 Task: Find connections with filter location Mehtar Lām with filter topic #Hiringandpromotionwith filter profile language English with filter current company J.P. Morgan with filter school Muthayammal Engineering College with filter industry Residential Building Construction with filter service category Demand Generation with filter keywords title Chief Executive Officer
Action: Mouse moved to (648, 125)
Screenshot: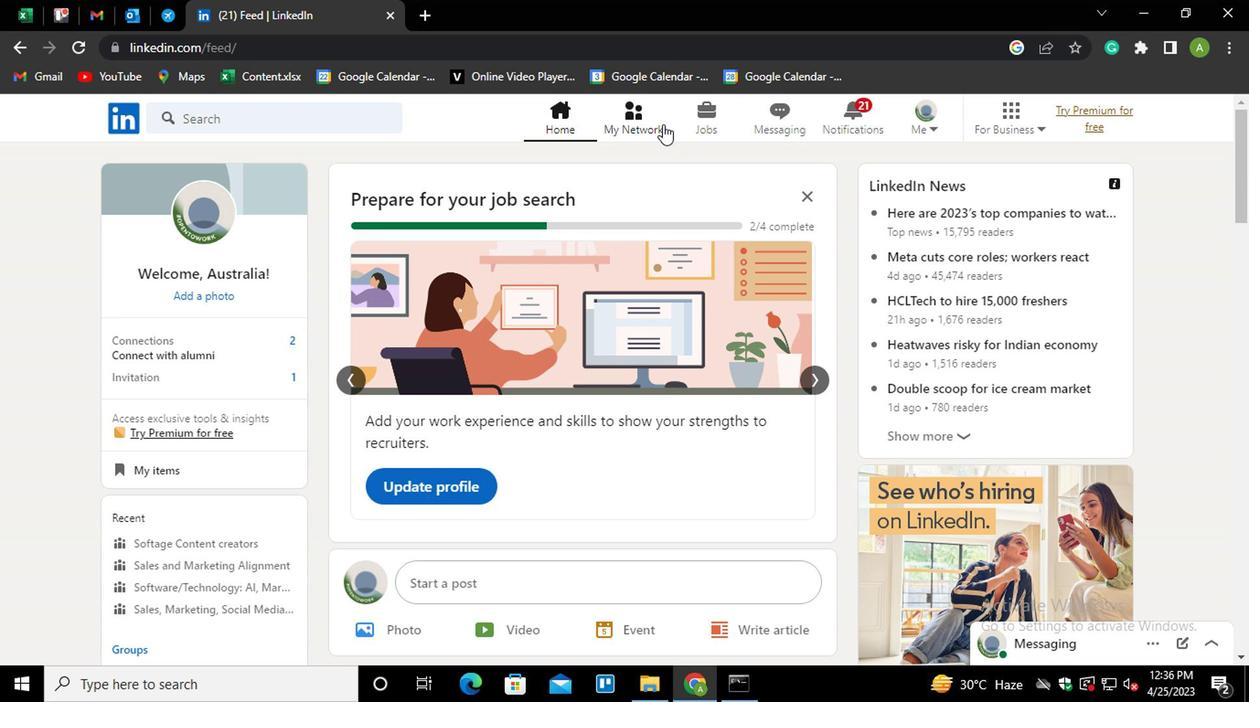 
Action: Mouse pressed left at (648, 125)
Screenshot: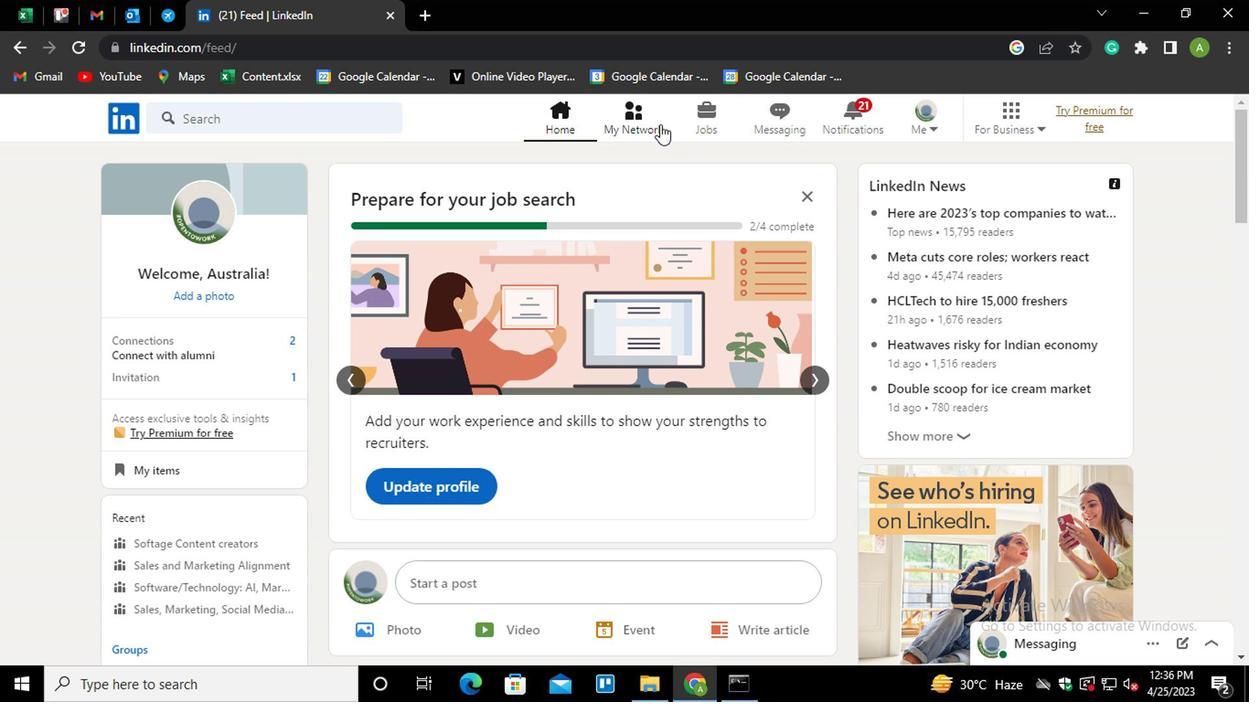 
Action: Mouse moved to (227, 221)
Screenshot: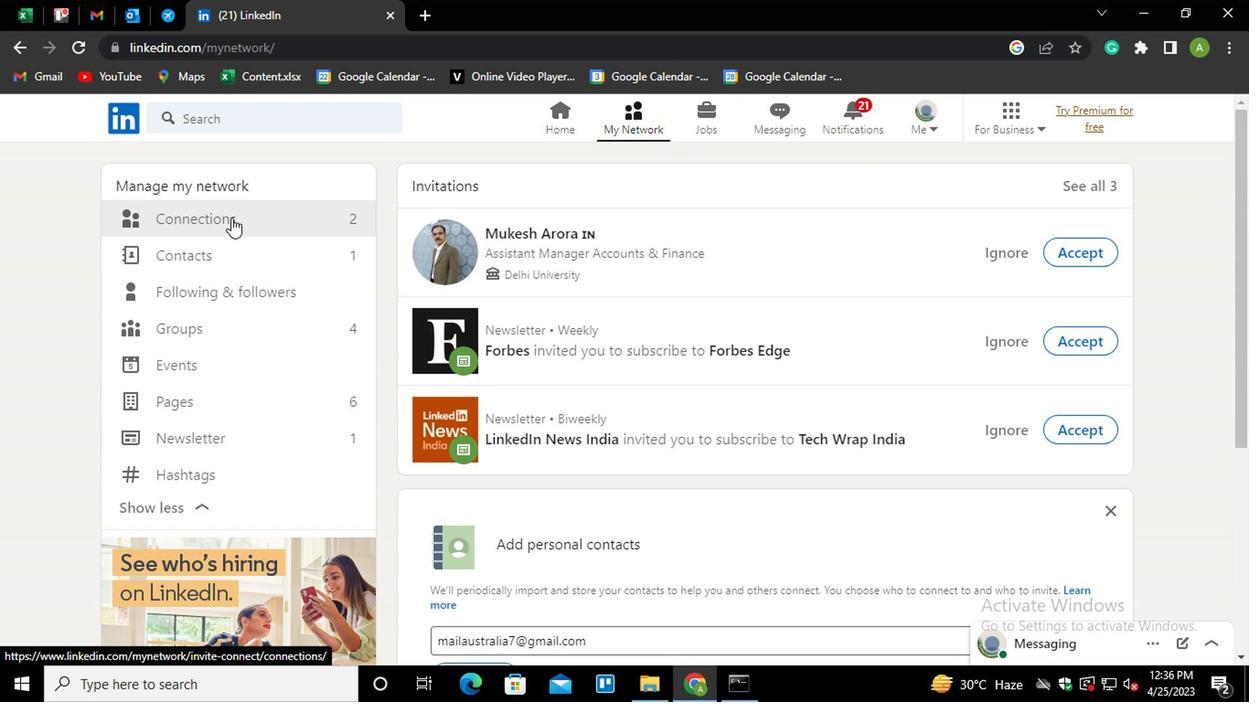 
Action: Mouse pressed left at (227, 221)
Screenshot: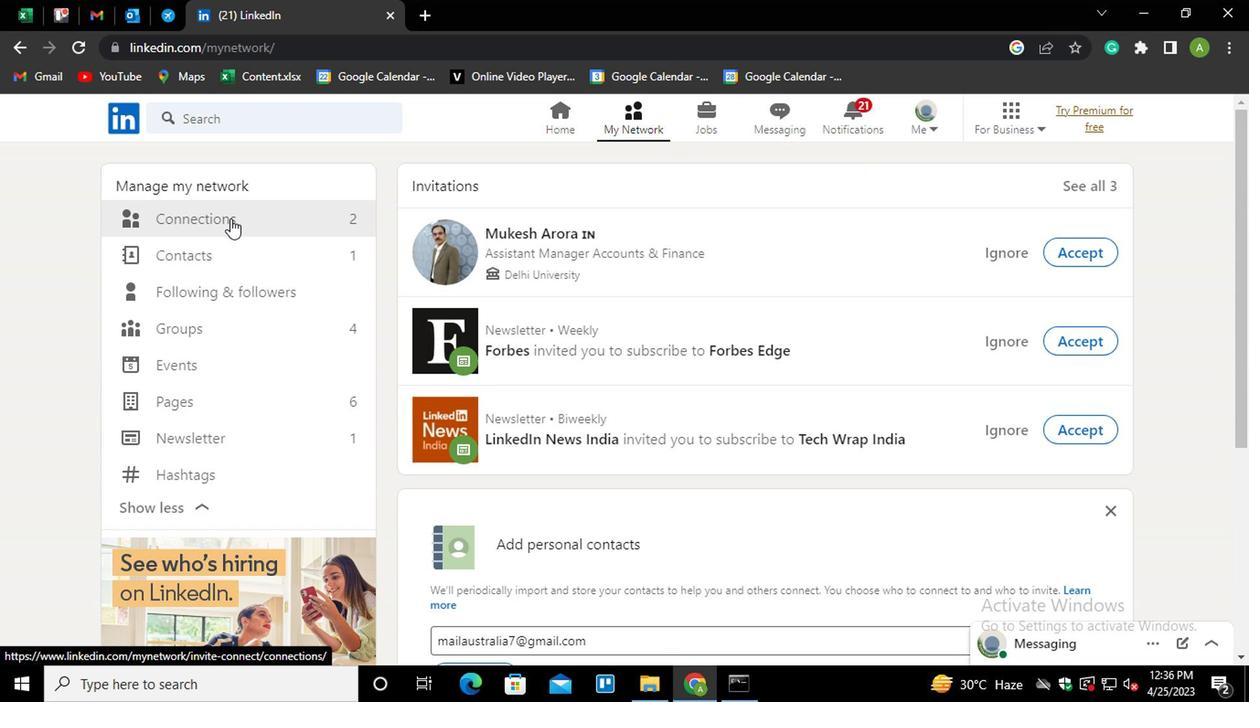 
Action: Mouse moved to (743, 218)
Screenshot: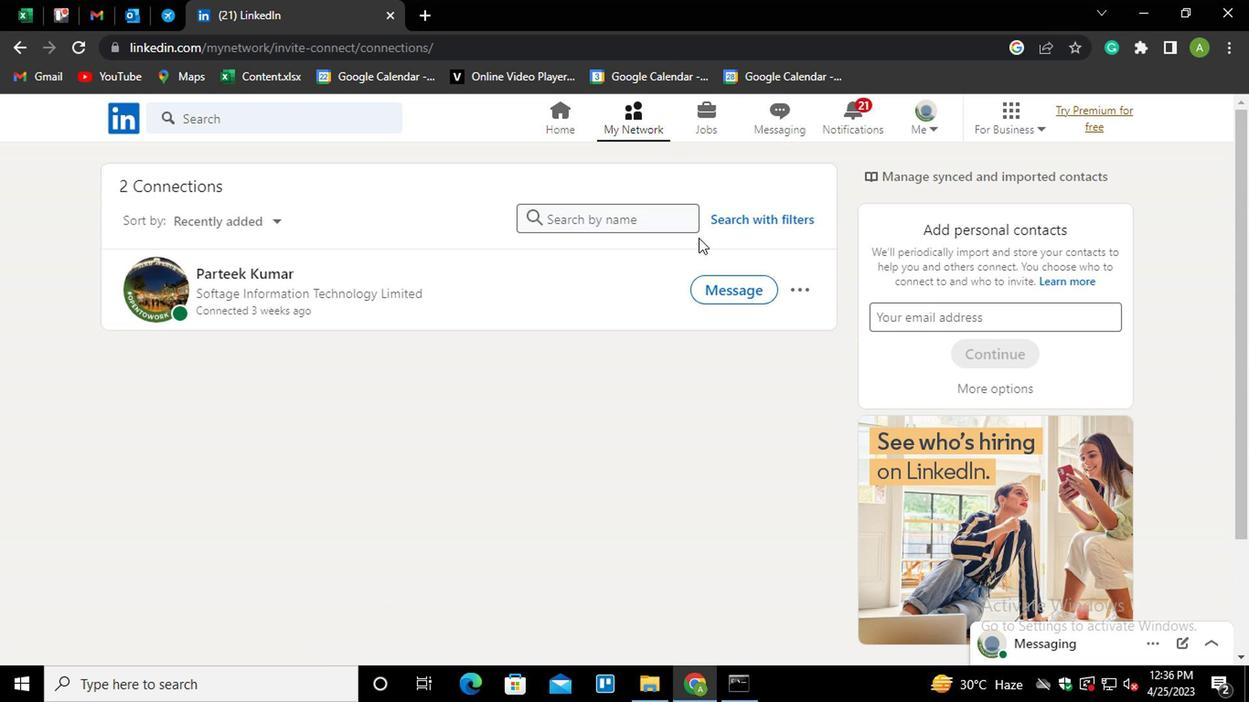 
Action: Mouse pressed left at (743, 218)
Screenshot: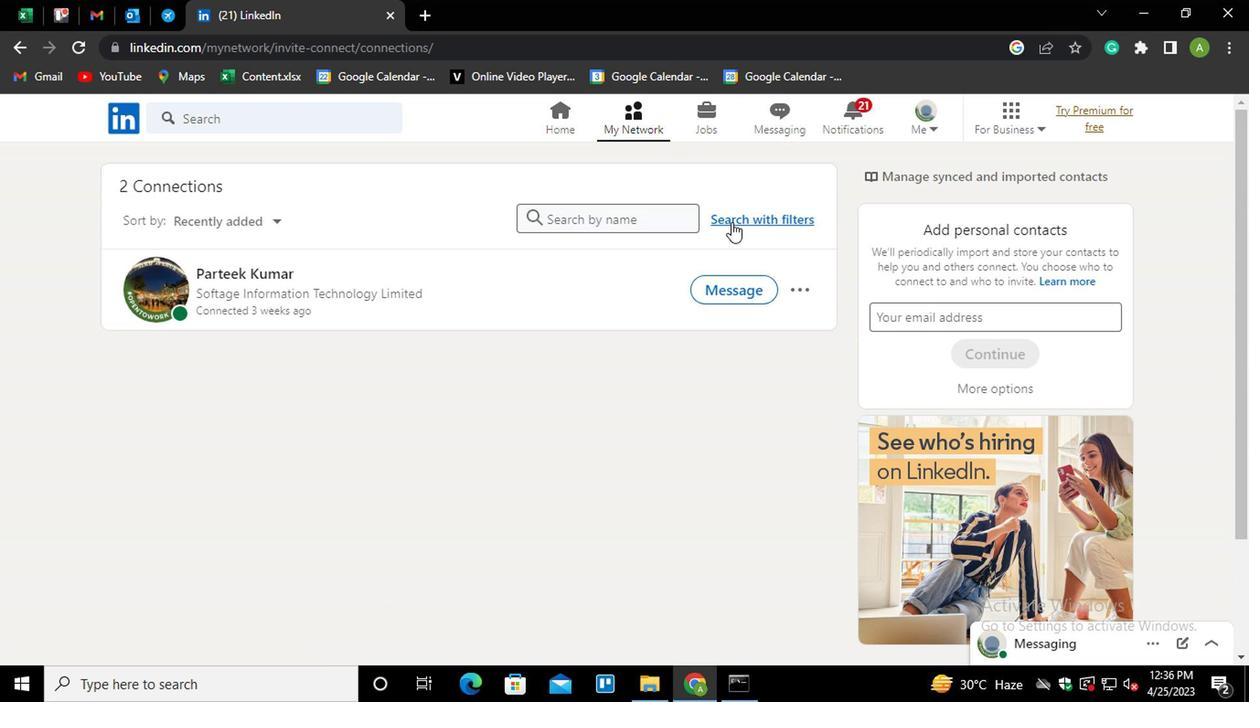 
Action: Mouse moved to (598, 167)
Screenshot: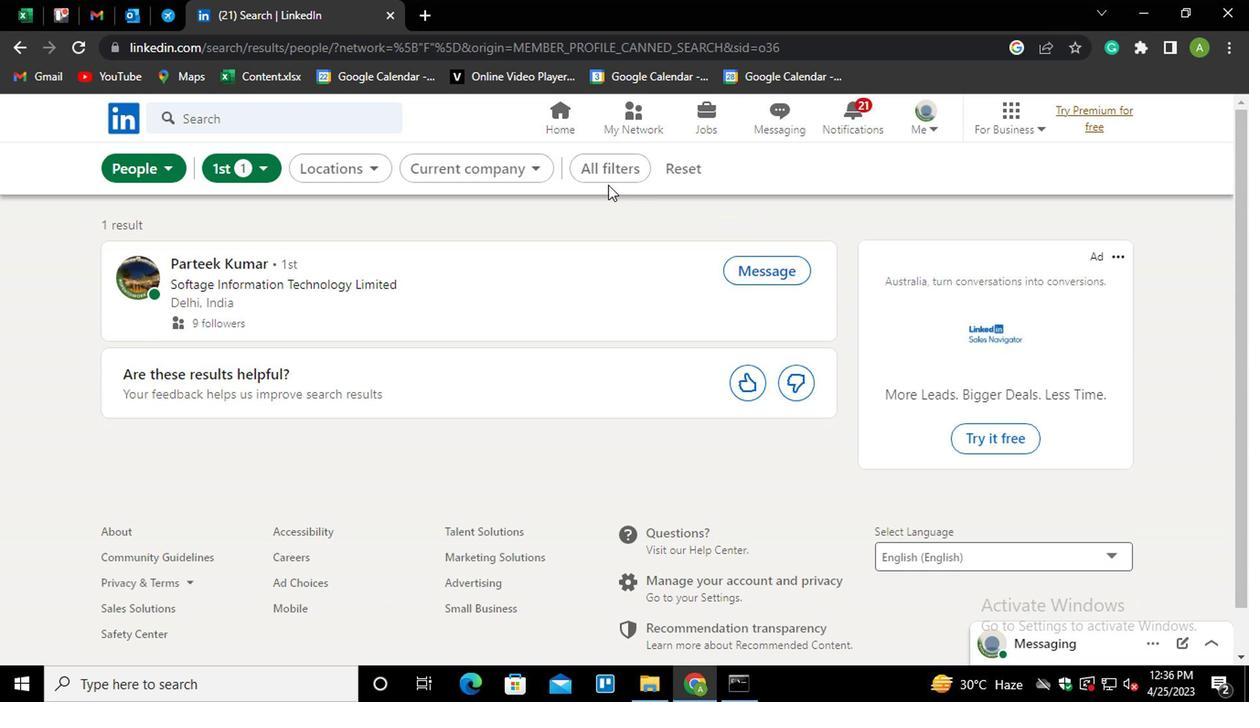 
Action: Mouse pressed left at (598, 167)
Screenshot: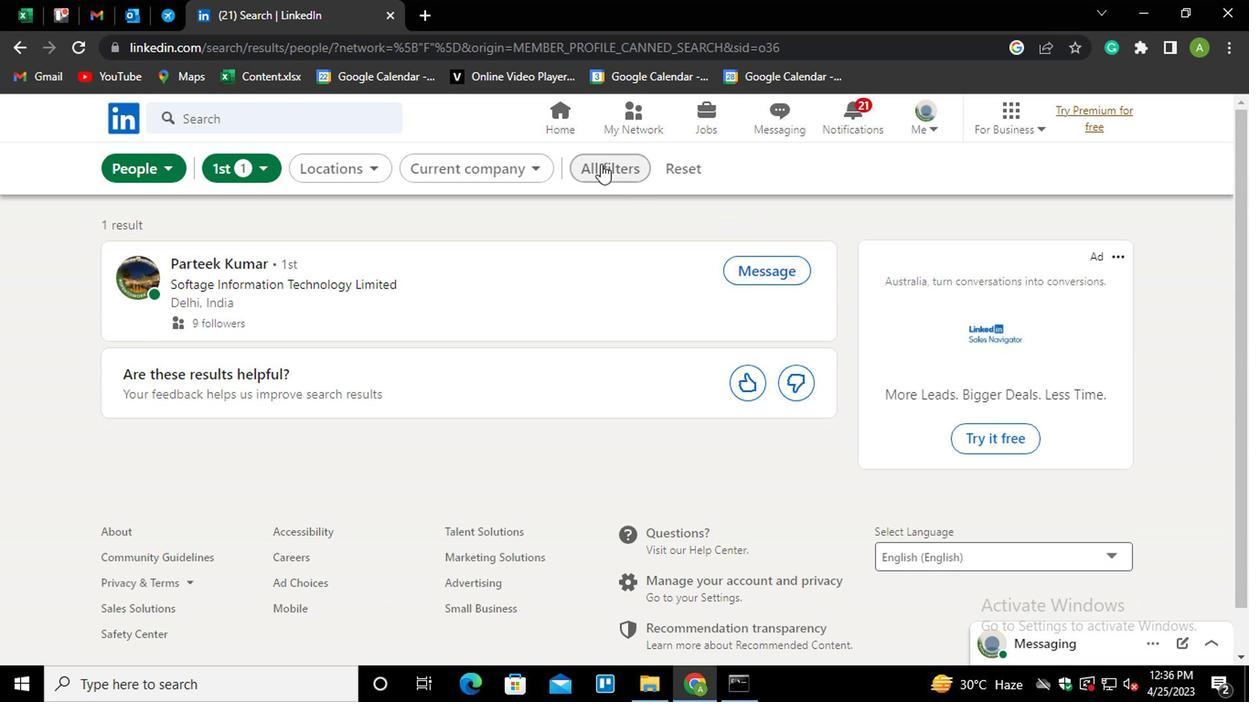 
Action: Mouse moved to (875, 360)
Screenshot: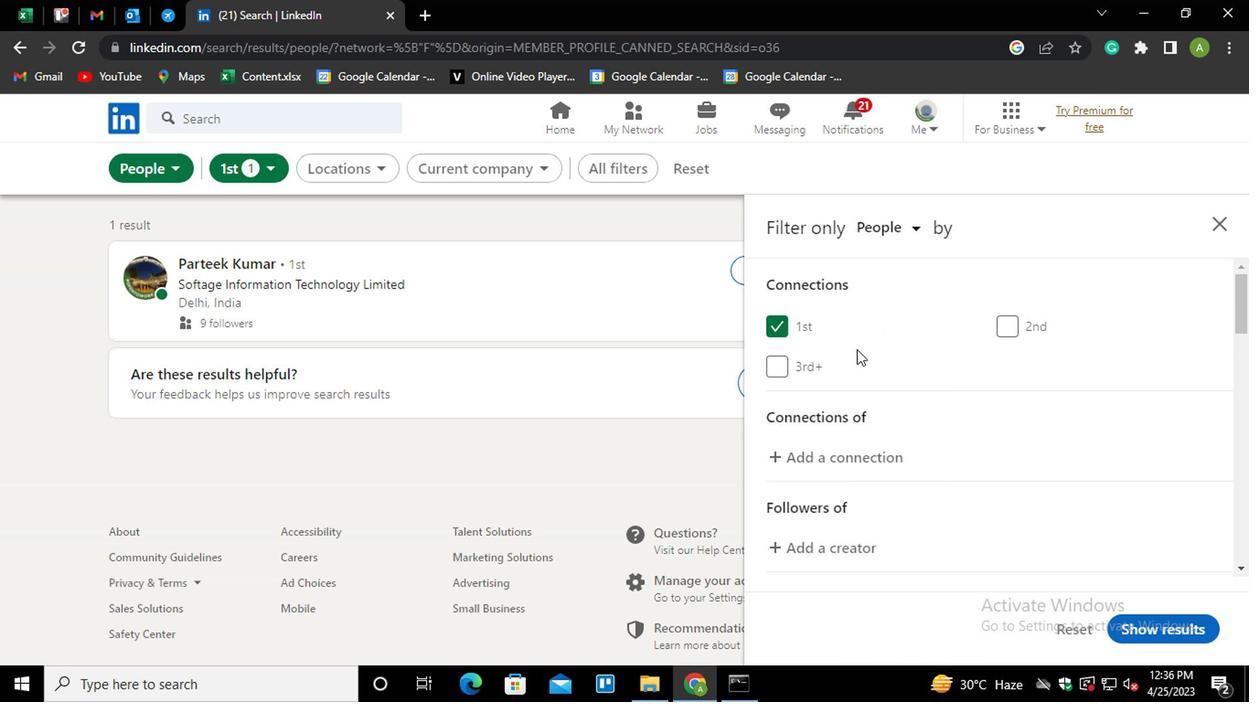 
Action: Mouse scrolled (875, 359) with delta (0, 0)
Screenshot: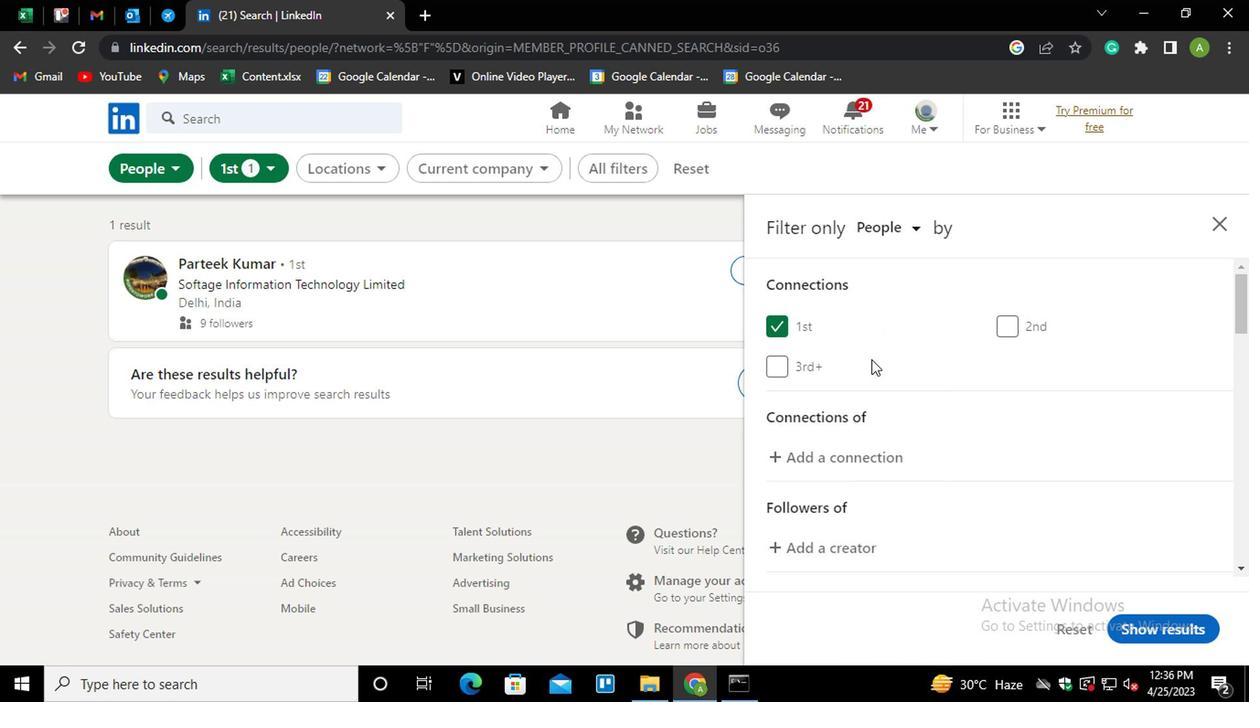 
Action: Mouse scrolled (875, 359) with delta (0, 0)
Screenshot: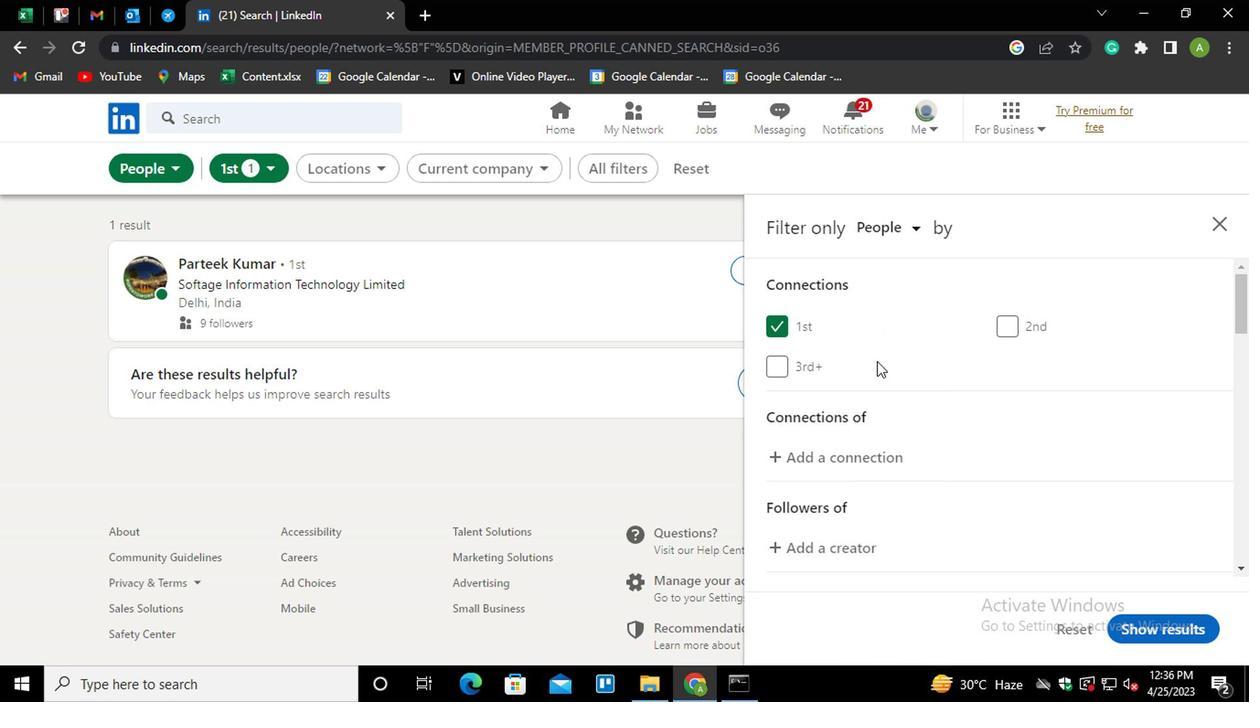 
Action: Mouse scrolled (875, 359) with delta (0, 0)
Screenshot: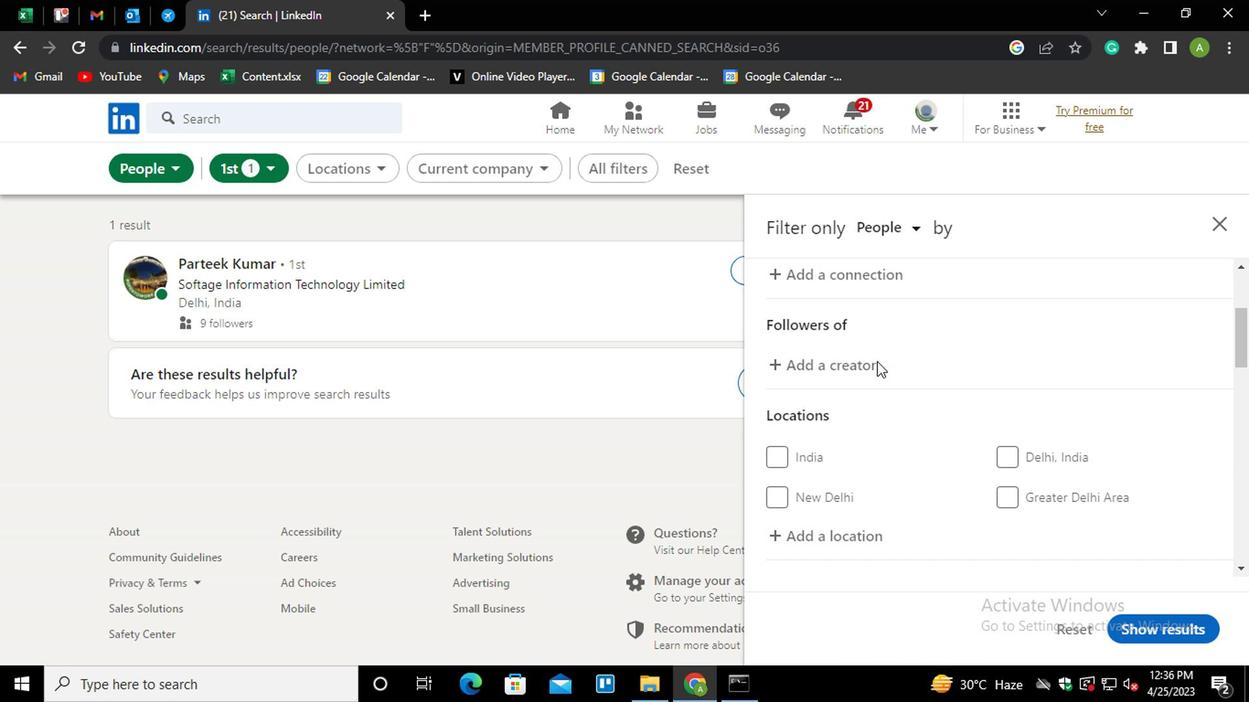 
Action: Mouse moved to (875, 360)
Screenshot: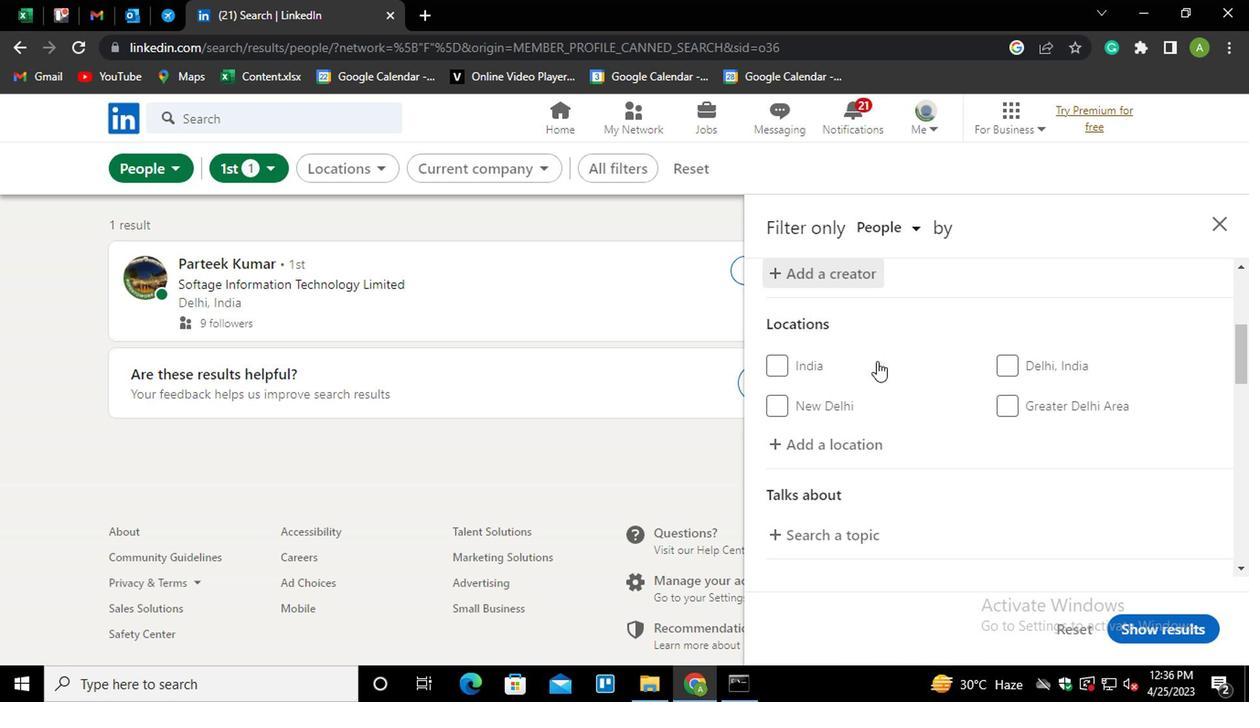 
Action: Mouse scrolled (875, 359) with delta (0, 0)
Screenshot: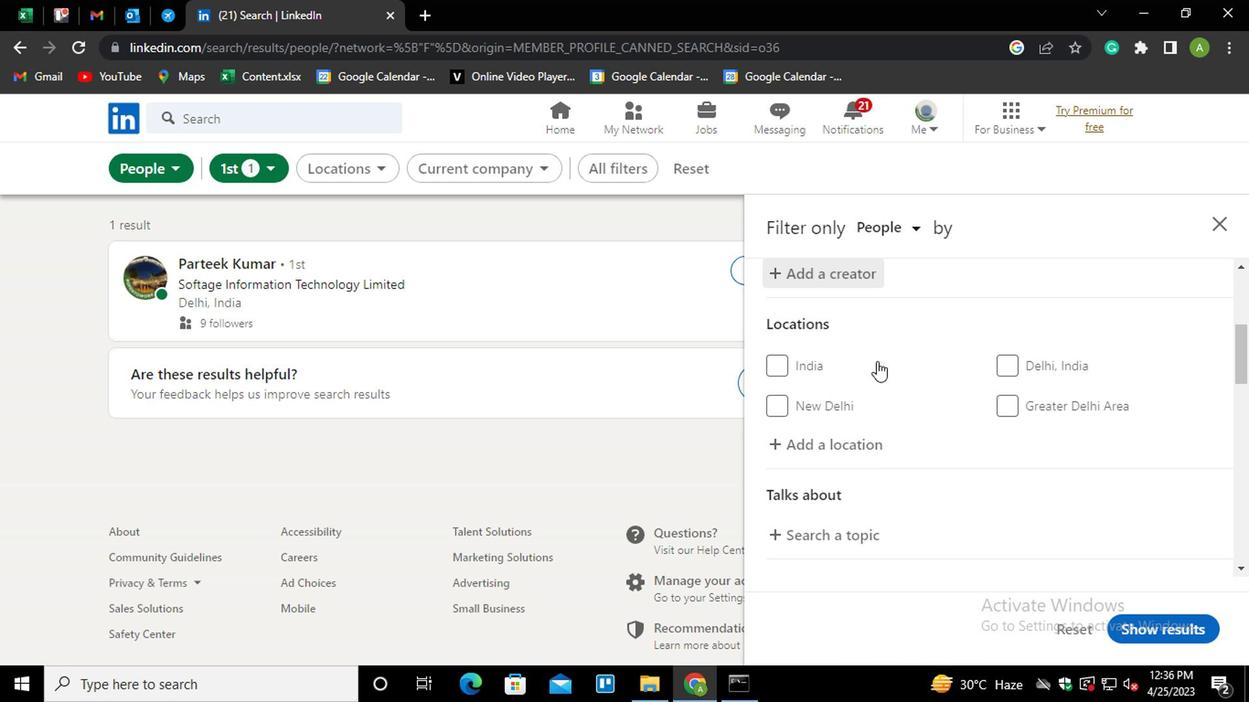 
Action: Mouse scrolled (875, 359) with delta (0, 0)
Screenshot: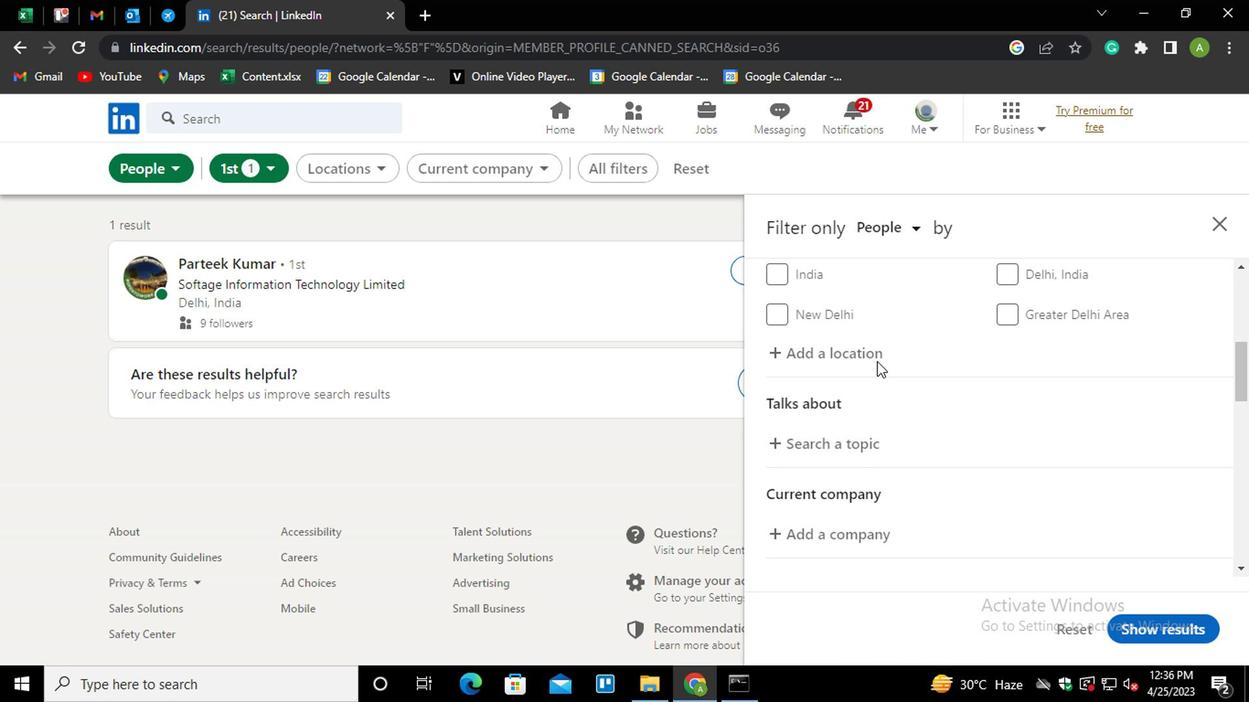 
Action: Mouse moved to (875, 360)
Screenshot: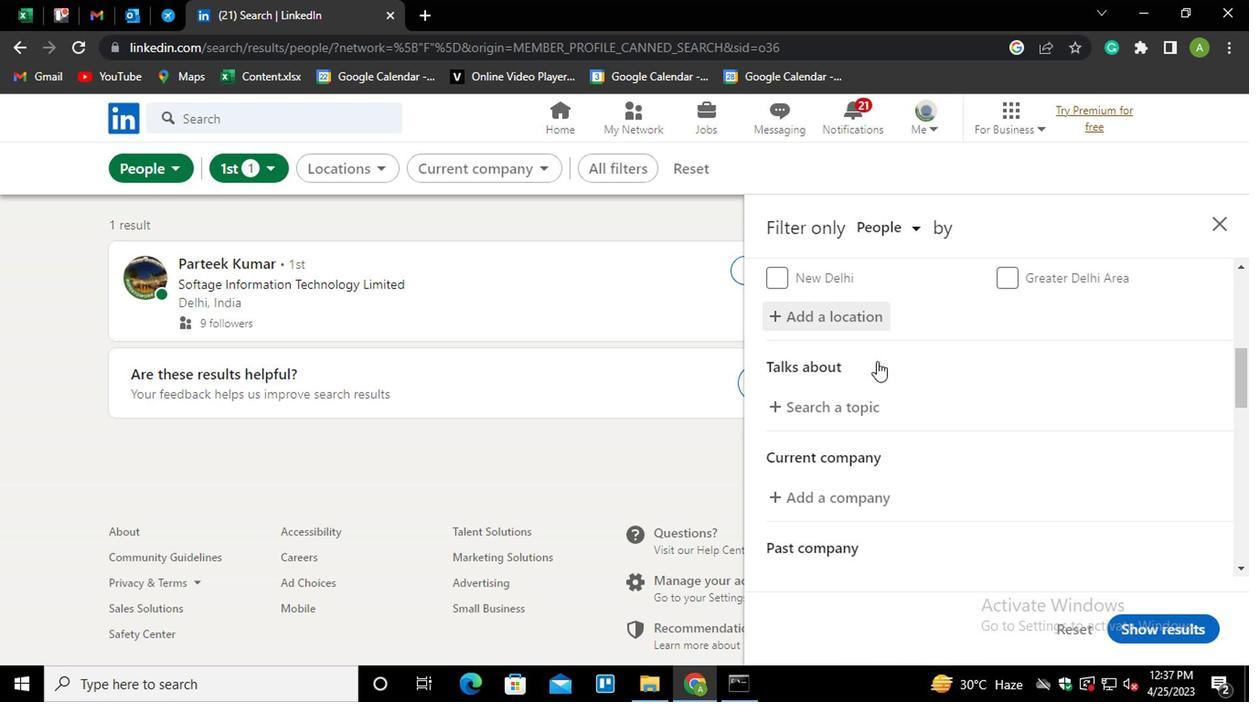 
Action: Mouse scrolled (875, 361) with delta (0, 1)
Screenshot: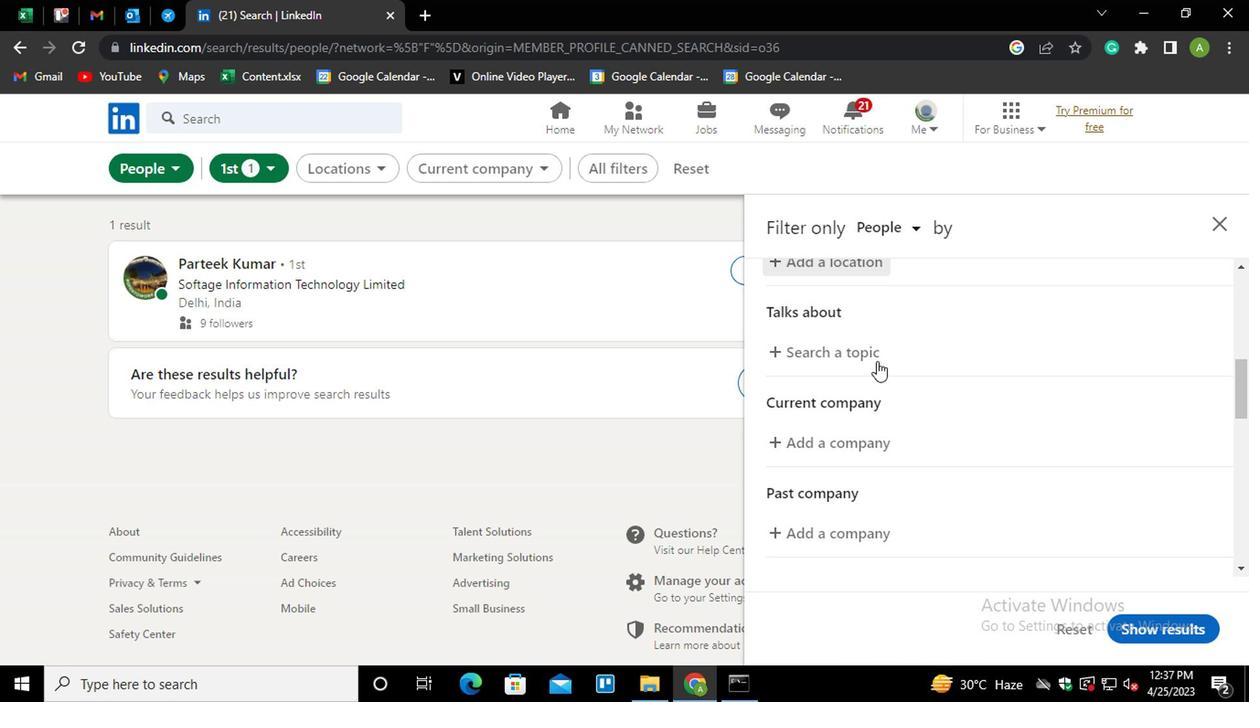 
Action: Mouse scrolled (875, 361) with delta (0, 1)
Screenshot: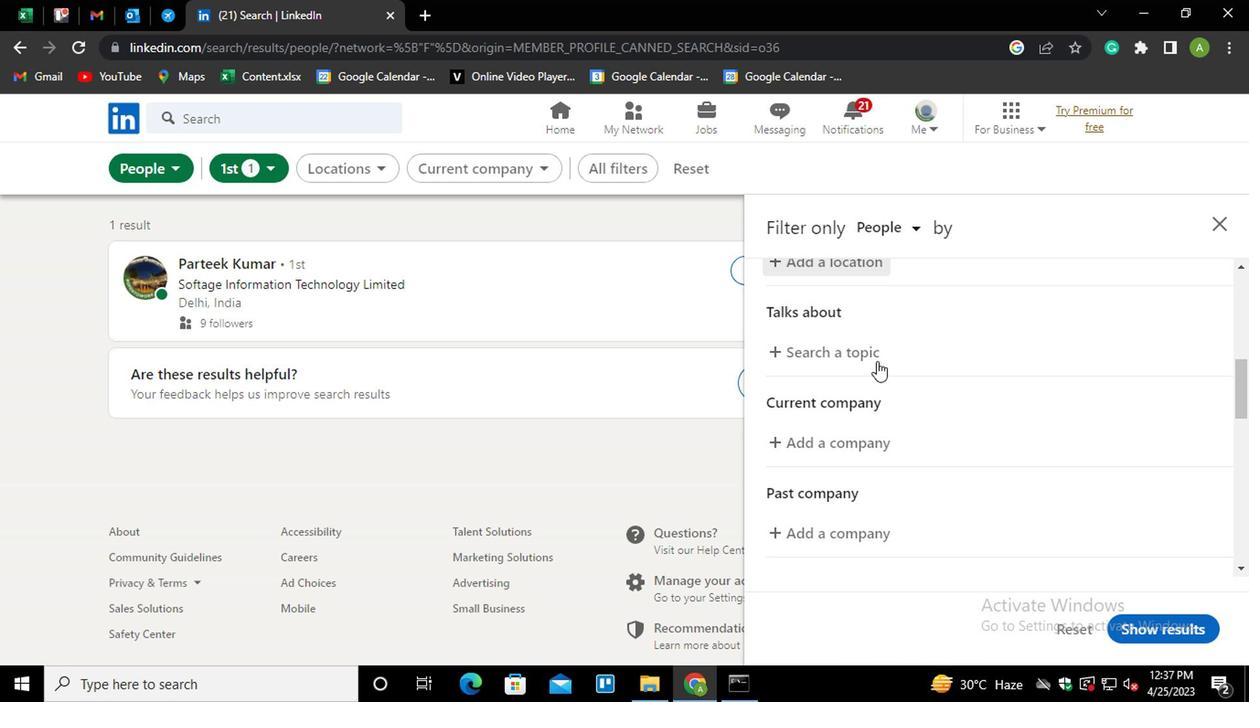 
Action: Mouse scrolled (875, 361) with delta (0, 1)
Screenshot: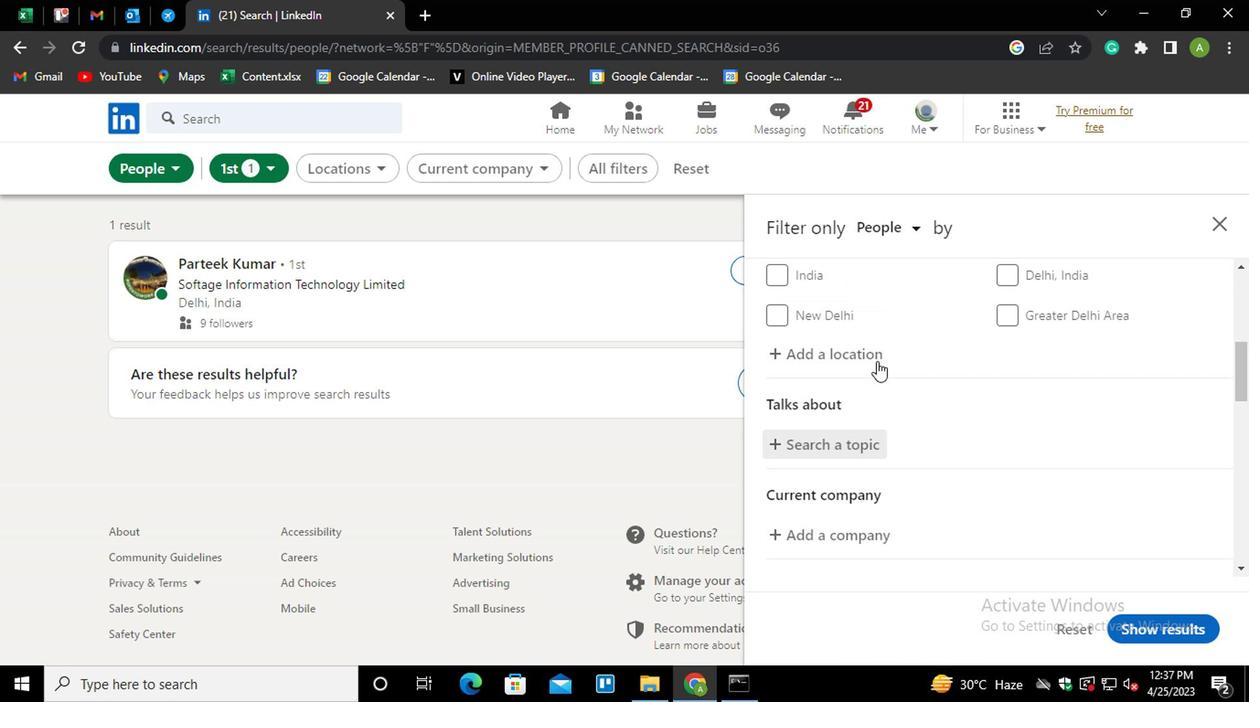 
Action: Mouse moved to (838, 531)
Screenshot: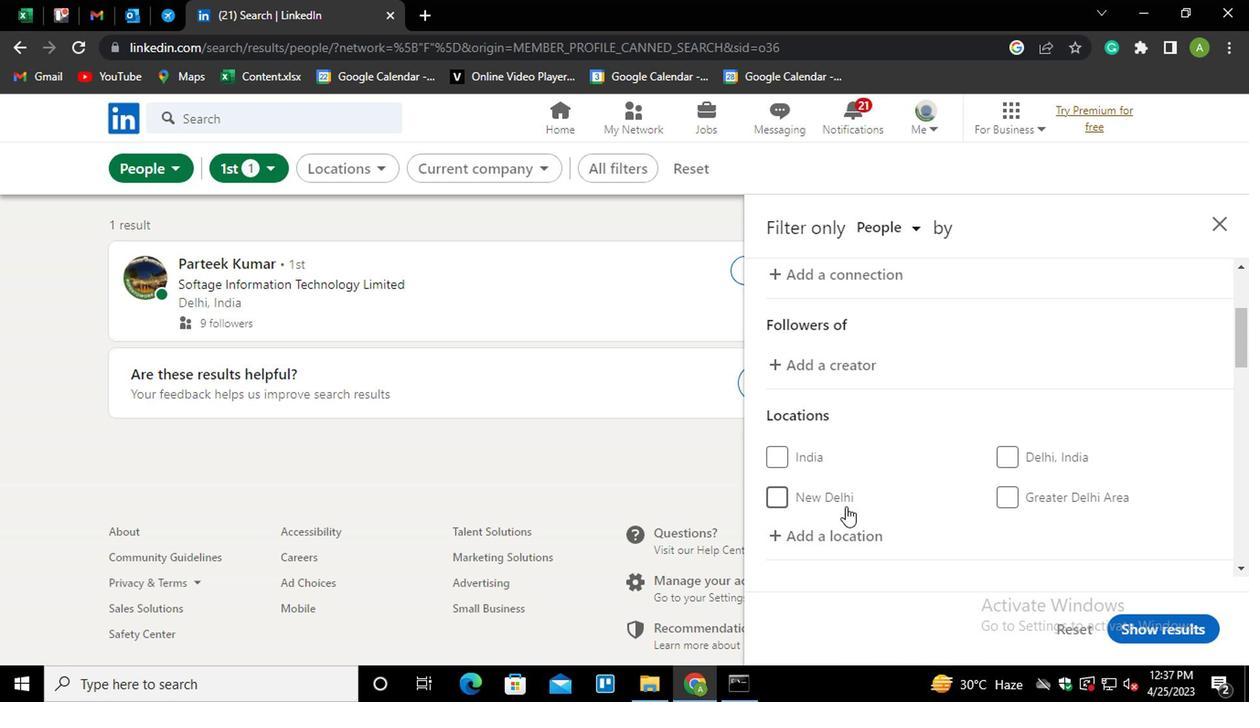 
Action: Mouse pressed left at (838, 531)
Screenshot: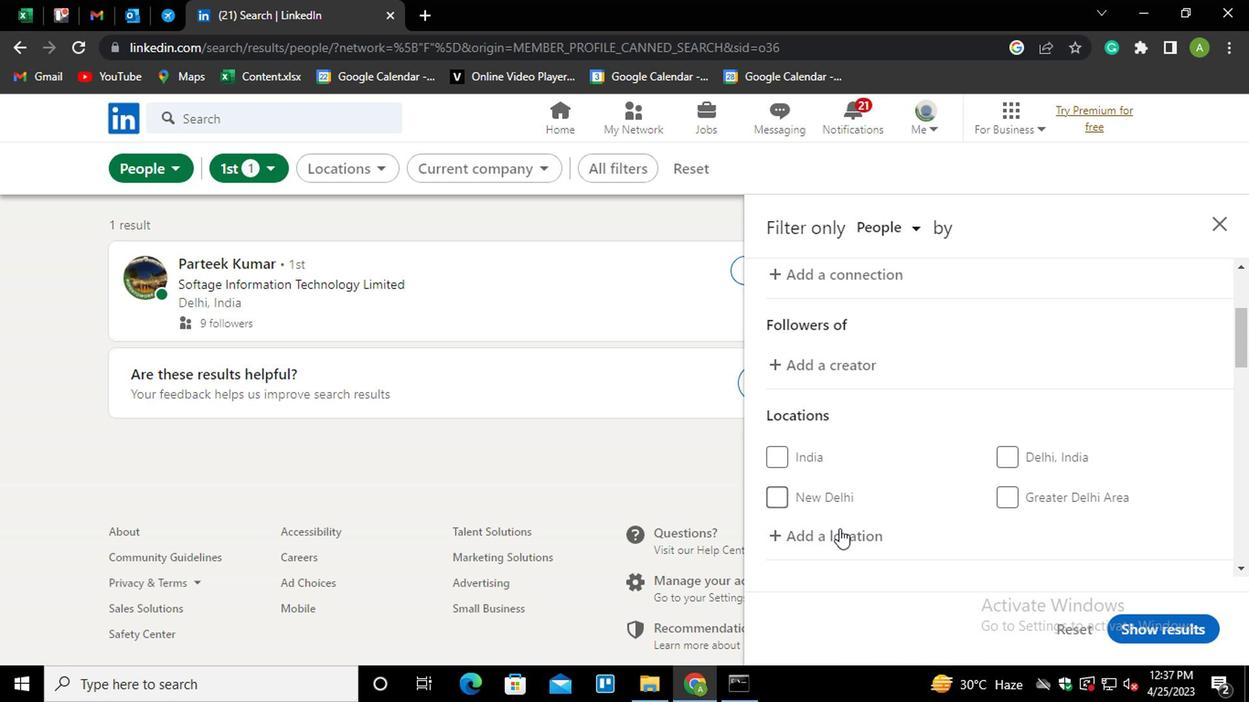 
Action: Mouse moved to (835, 503)
Screenshot: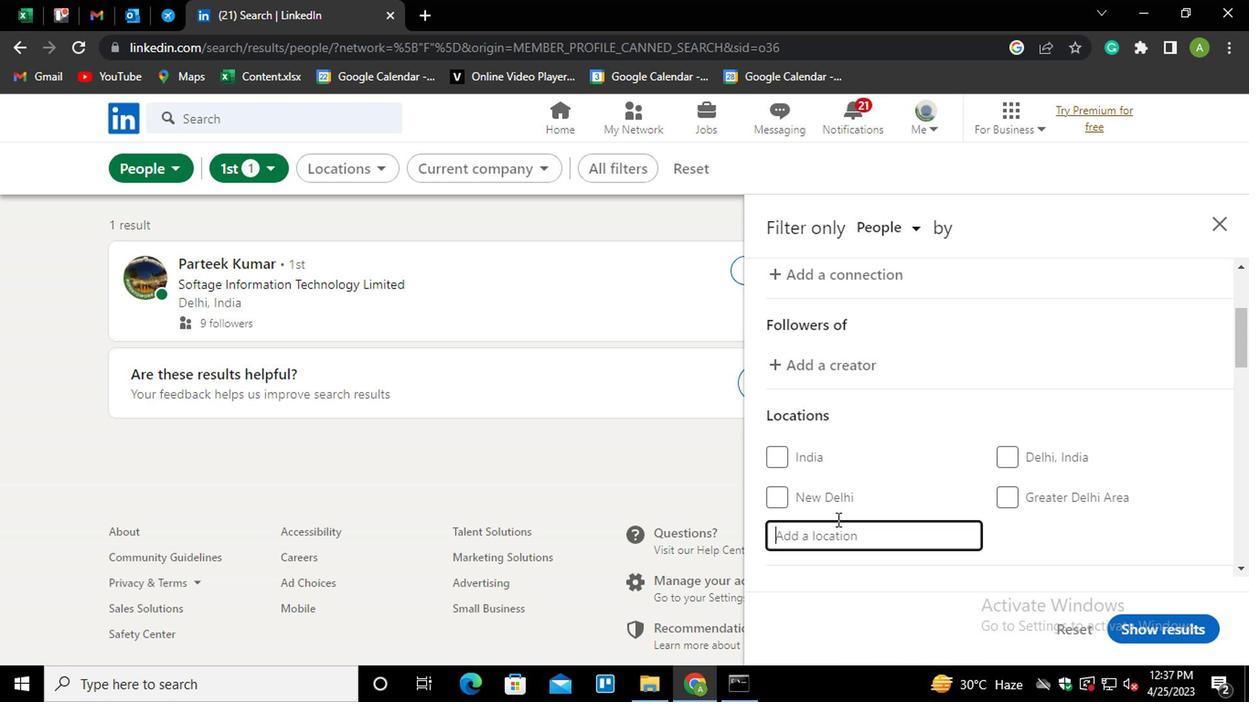 
Action: Mouse scrolled (835, 503) with delta (0, 0)
Screenshot: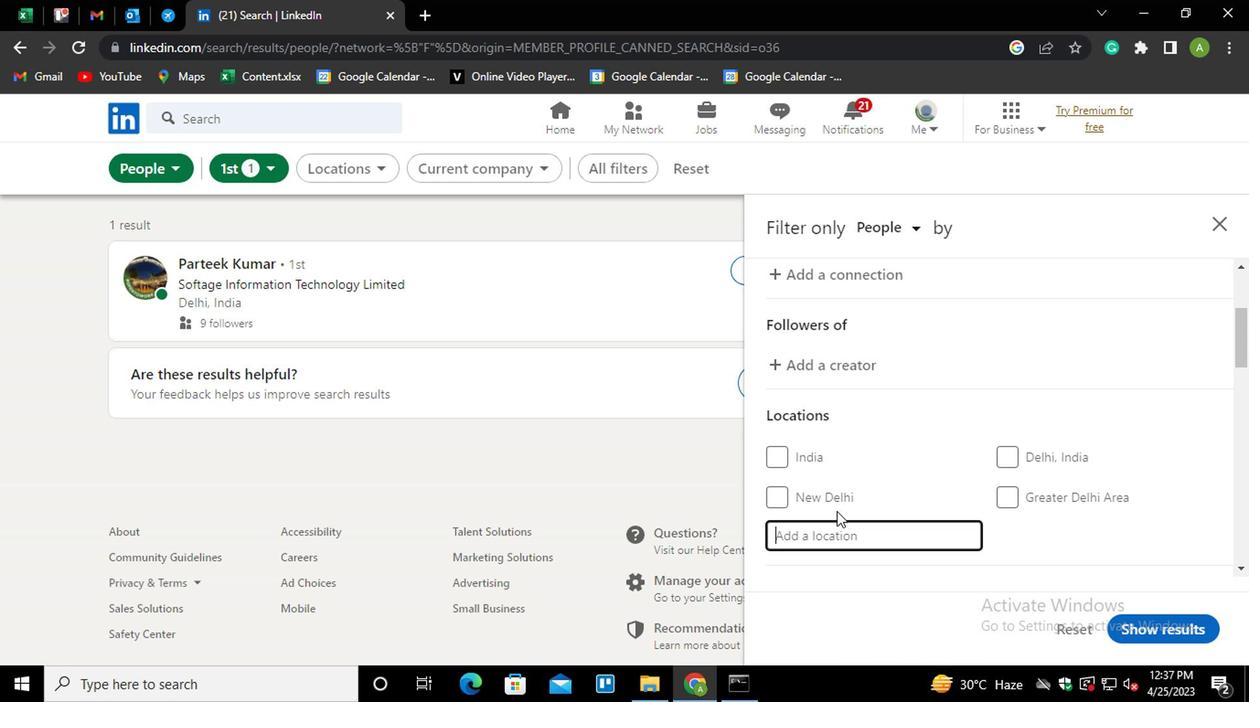 
Action: Mouse scrolled (835, 503) with delta (0, 0)
Screenshot: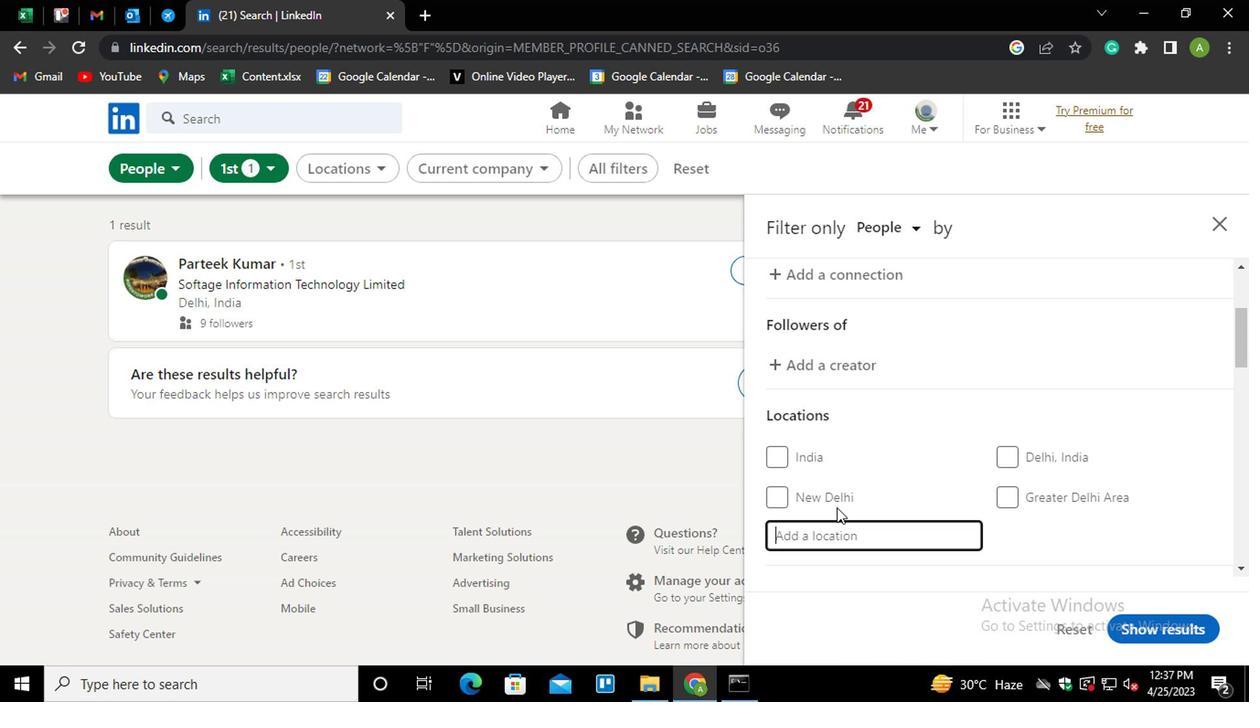 
Action: Mouse moved to (818, 352)
Screenshot: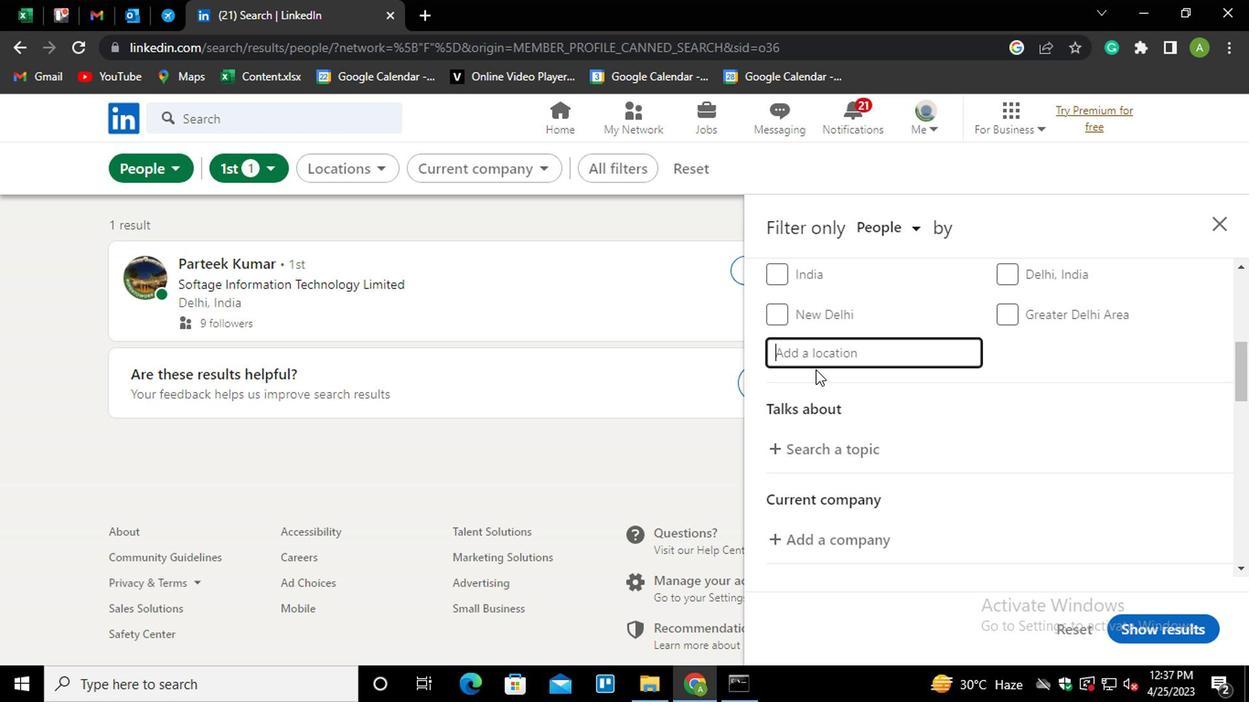 
Action: Mouse pressed left at (818, 352)
Screenshot: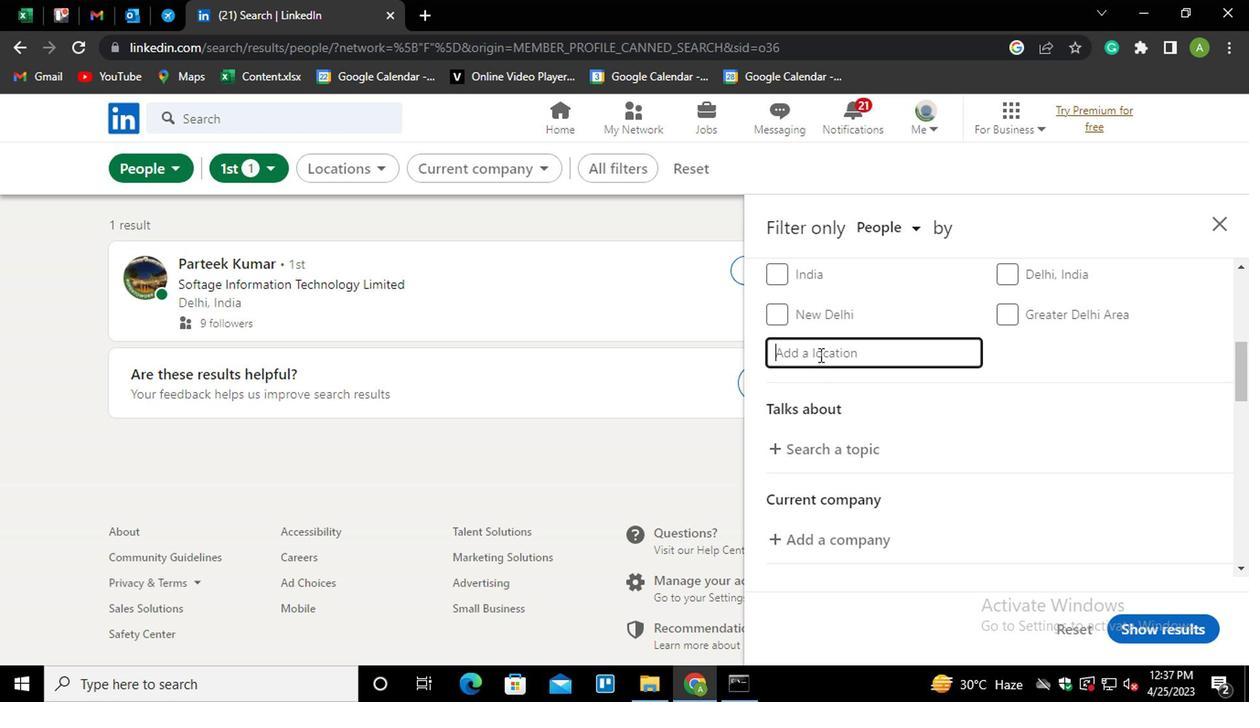 
Action: Key pressed <Key.shift_r>Mehtra
Screenshot: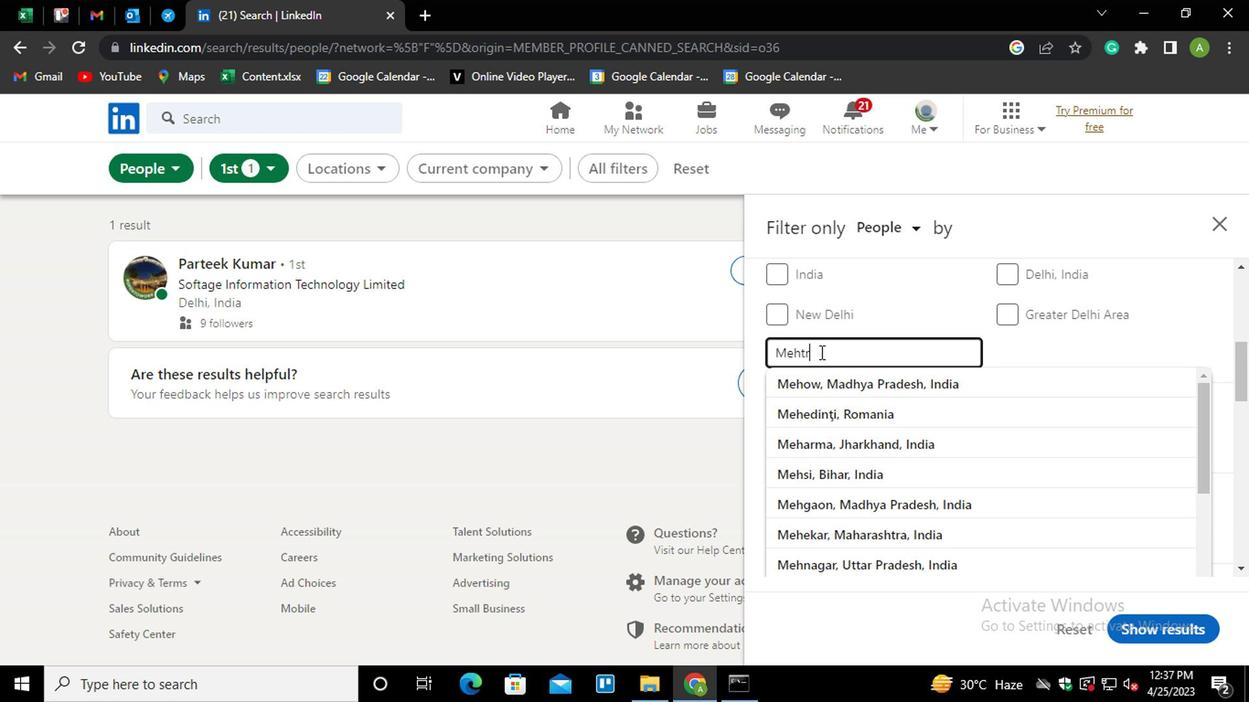 
Action: Mouse moved to (1063, 376)
Screenshot: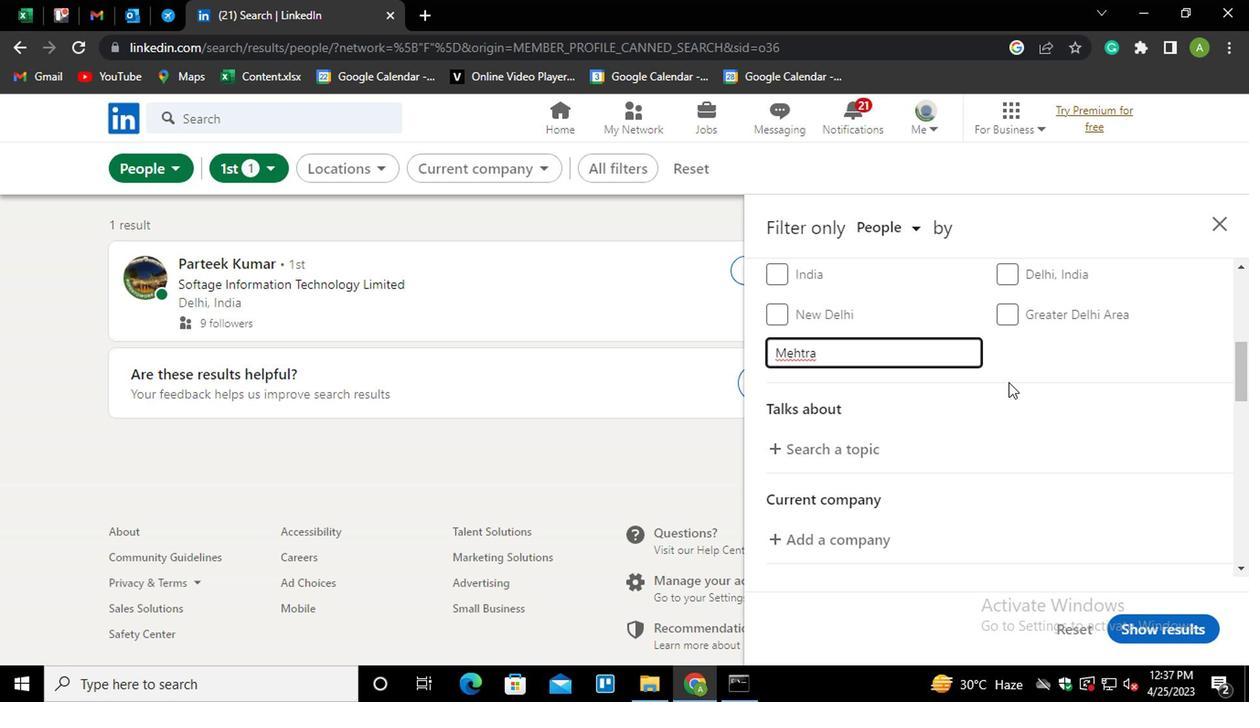 
Action: Mouse pressed left at (1063, 376)
Screenshot: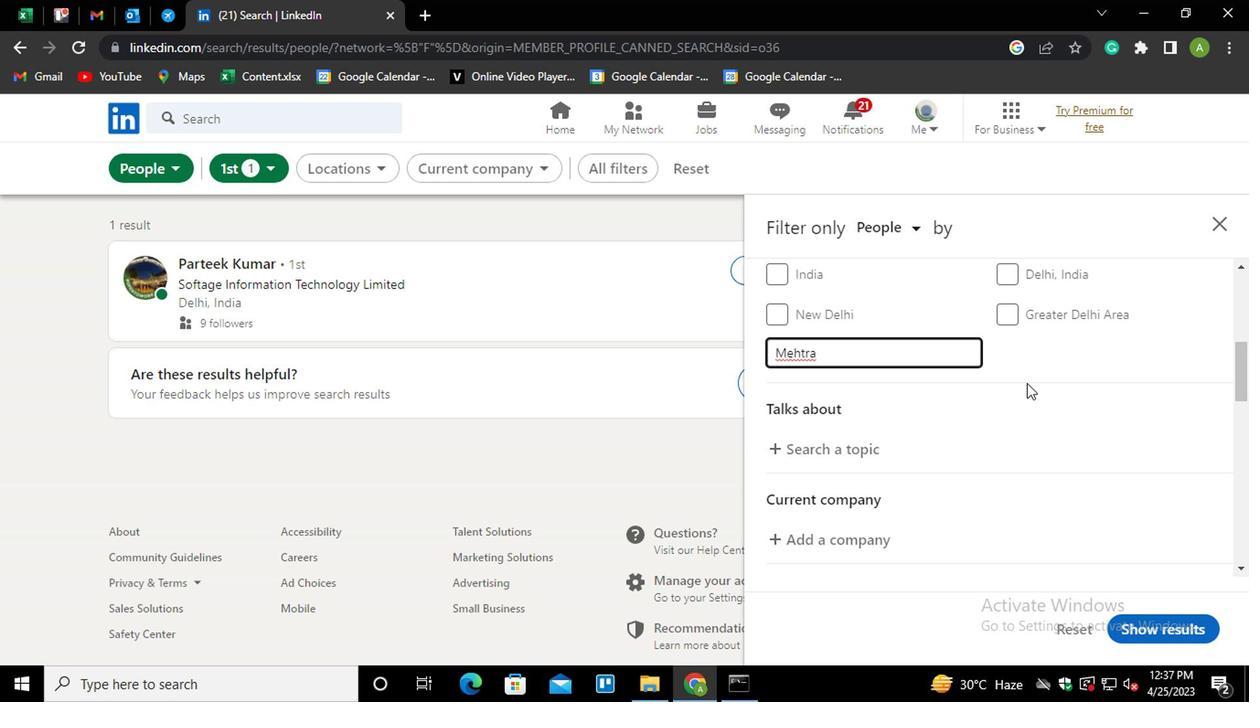 
Action: Mouse moved to (807, 357)
Screenshot: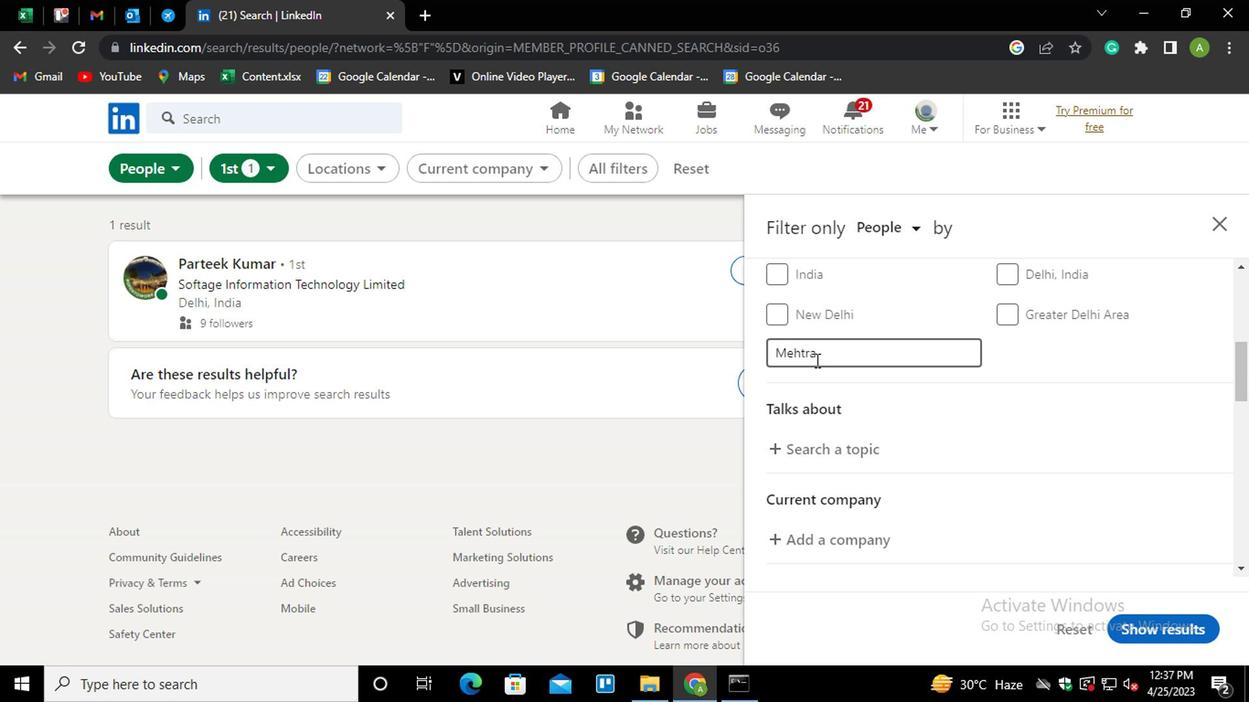 
Action: Mouse pressed left at (807, 357)
Screenshot: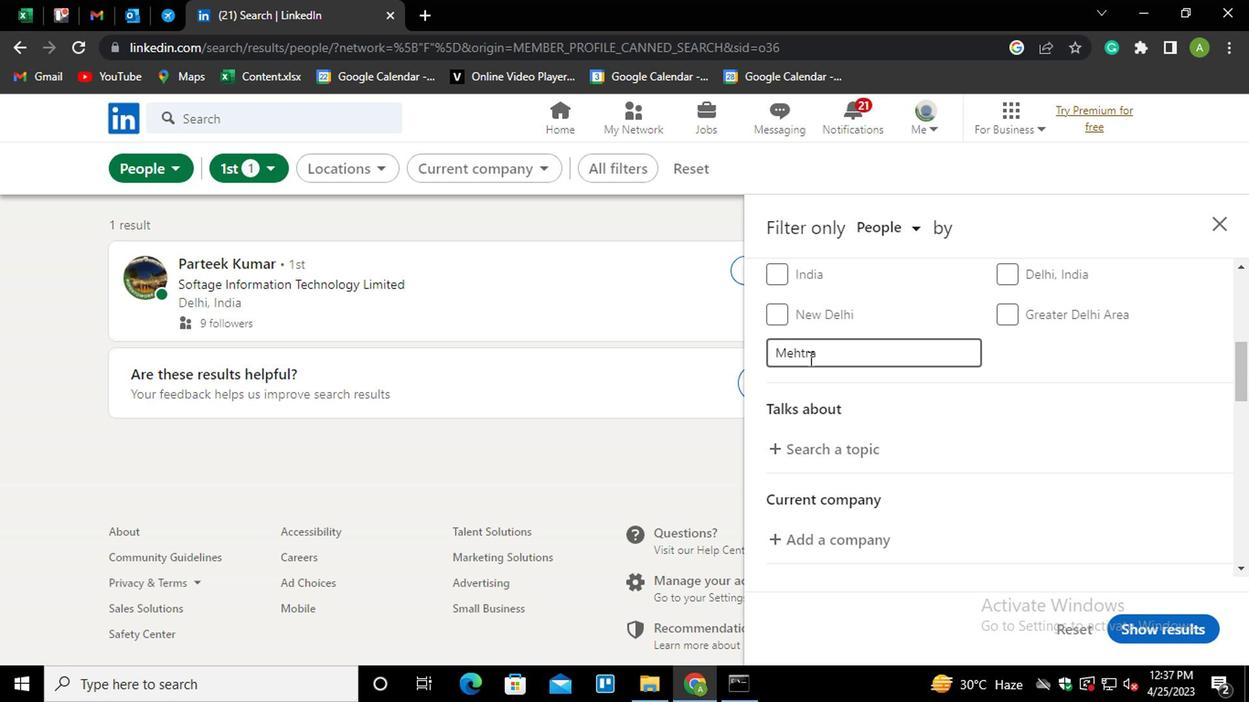 
Action: Mouse moved to (843, 354)
Screenshot: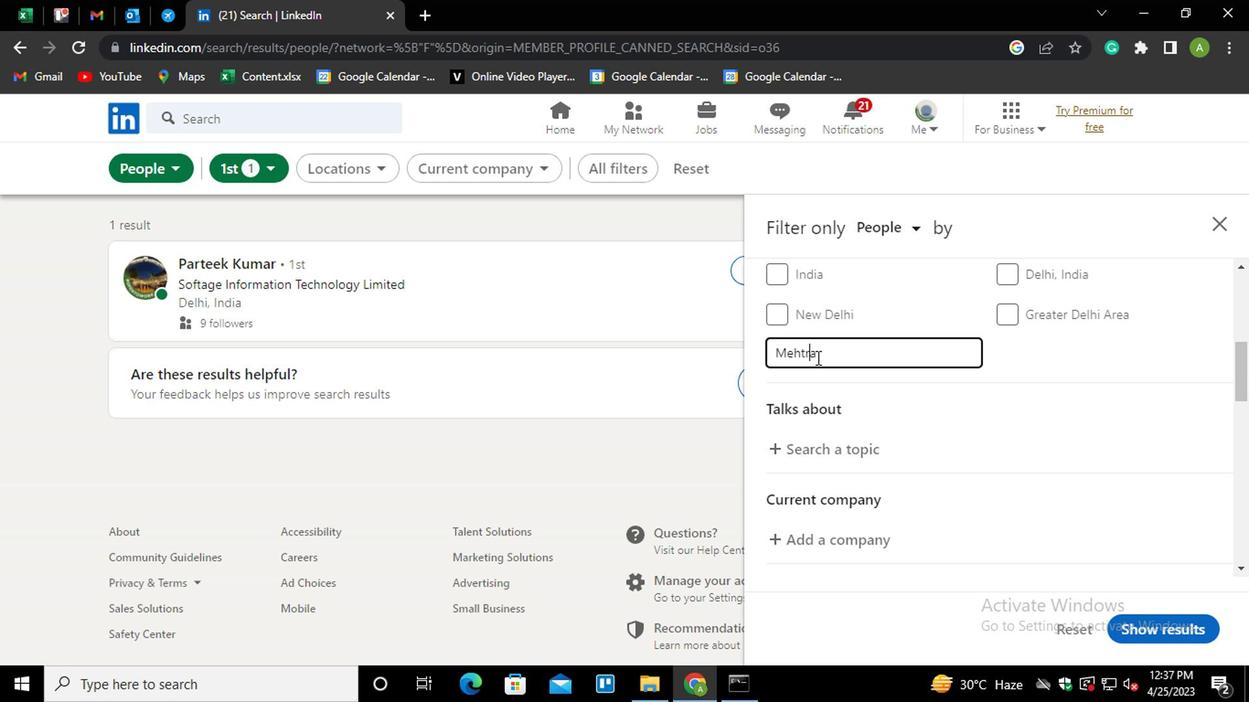 
Action: Key pressed <Key.backspace><Key.right>r
Screenshot: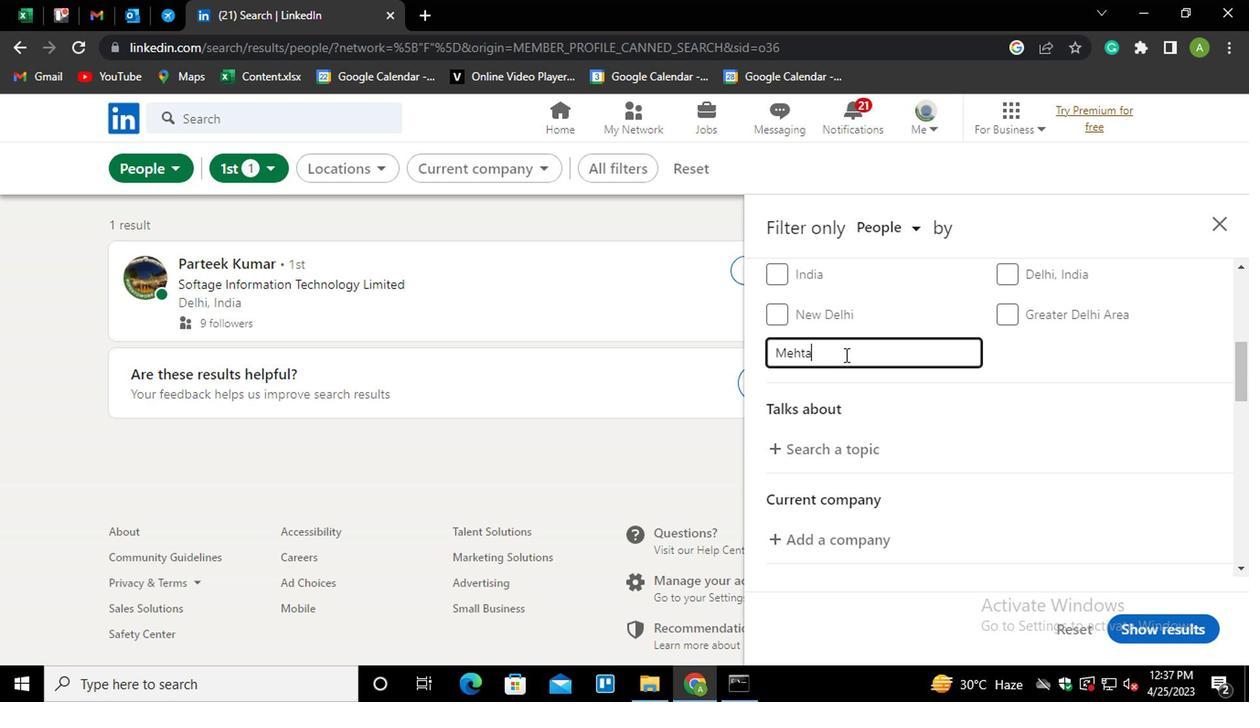 
Action: Mouse moved to (1159, 413)
Screenshot: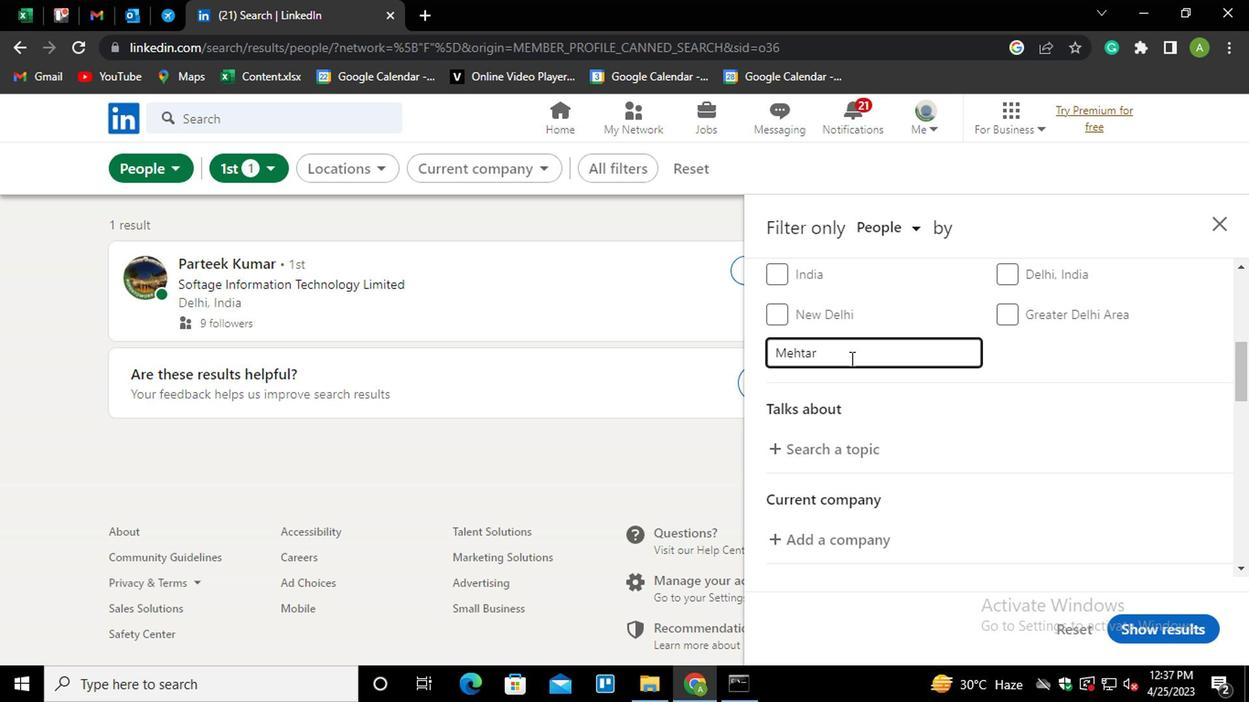 
Action: Mouse pressed left at (1159, 413)
Screenshot: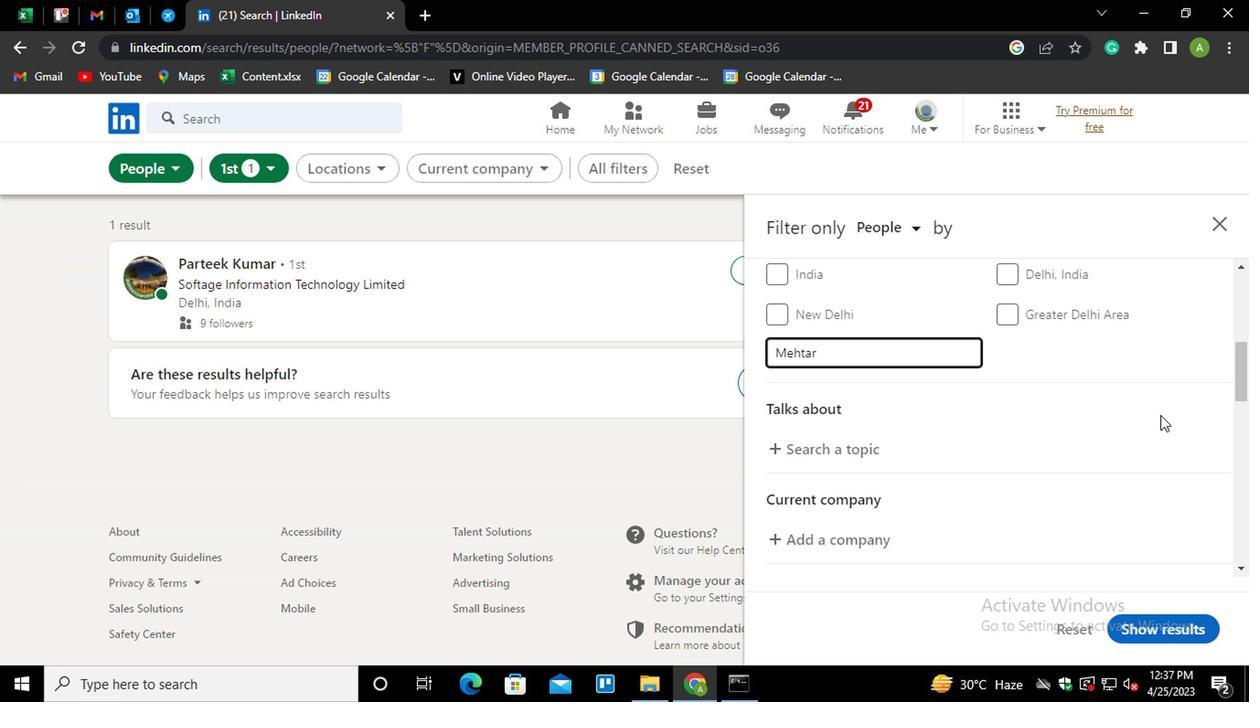 
Action: Mouse moved to (885, 354)
Screenshot: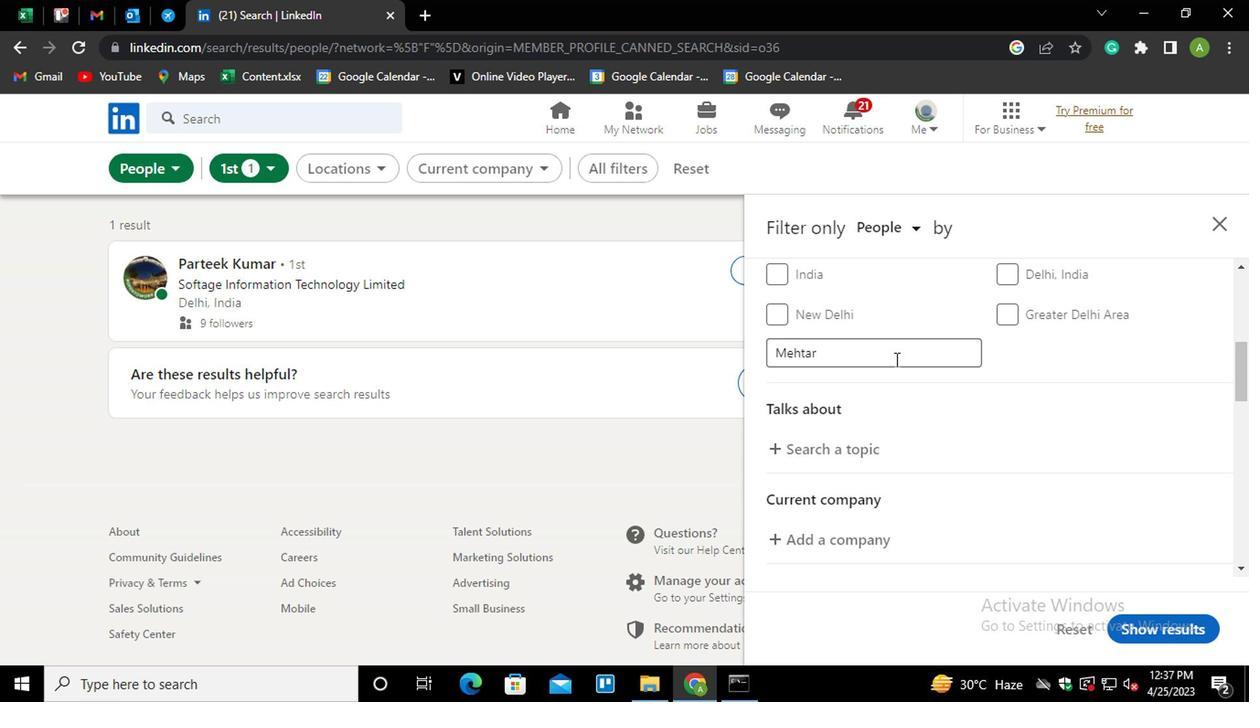 
Action: Mouse pressed left at (885, 354)
Screenshot: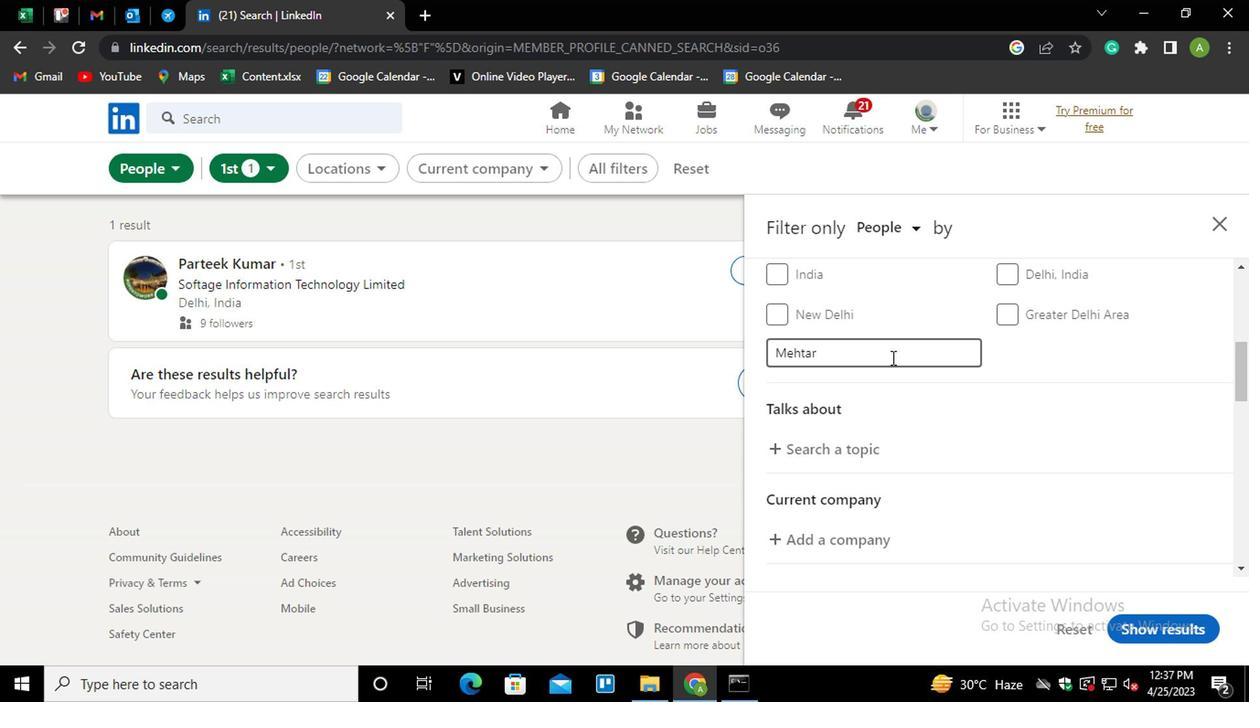 
Action: Key pressed <Key.space><Key.shift_r>Lam
Screenshot: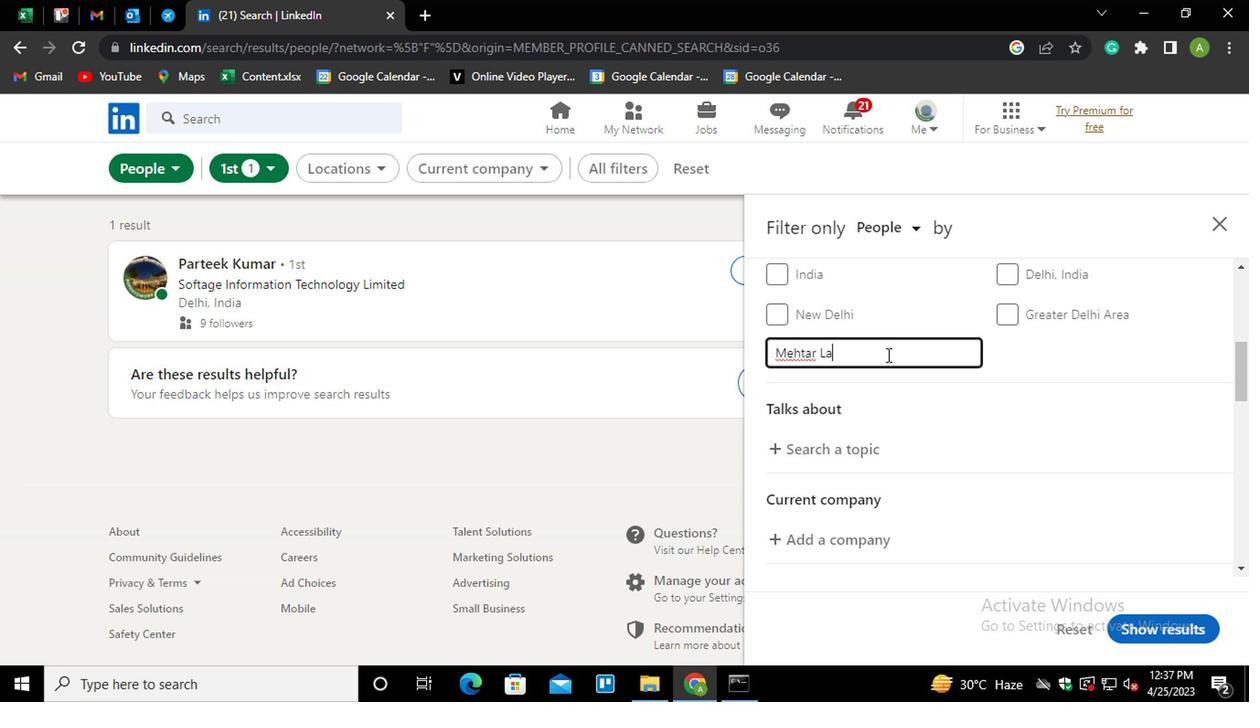 
Action: Mouse moved to (1064, 376)
Screenshot: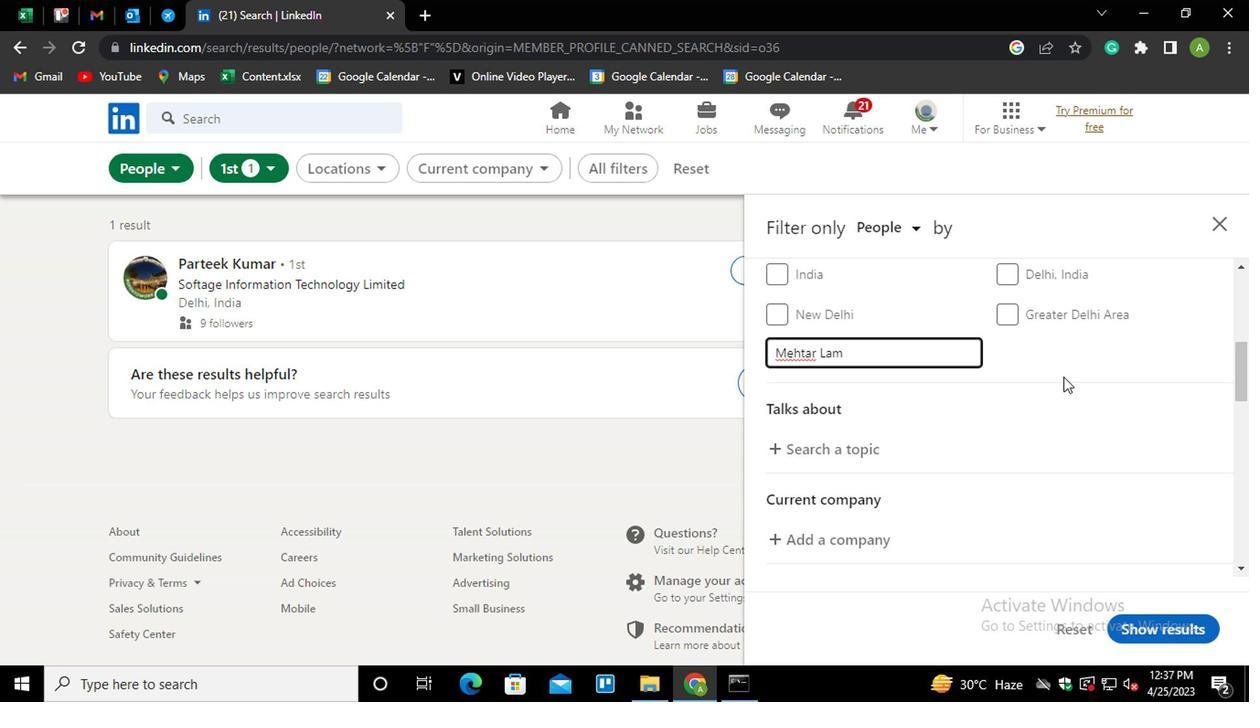
Action: Mouse pressed left at (1064, 376)
Screenshot: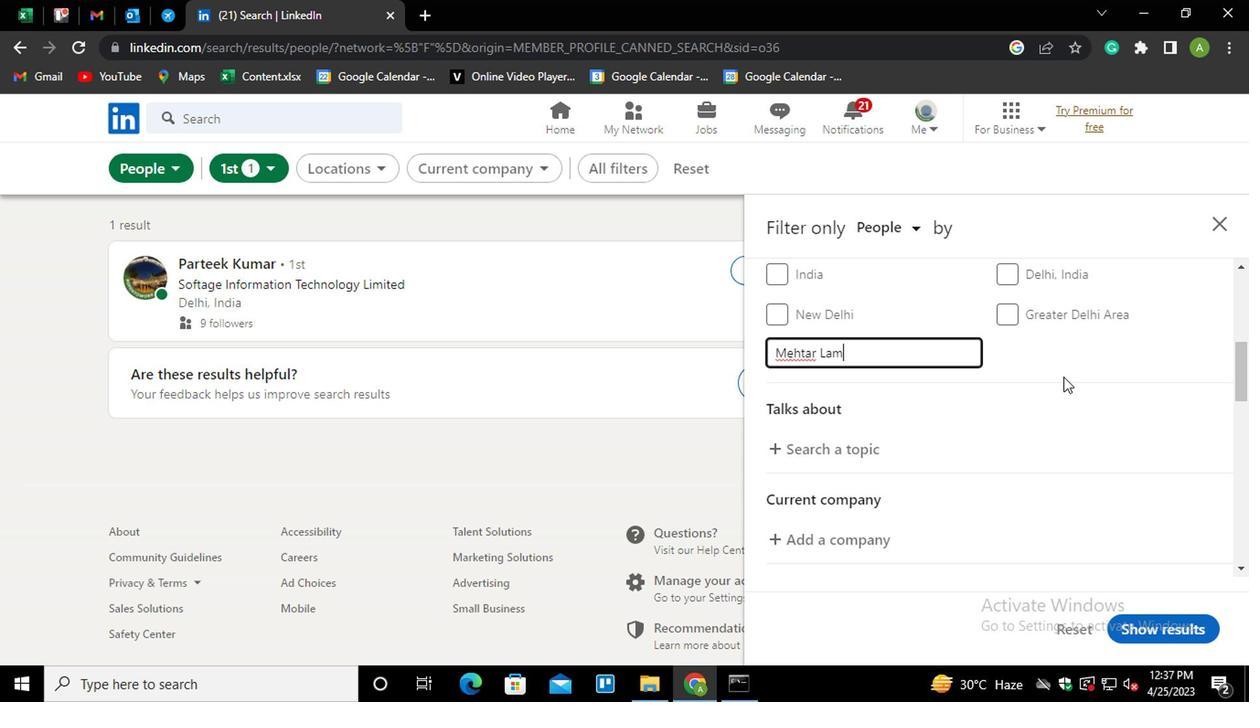 
Action: Mouse moved to (1079, 382)
Screenshot: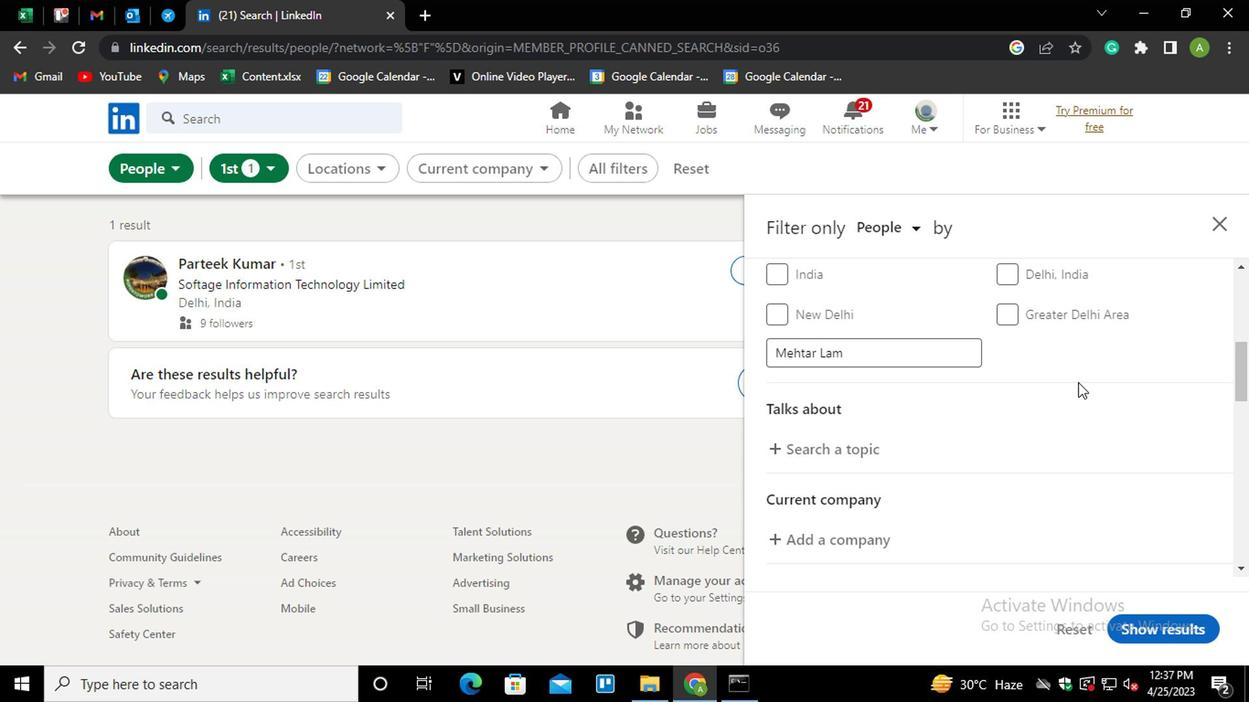 
Action: Mouse scrolled (1079, 381) with delta (0, 0)
Screenshot: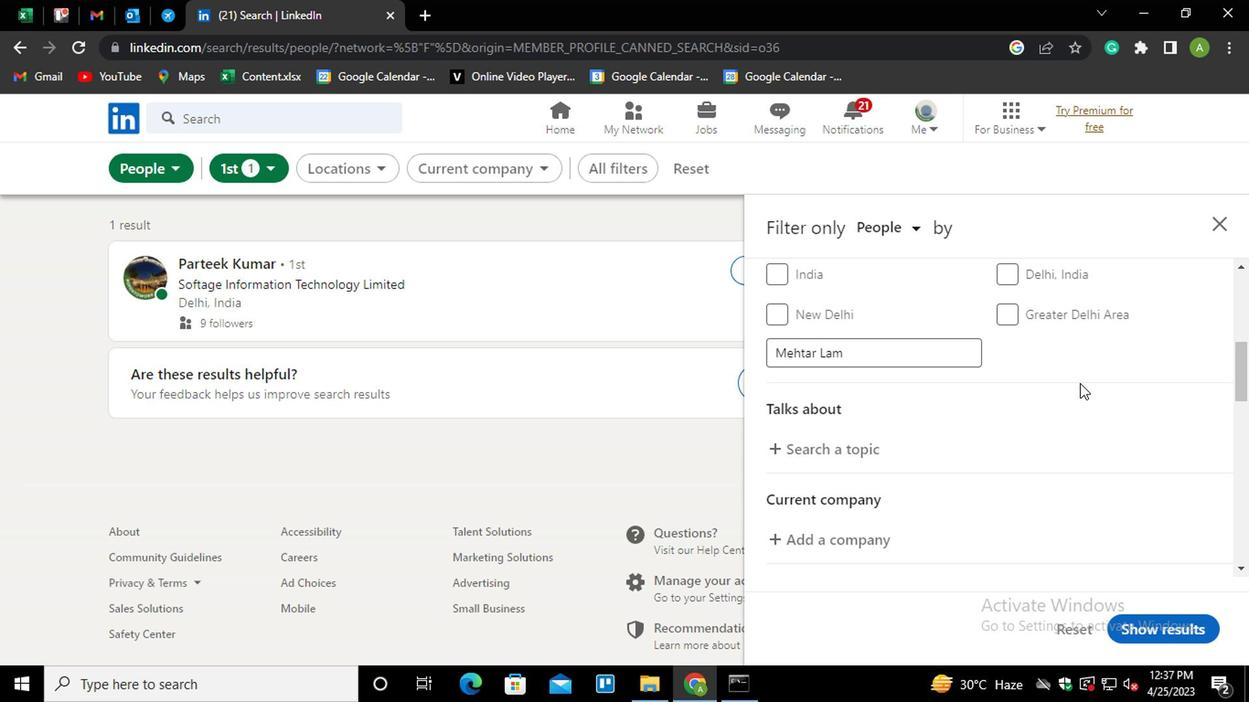 
Action: Mouse moved to (838, 357)
Screenshot: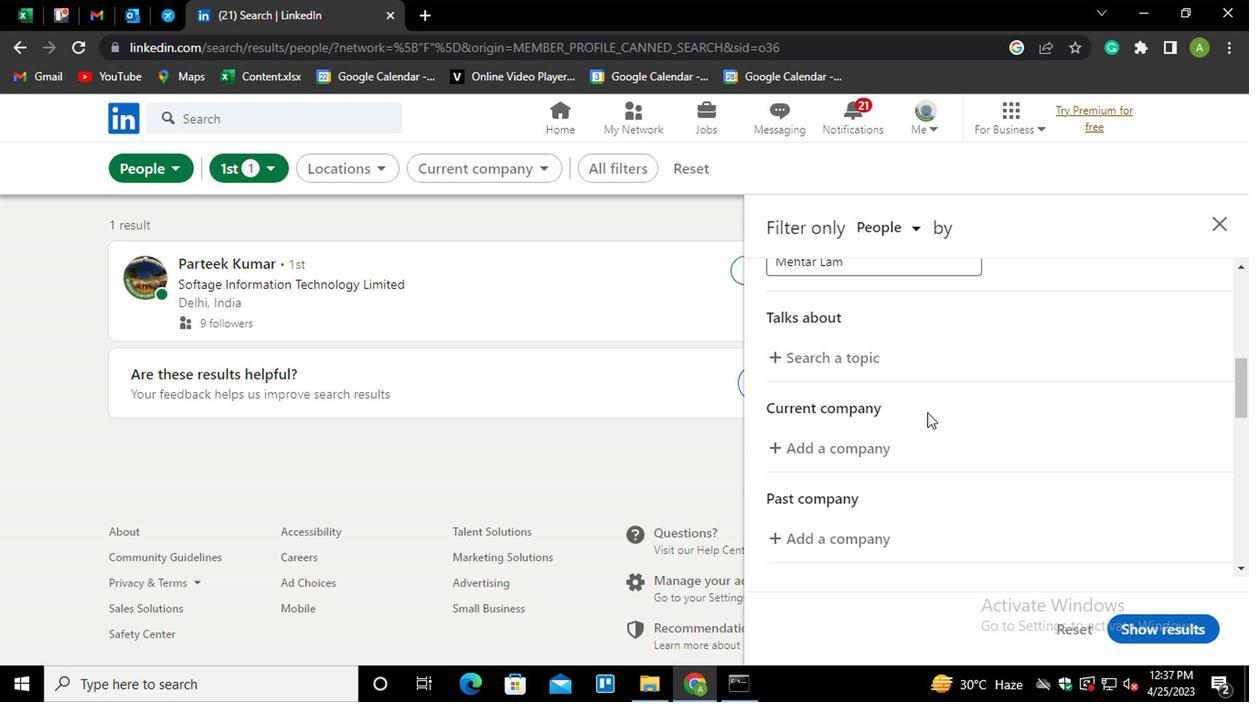 
Action: Mouse pressed left at (838, 357)
Screenshot: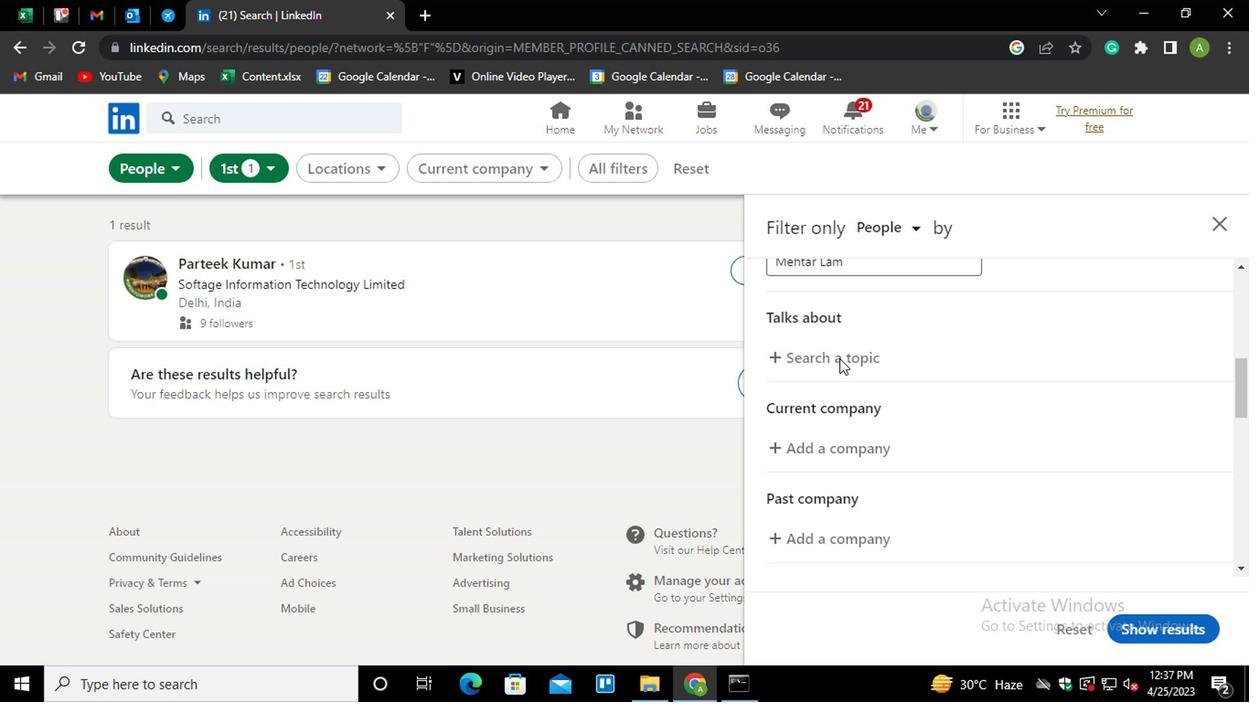 
Action: Key pressed <Key.shift>#<Key.shift_r>HIRINGANDPROMOTIONWITH
Screenshot: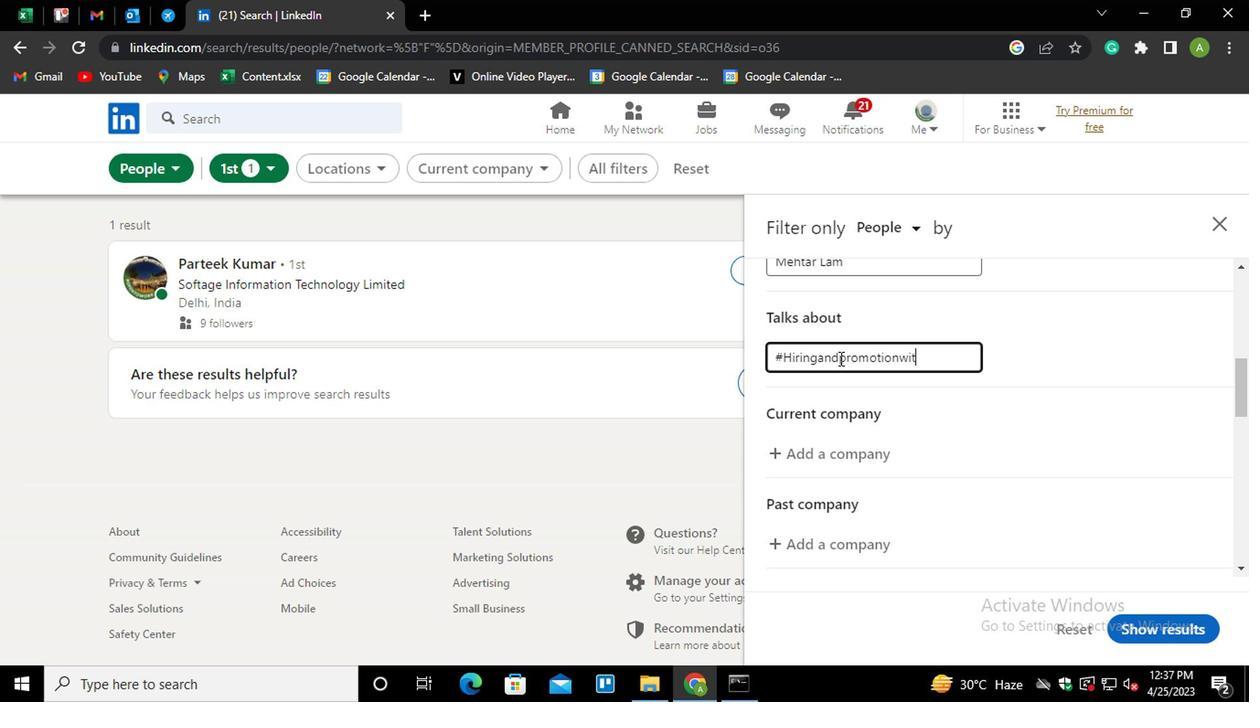 
Action: Mouse moved to (1090, 413)
Screenshot: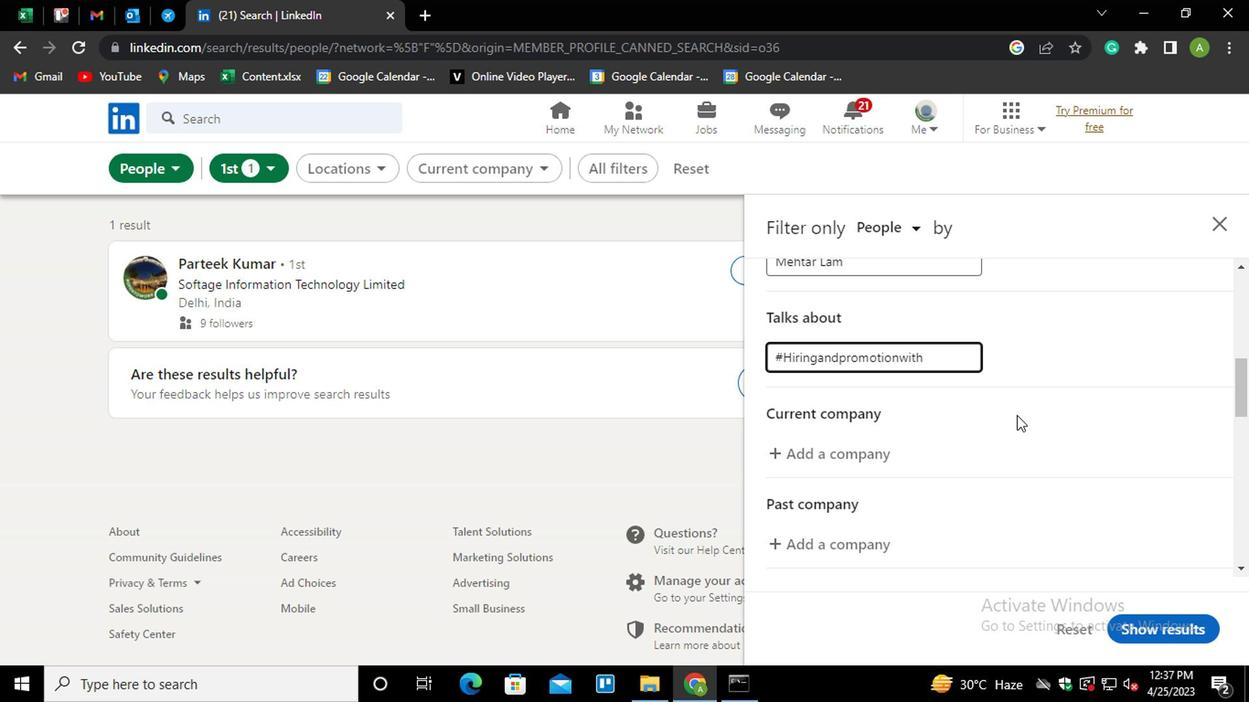 
Action: Mouse pressed left at (1090, 413)
Screenshot: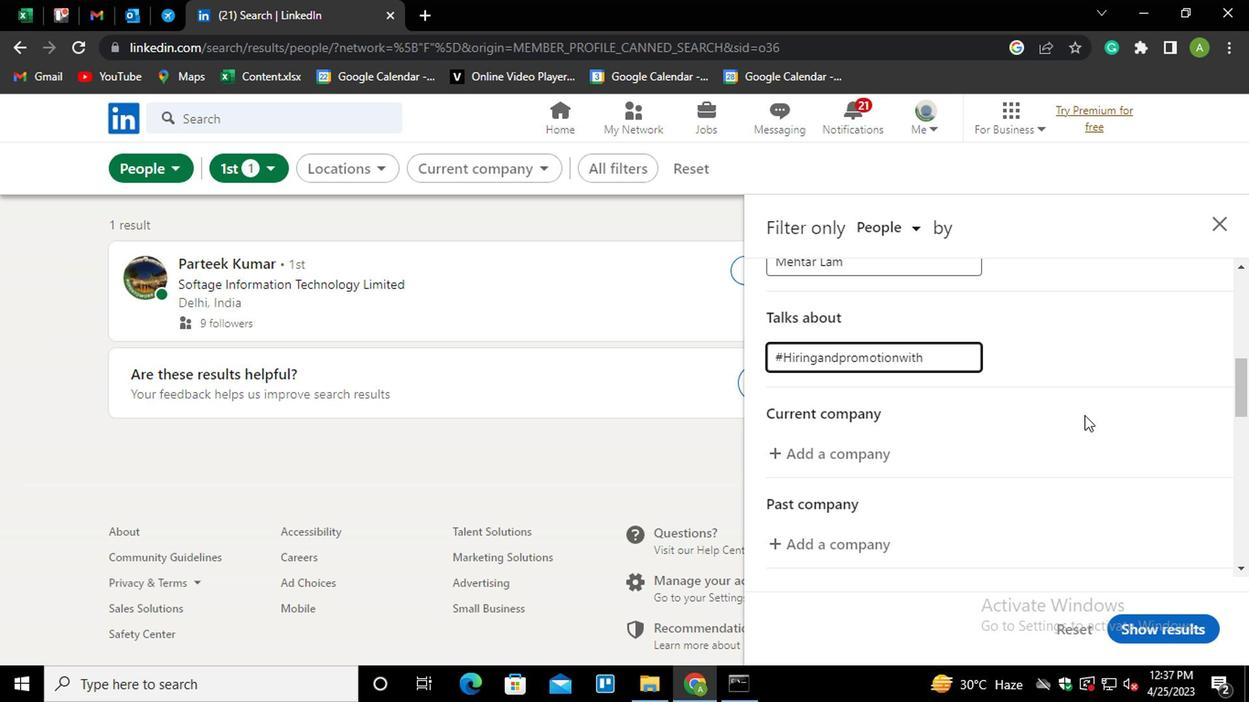 
Action: Mouse moved to (1103, 410)
Screenshot: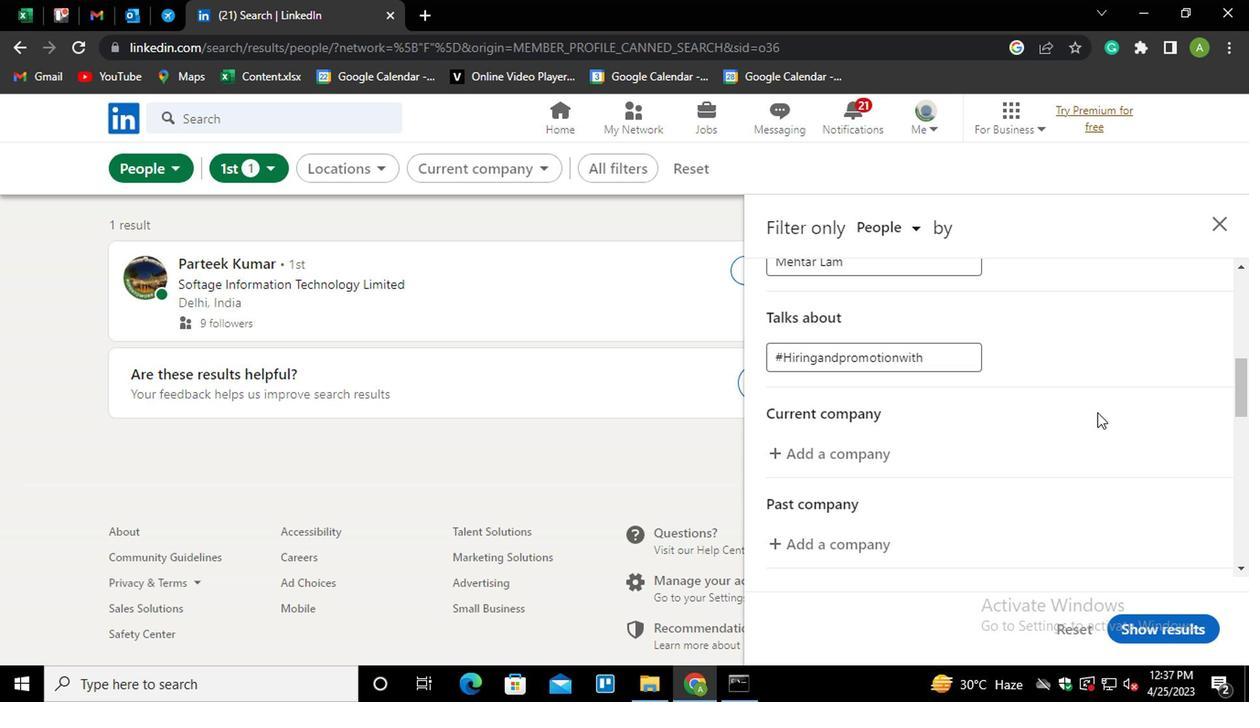 
Action: Mouse scrolled (1103, 410) with delta (0, 0)
Screenshot: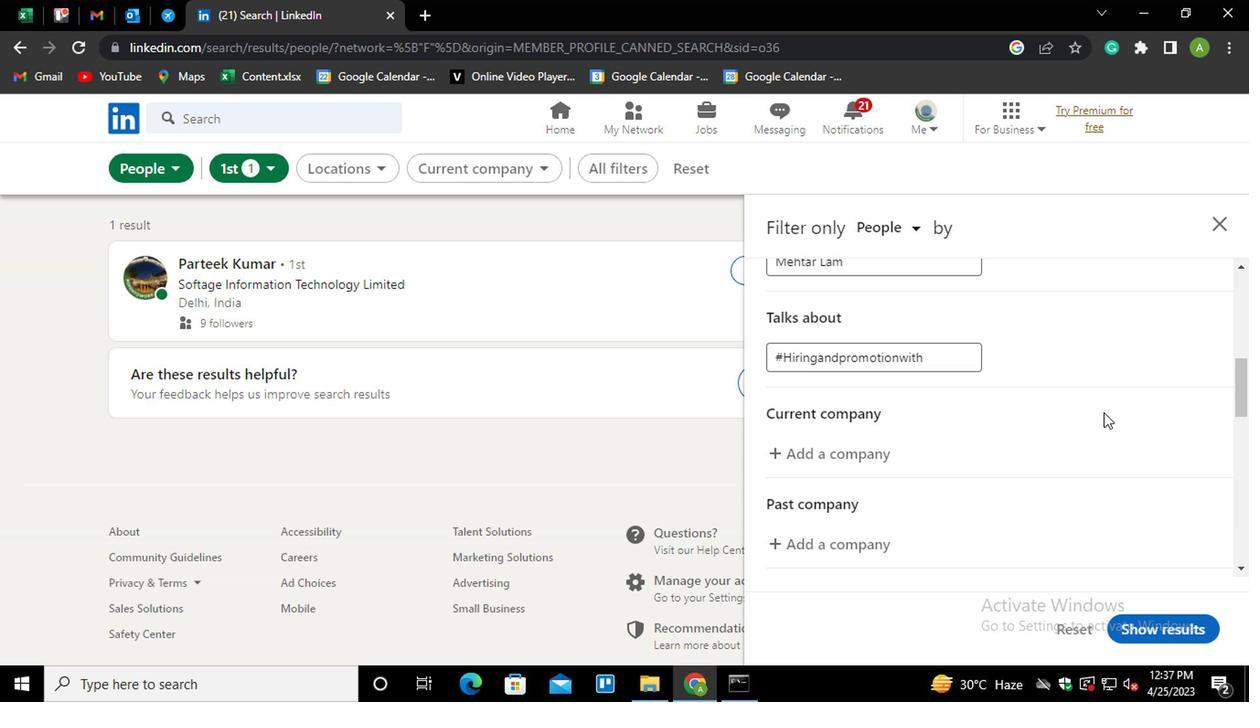 
Action: Mouse scrolled (1103, 410) with delta (0, 0)
Screenshot: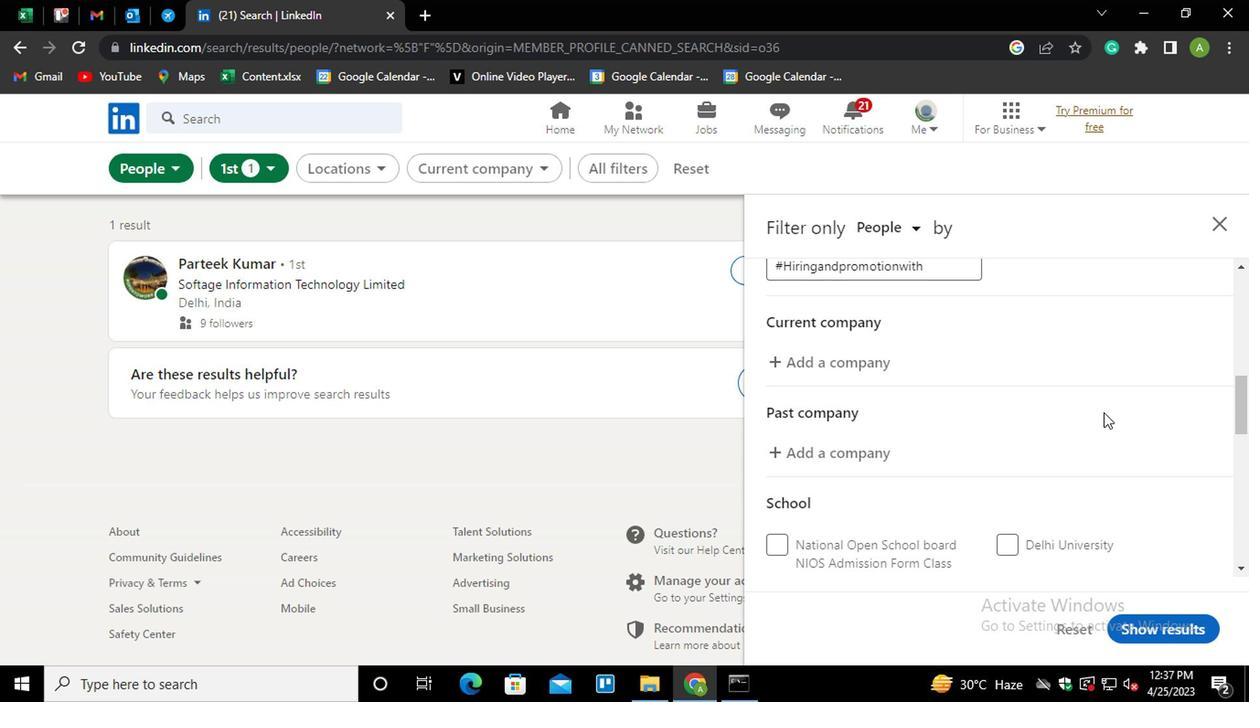 
Action: Mouse scrolled (1103, 411) with delta (0, 1)
Screenshot: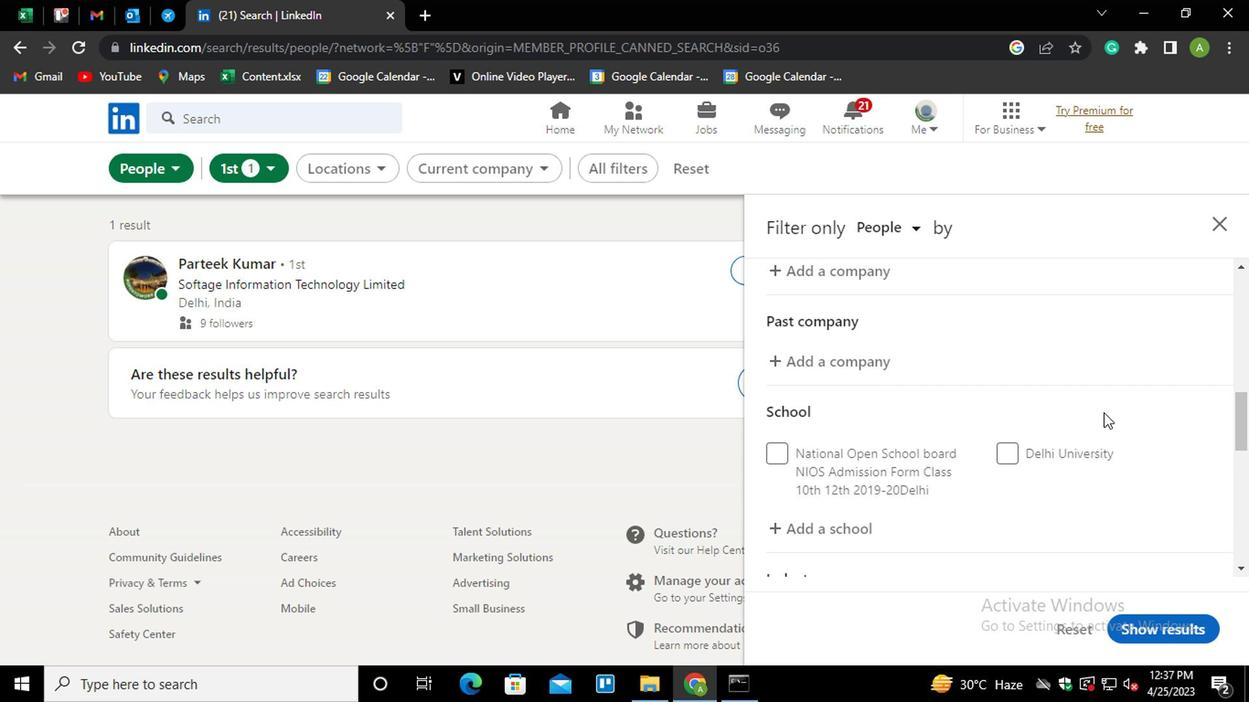 
Action: Mouse moved to (1029, 369)
Screenshot: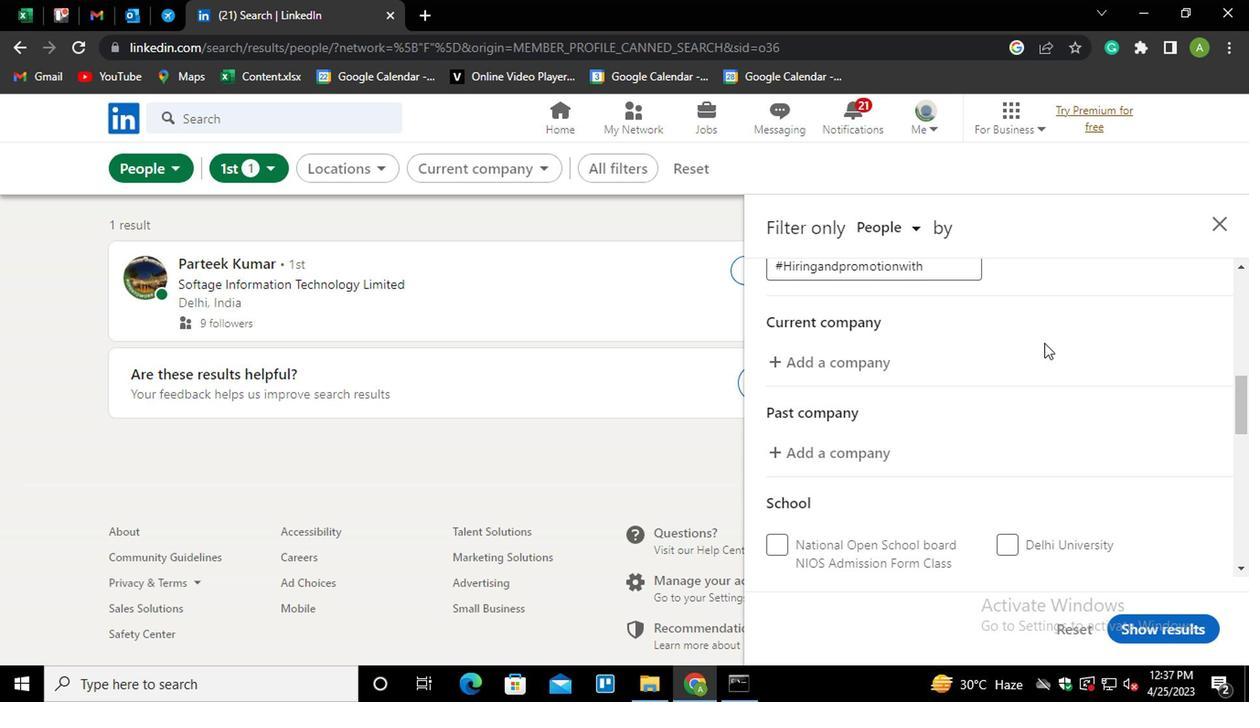 
Action: Mouse scrolled (1029, 369) with delta (0, 0)
Screenshot: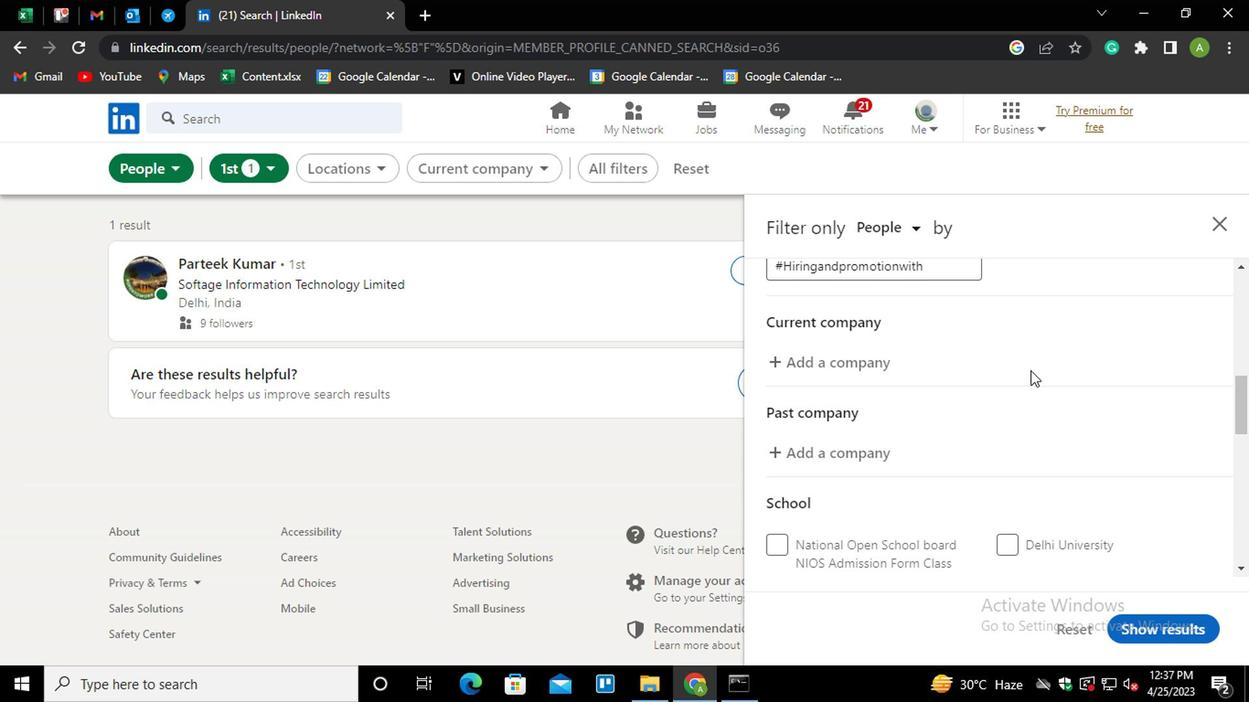 
Action: Mouse scrolled (1029, 369) with delta (0, 0)
Screenshot: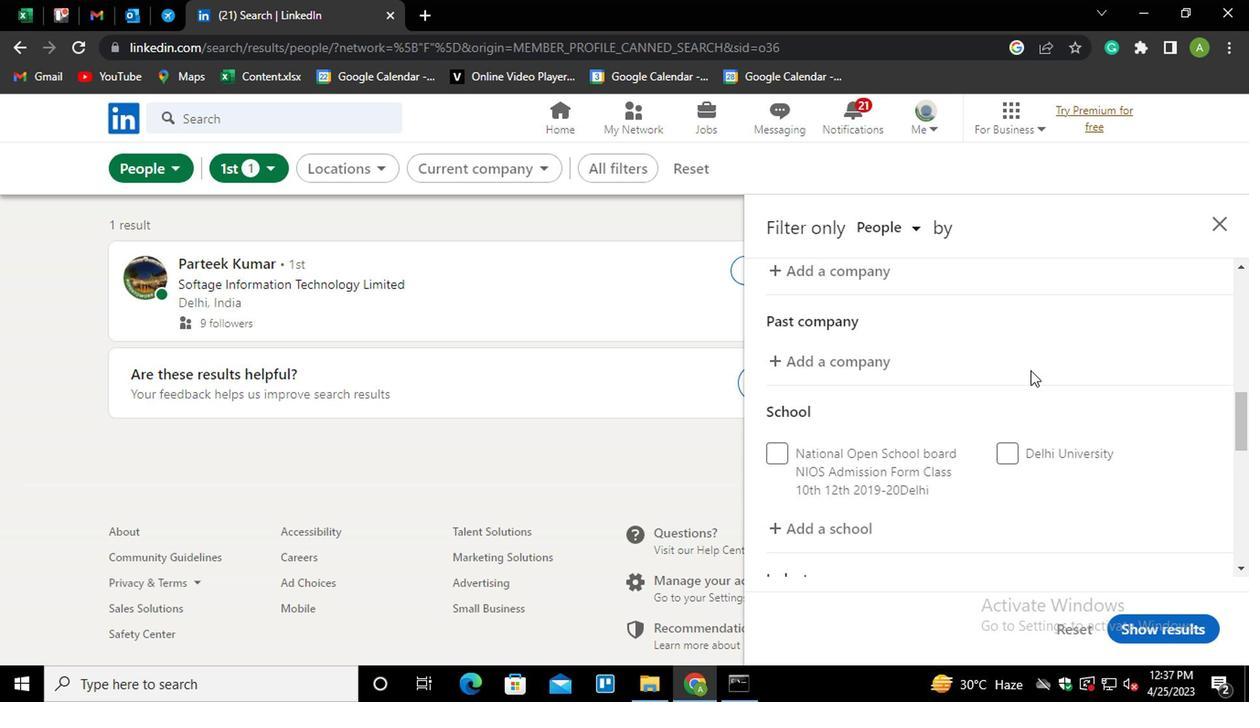 
Action: Mouse scrolled (1029, 369) with delta (0, 0)
Screenshot: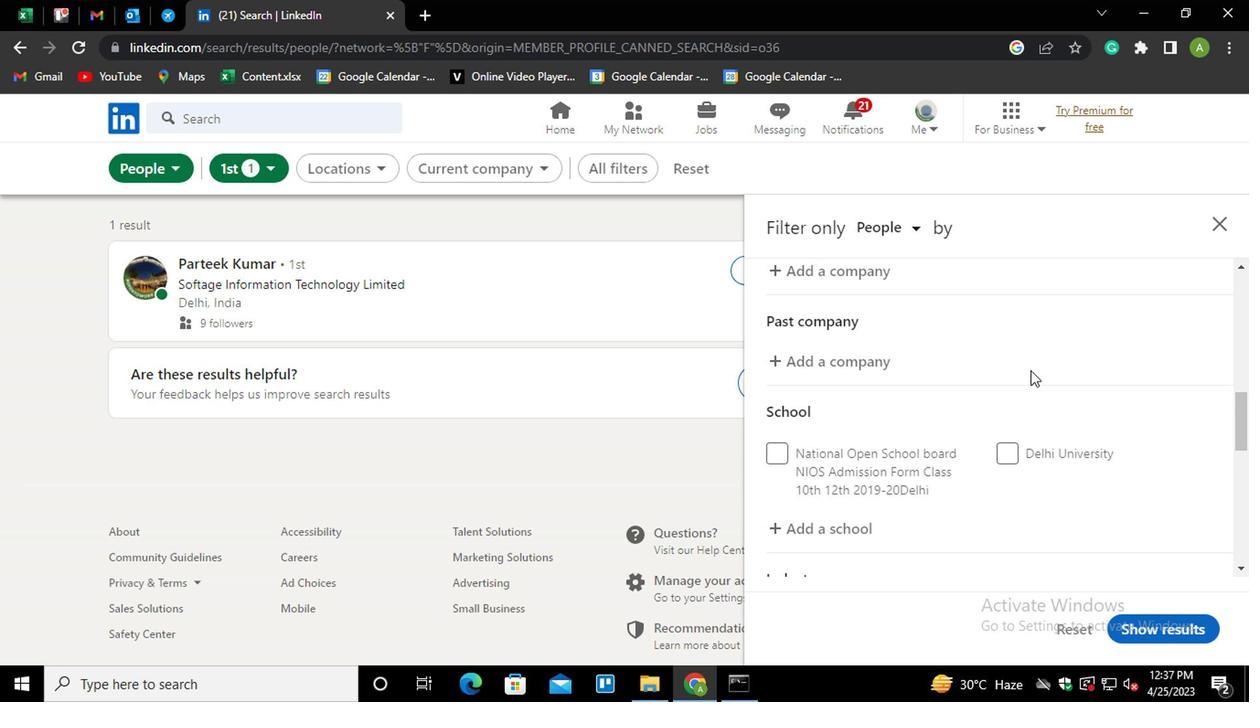
Action: Mouse scrolled (1029, 369) with delta (0, 0)
Screenshot: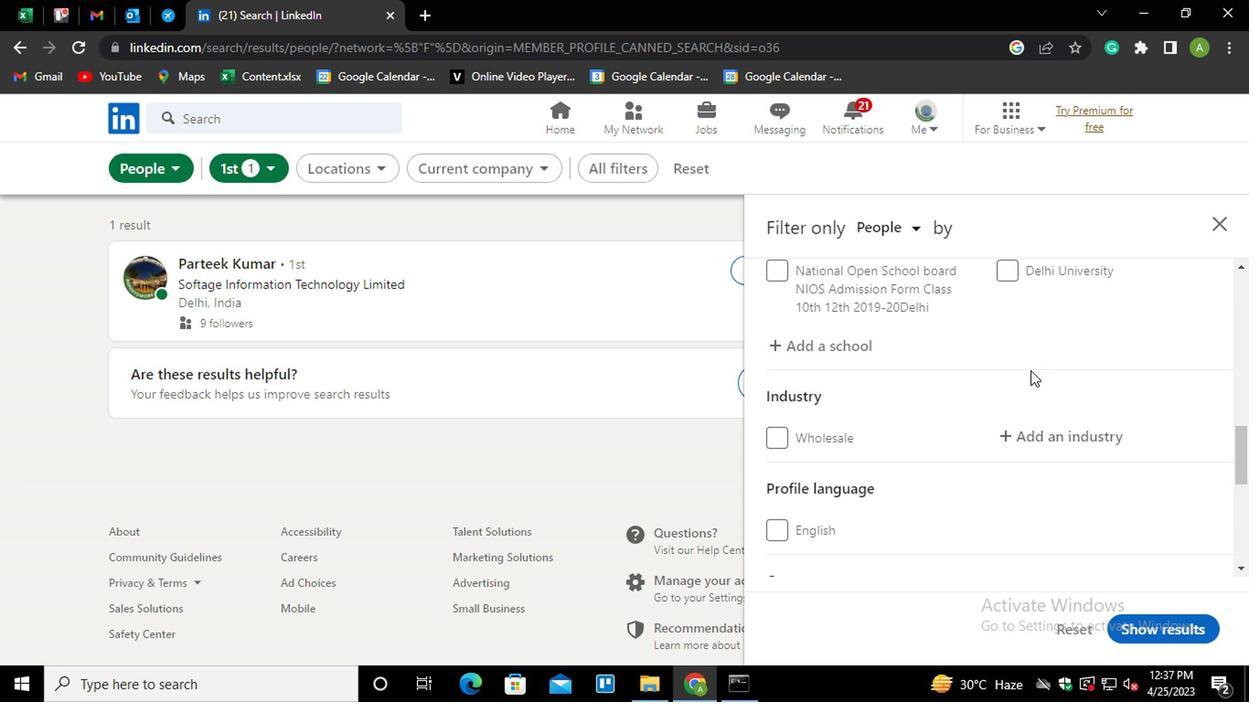 
Action: Mouse moved to (823, 426)
Screenshot: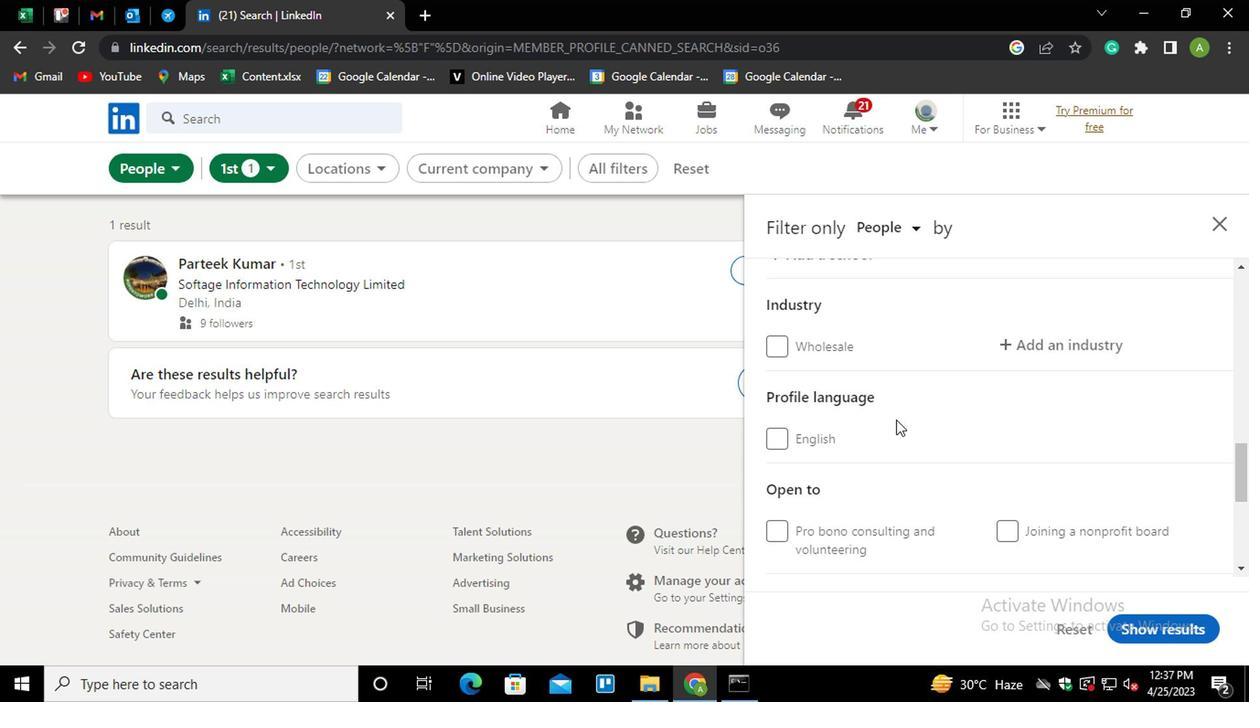 
Action: Mouse pressed left at (823, 426)
Screenshot: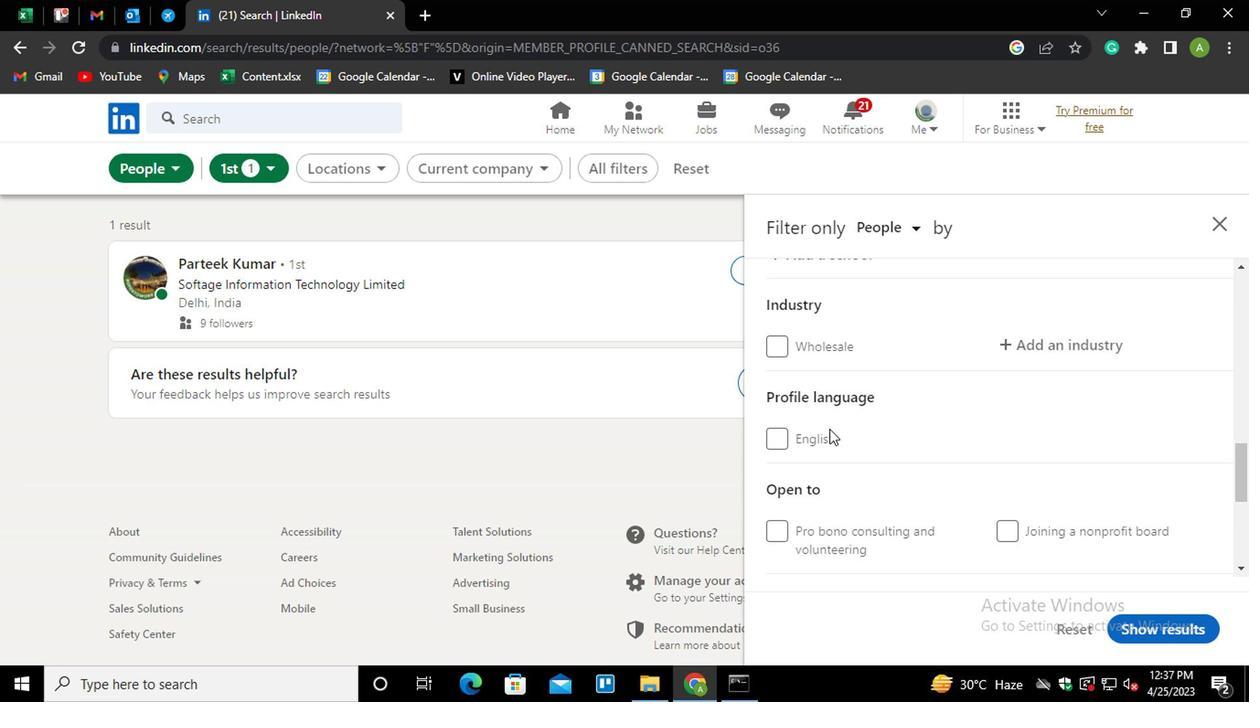 
Action: Mouse moved to (897, 415)
Screenshot: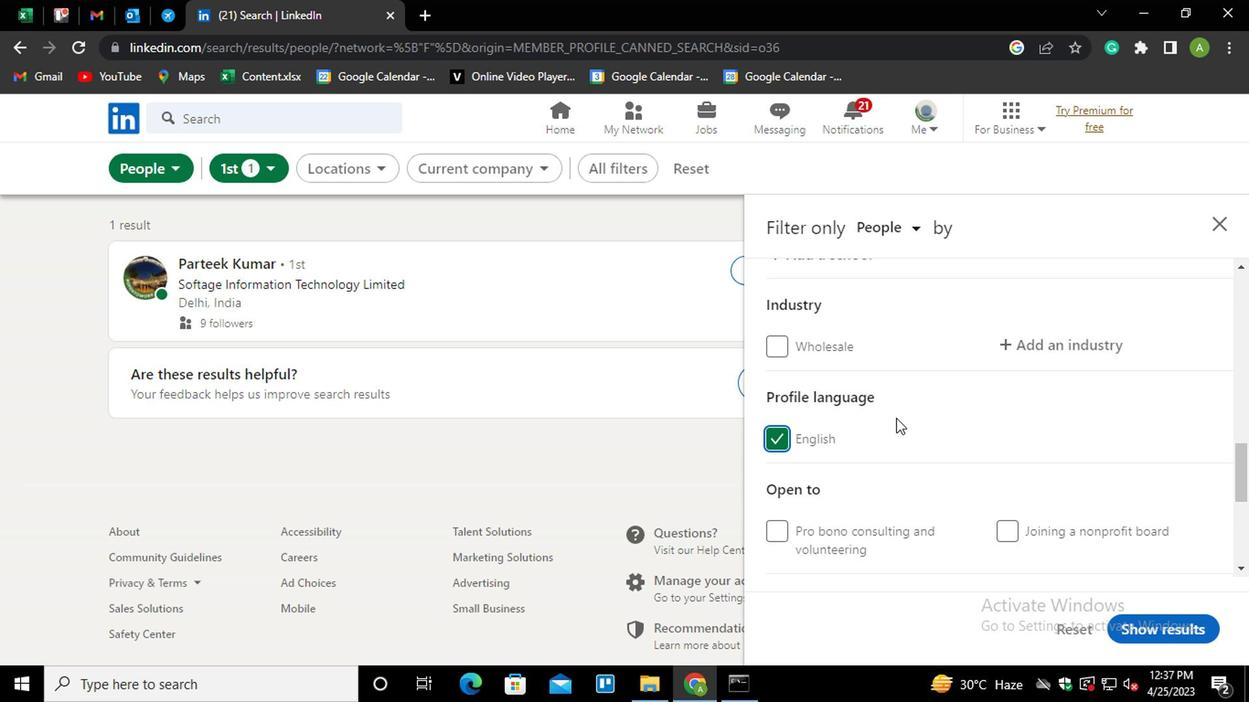 
Action: Mouse scrolled (897, 416) with delta (0, 1)
Screenshot: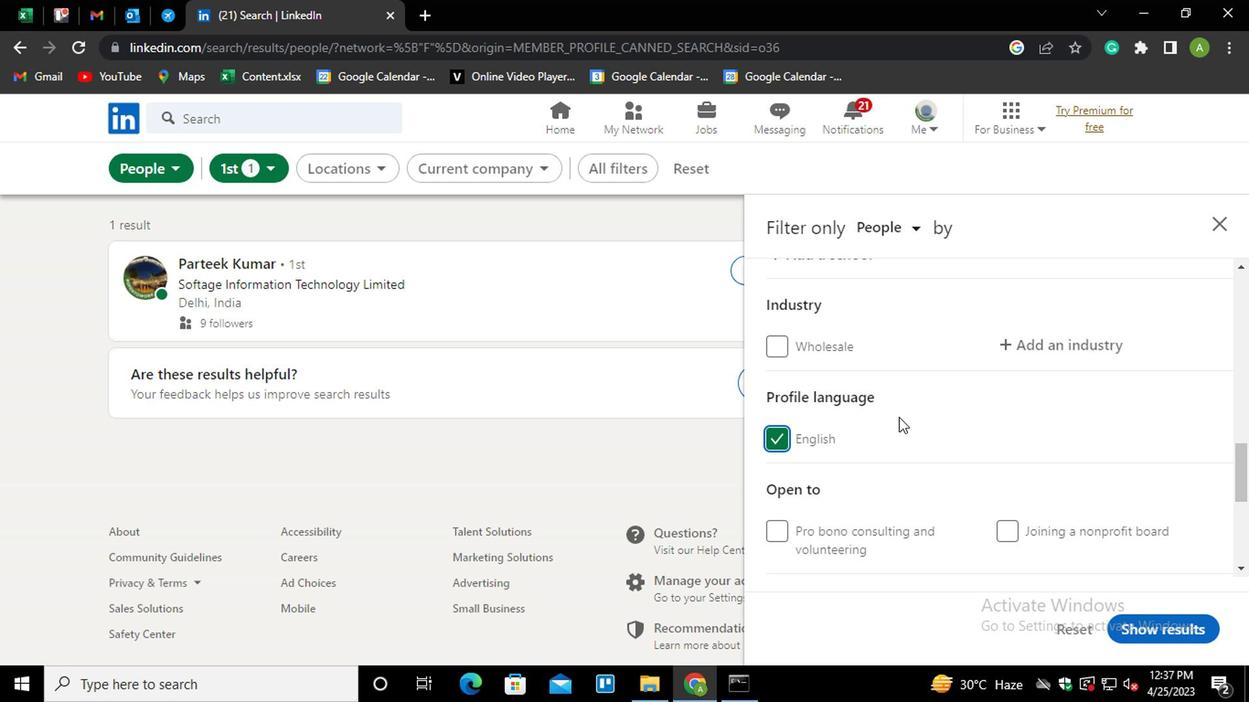 
Action: Mouse scrolled (897, 416) with delta (0, 1)
Screenshot: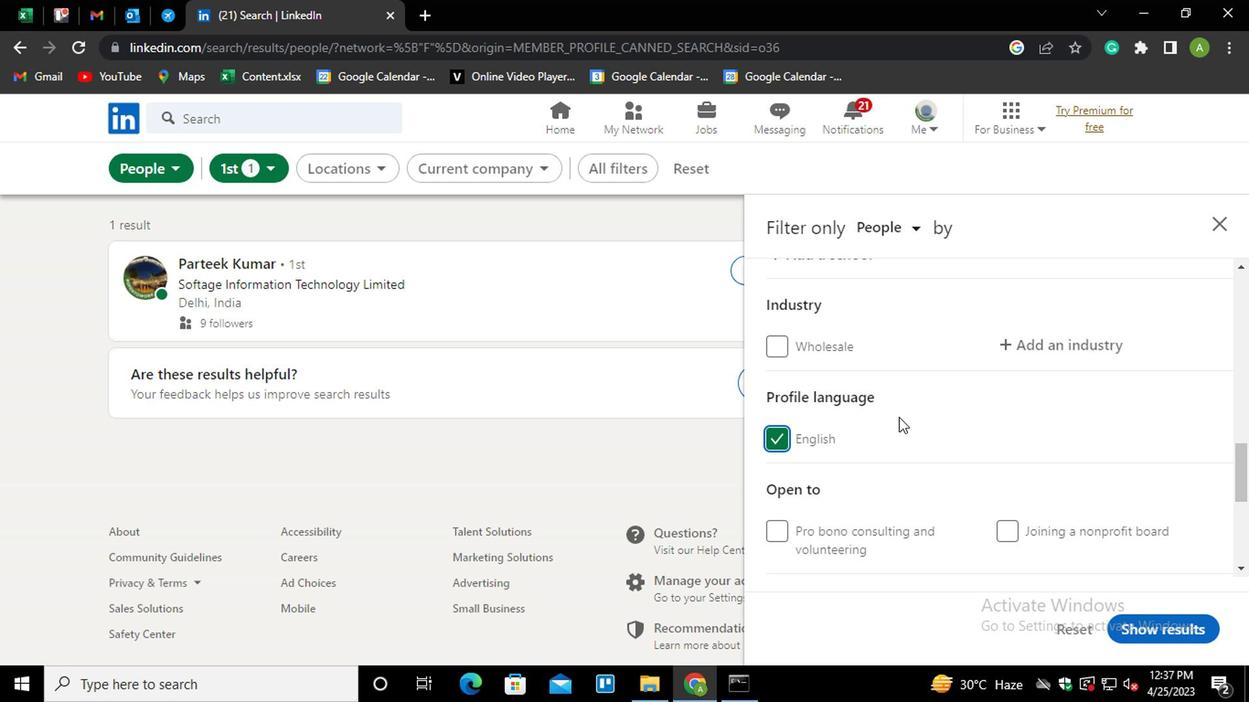 
Action: Mouse scrolled (897, 416) with delta (0, 1)
Screenshot: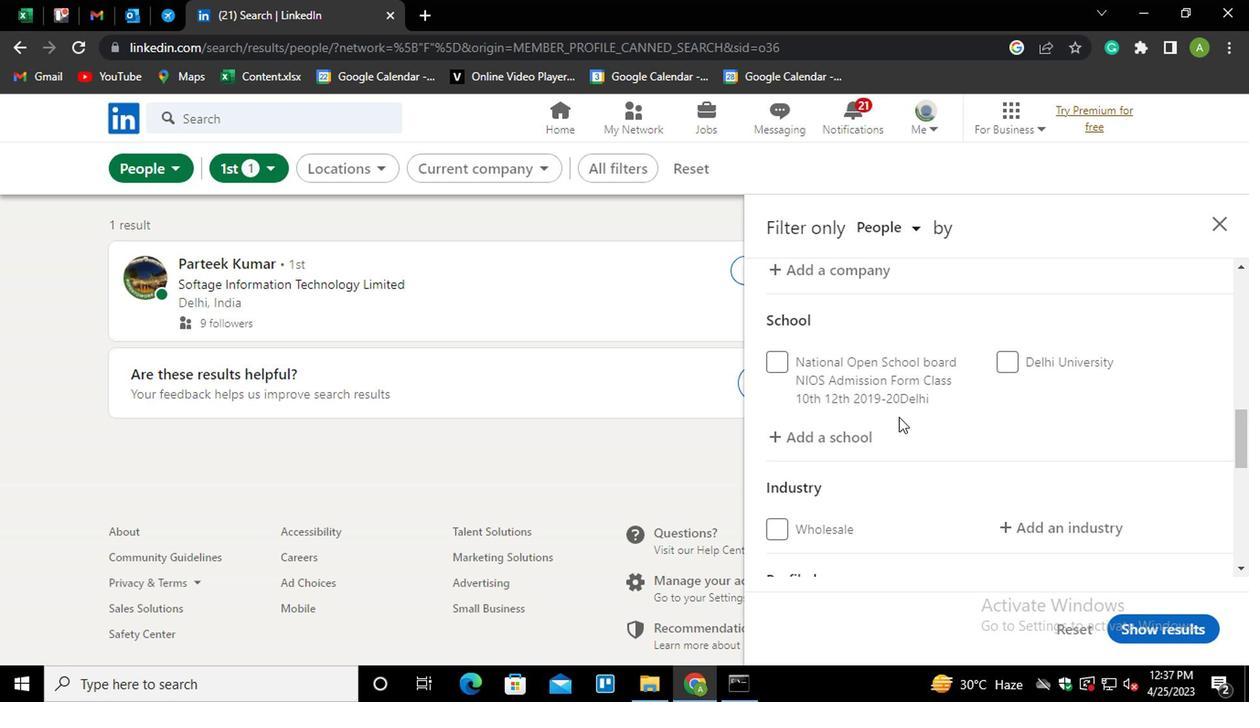 
Action: Mouse scrolled (897, 416) with delta (0, 1)
Screenshot: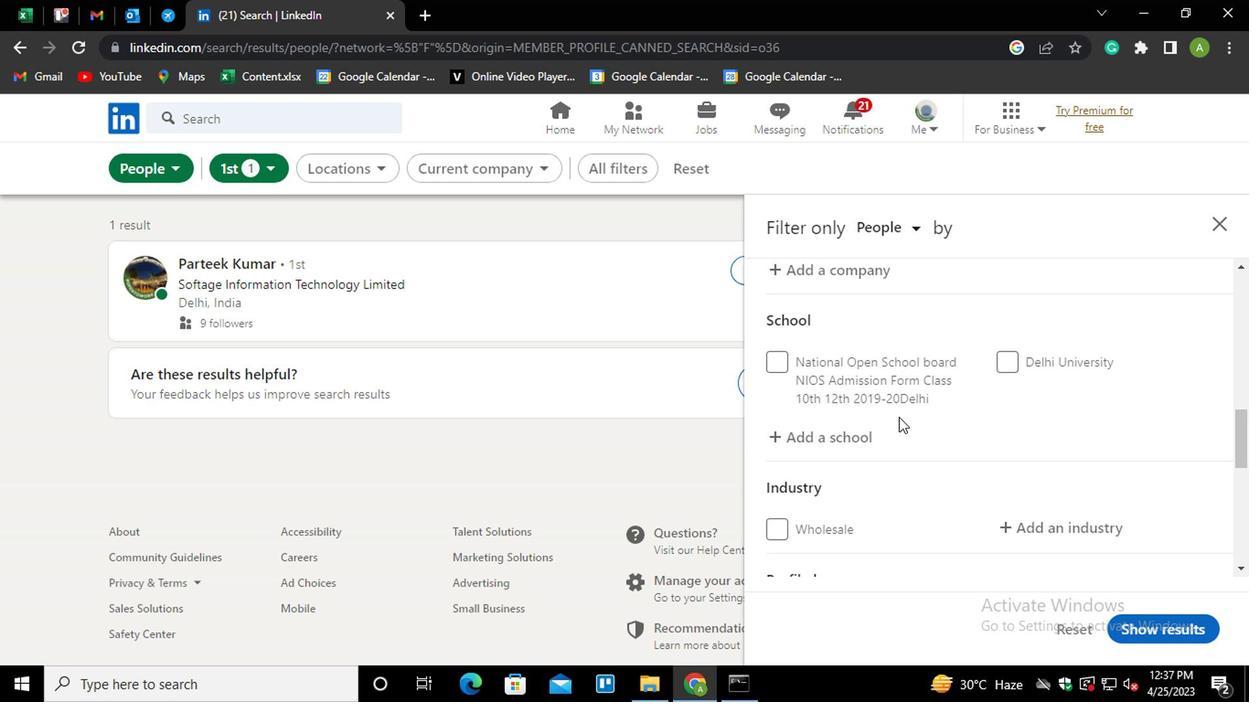 
Action: Mouse moved to (870, 369)
Screenshot: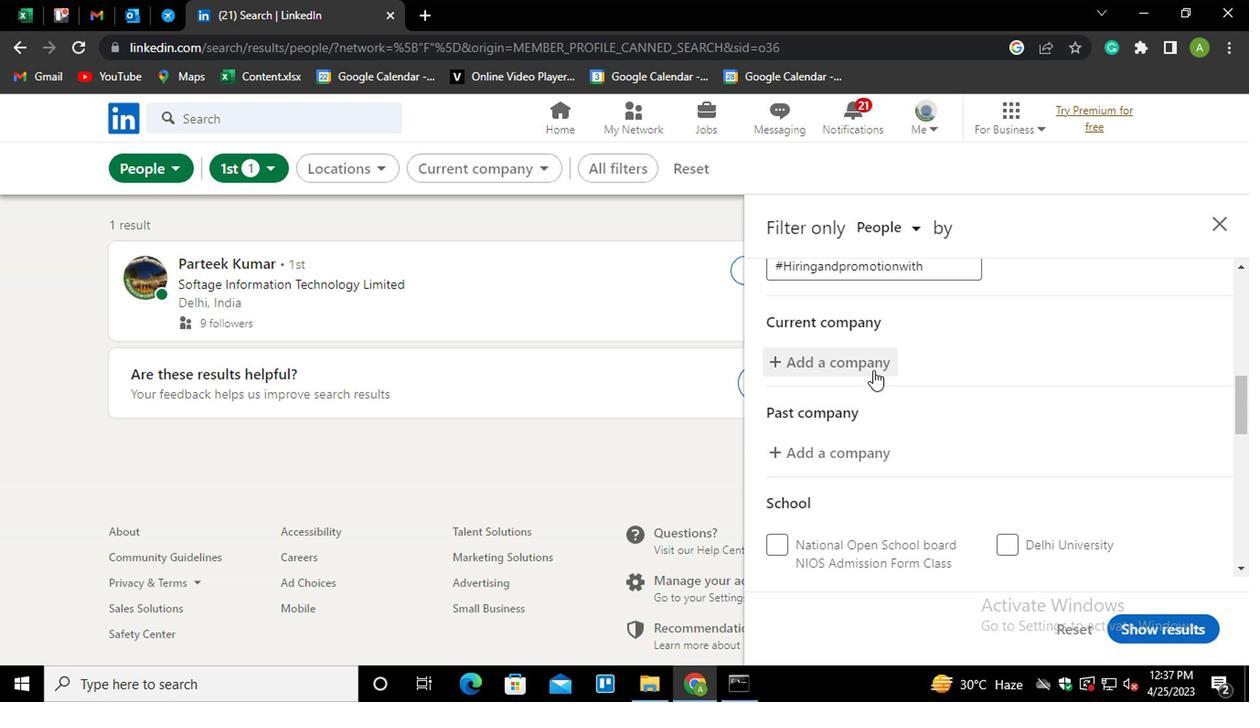 
Action: Mouse pressed left at (870, 369)
Screenshot: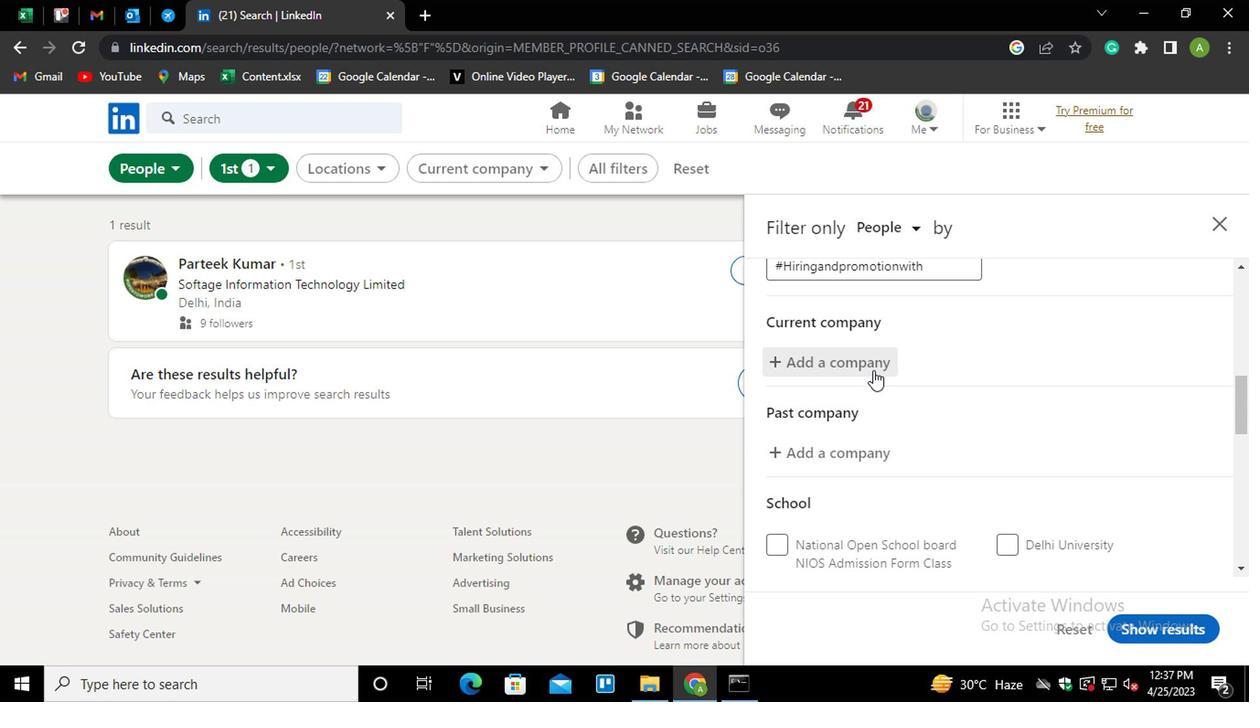 
Action: Key pressed <Key.shift_r><Key.shift_r><Key.shift_r><Key.shift_r><Key.shift_r><Key.shift_r><Key.shift_r><Key.shift_r><Key.shift_r>J.P.<Key.down><Key.enter>
Screenshot: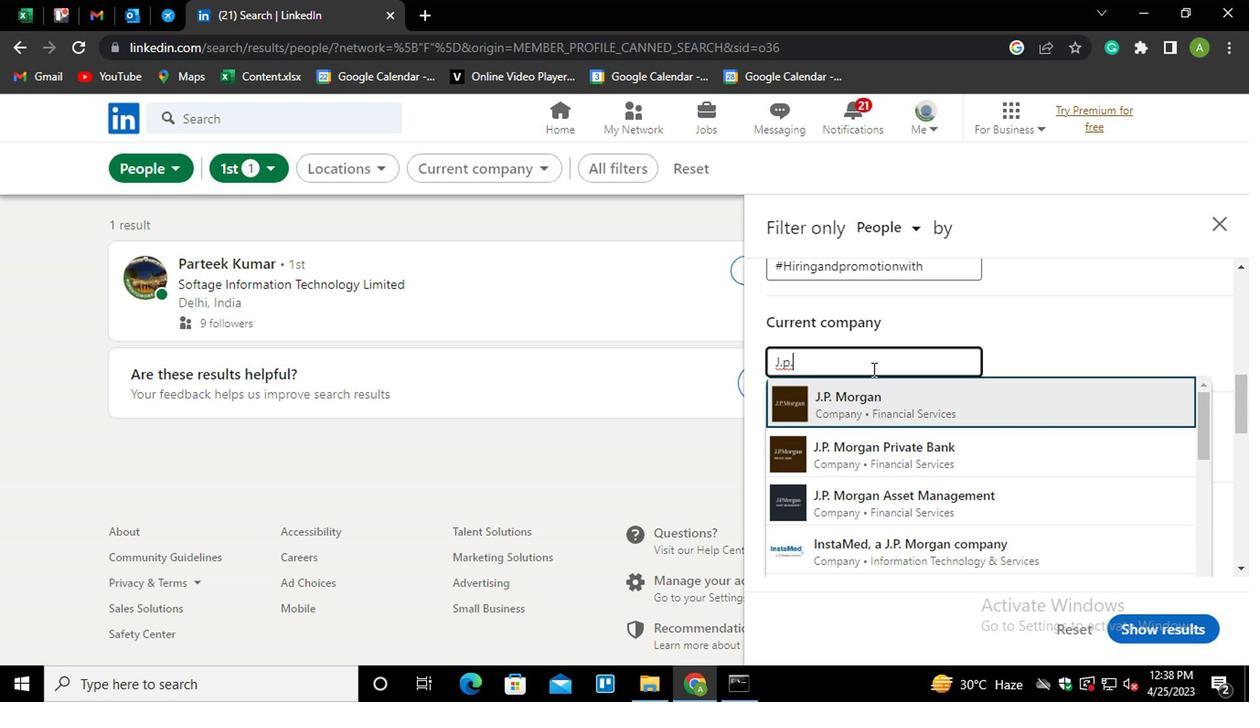 
Action: Mouse moved to (908, 370)
Screenshot: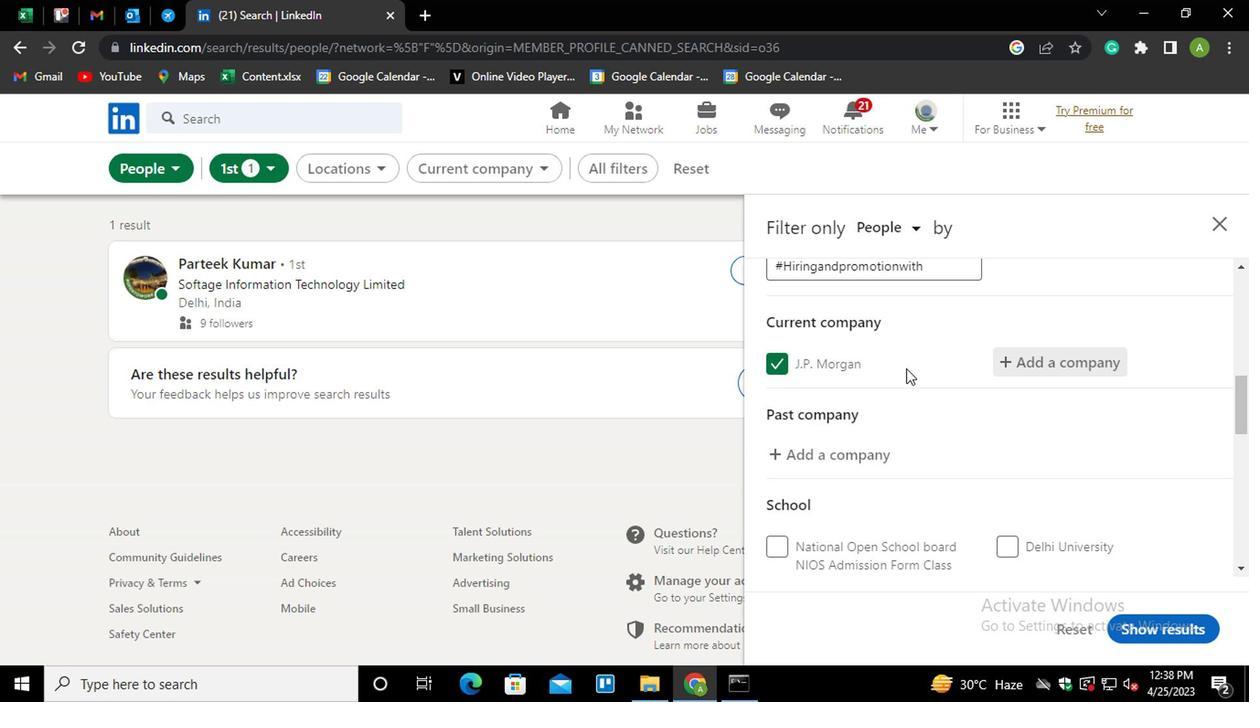 
Action: Mouse scrolled (908, 369) with delta (0, -1)
Screenshot: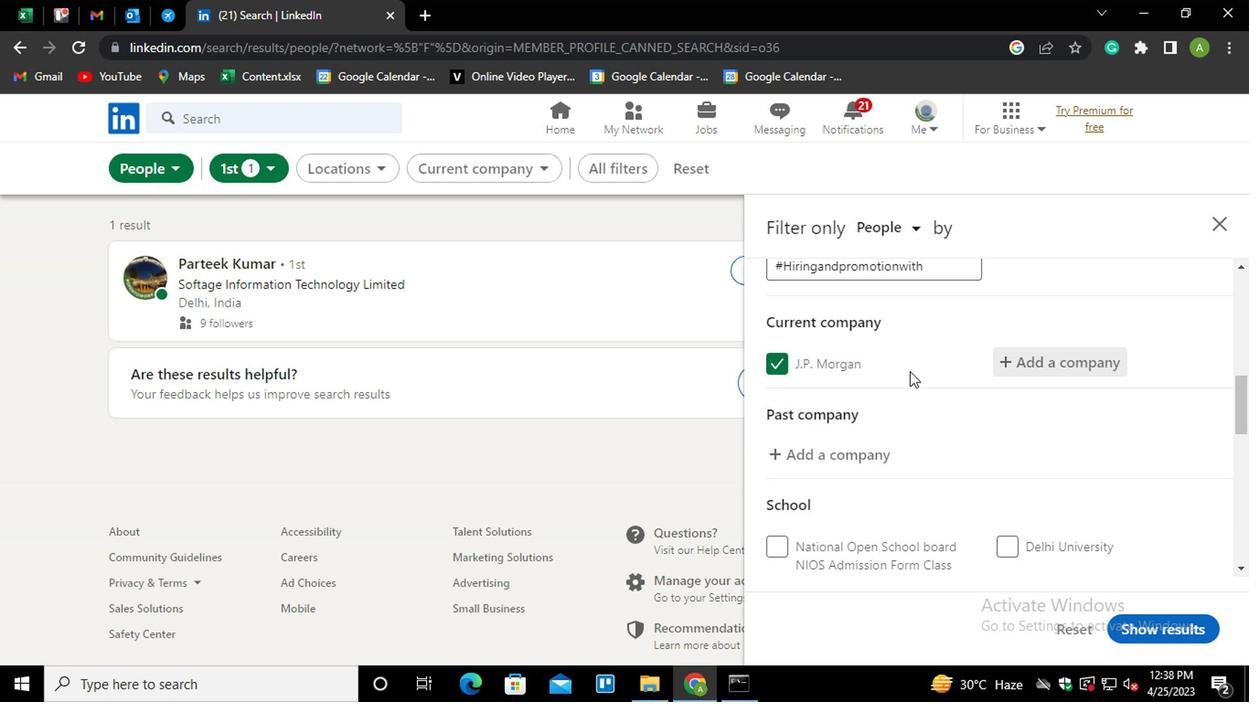 
Action: Mouse moved to (908, 370)
Screenshot: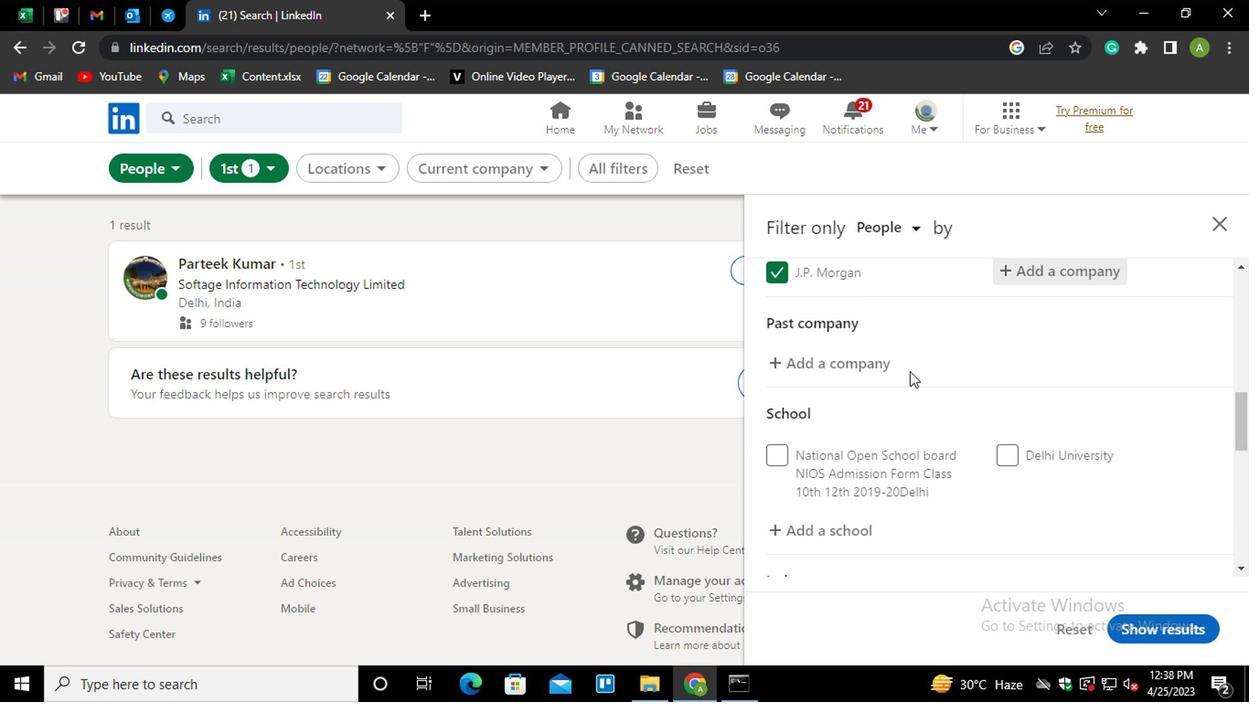 
Action: Mouse scrolled (908, 369) with delta (0, -1)
Screenshot: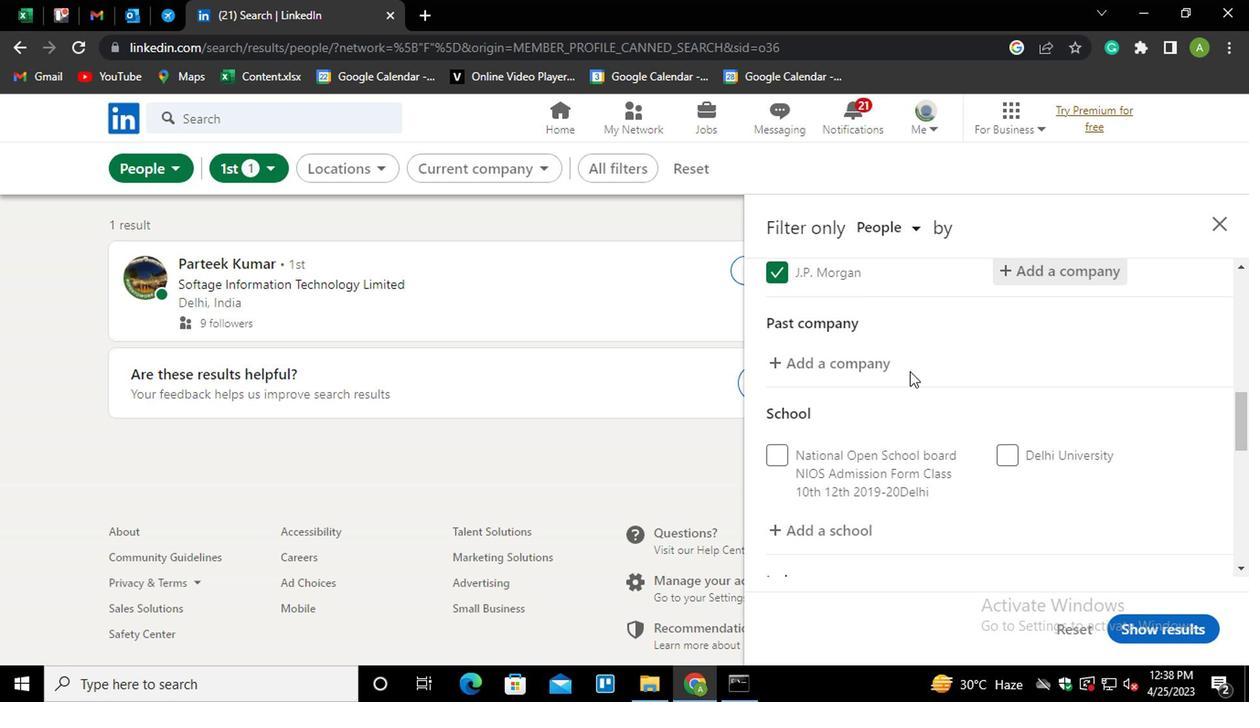 
Action: Mouse moved to (823, 438)
Screenshot: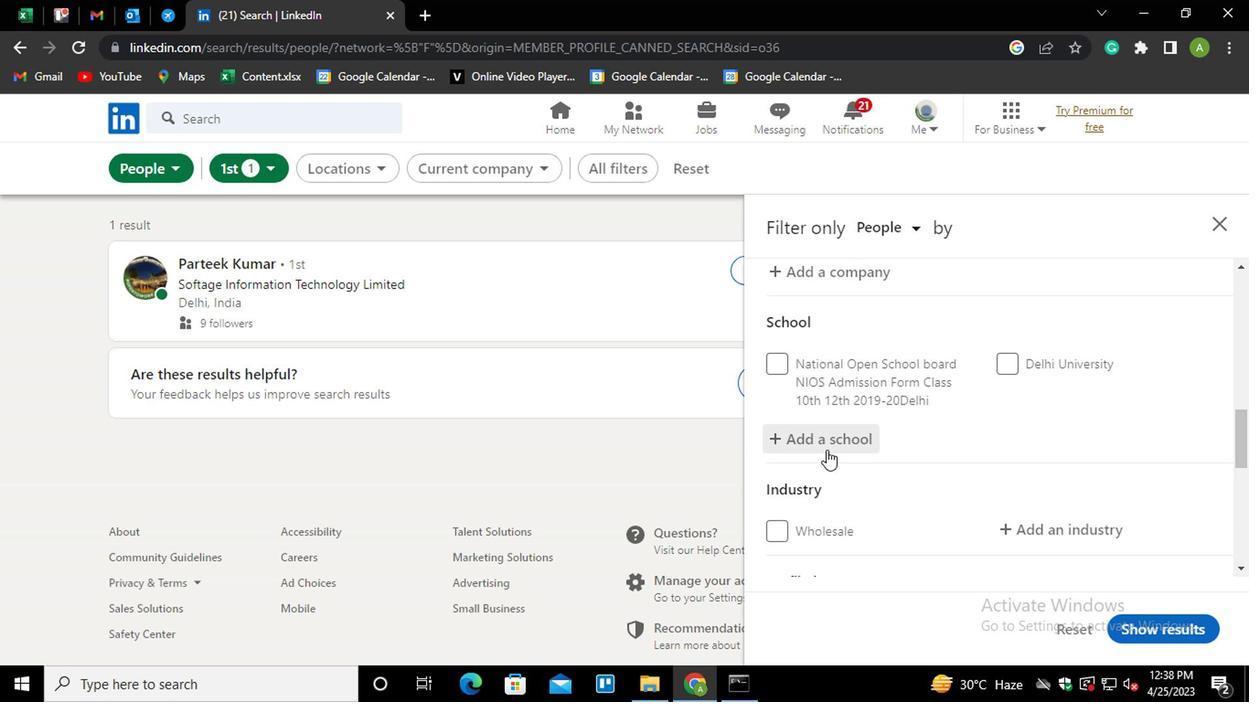 
Action: Mouse pressed left at (823, 438)
Screenshot: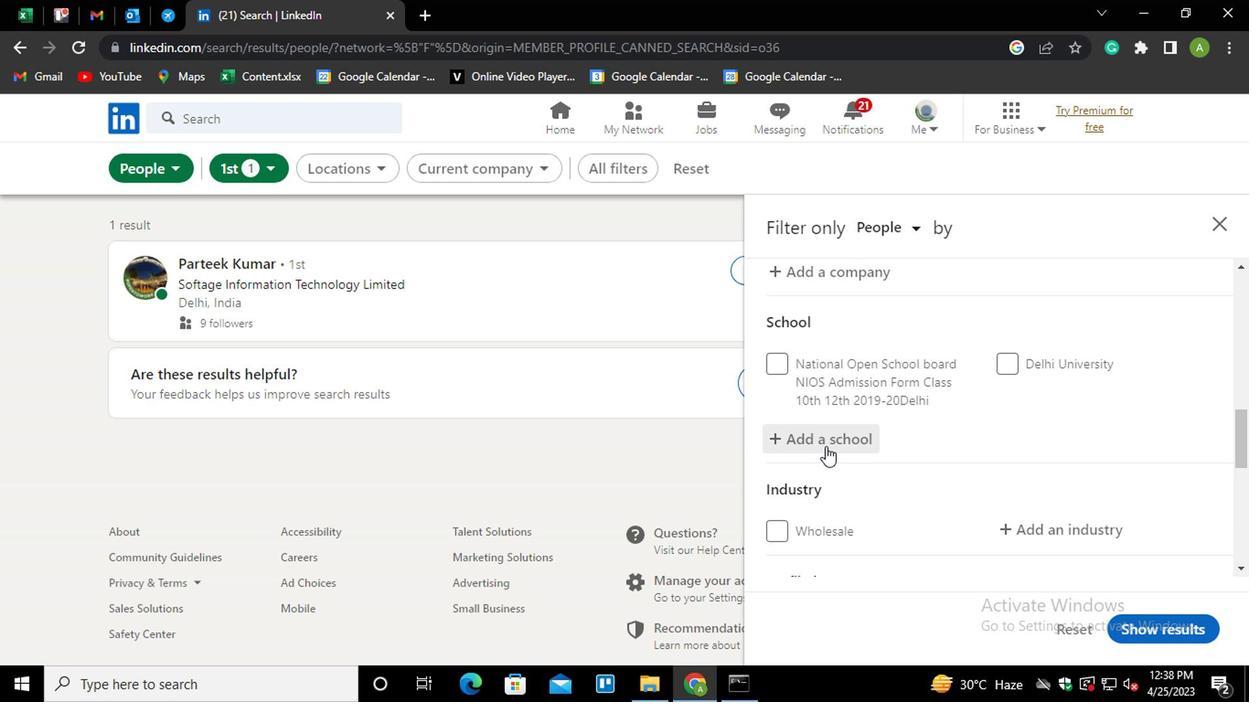 
Action: Mouse moved to (843, 423)
Screenshot: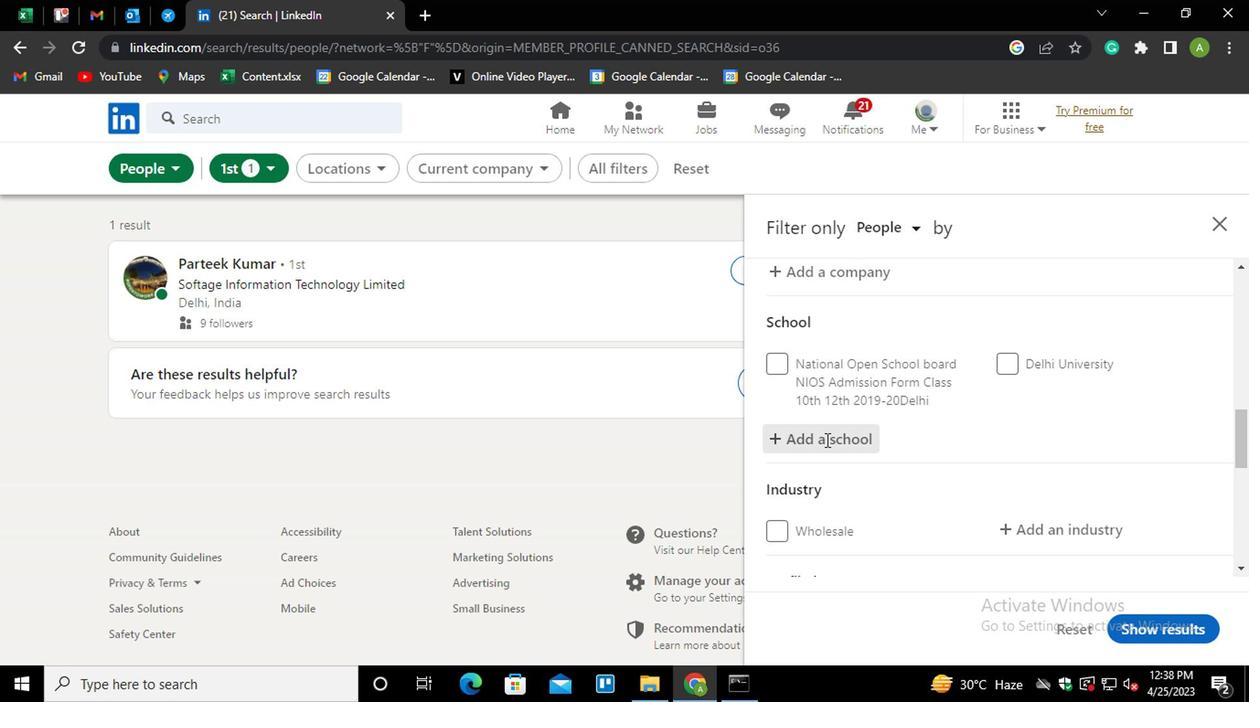
Action: Mouse scrolled (843, 422) with delta (0, -1)
Screenshot: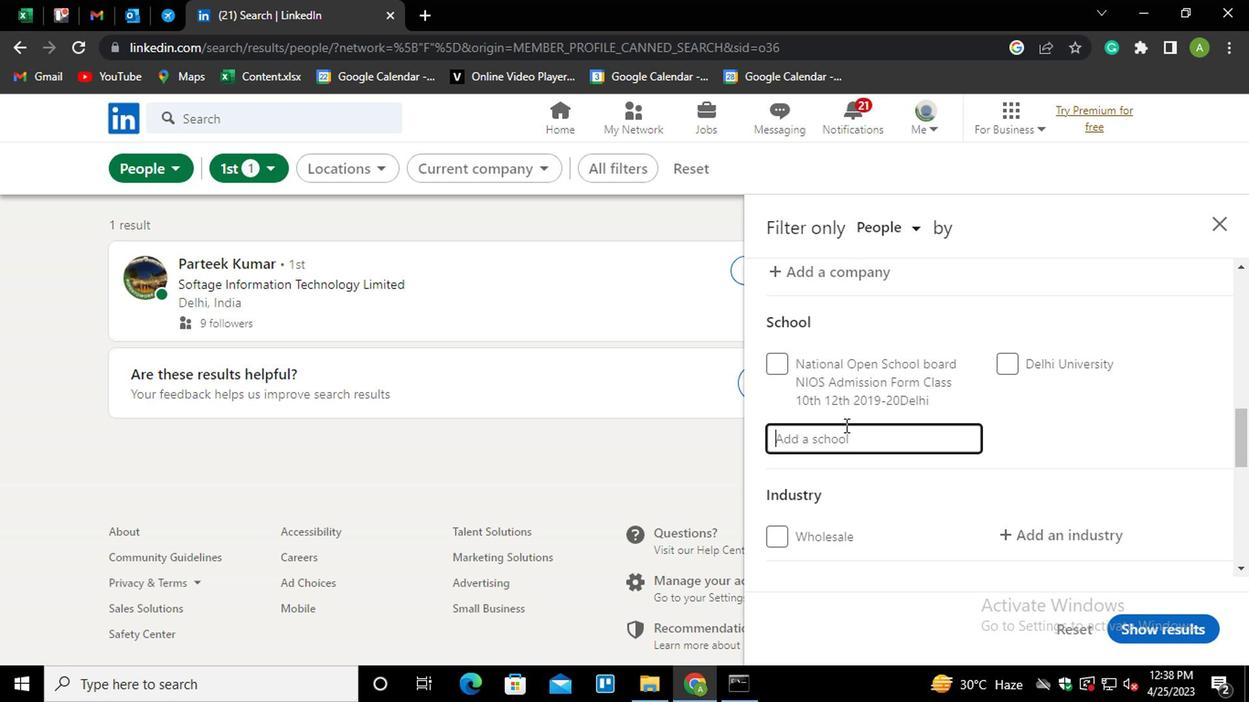 
Action: Mouse moved to (868, 352)
Screenshot: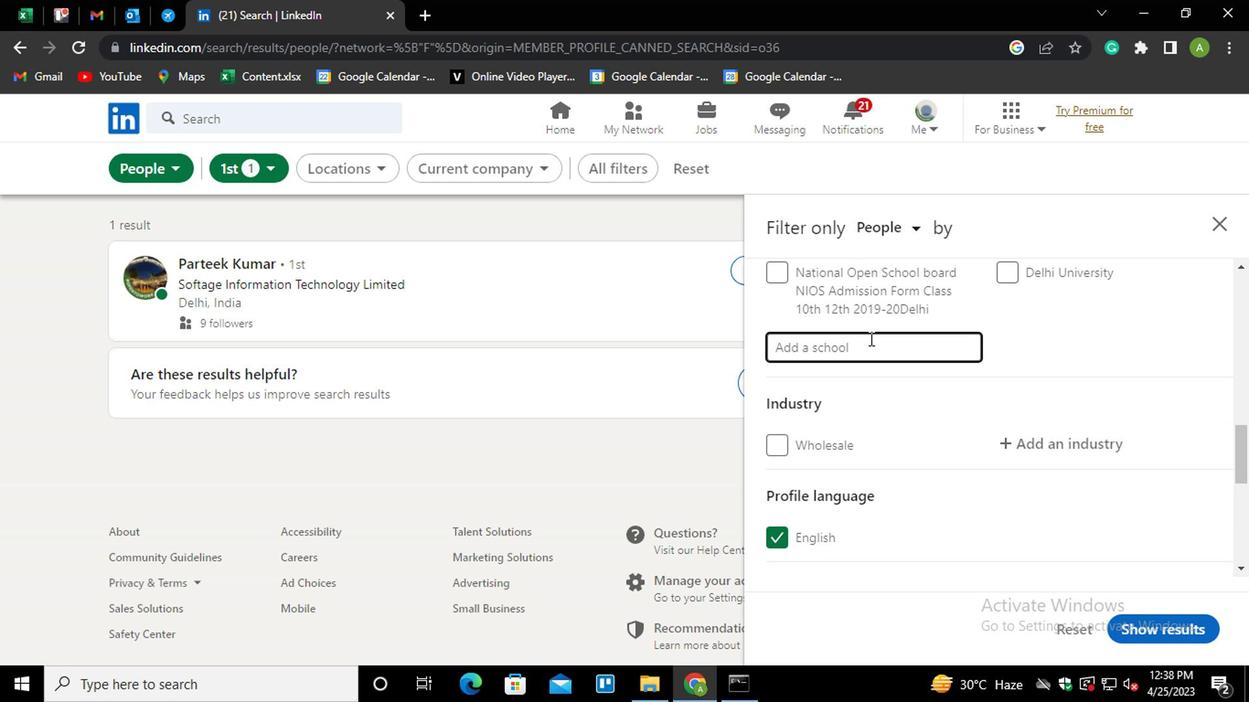 
Action: Mouse pressed left at (868, 352)
Screenshot: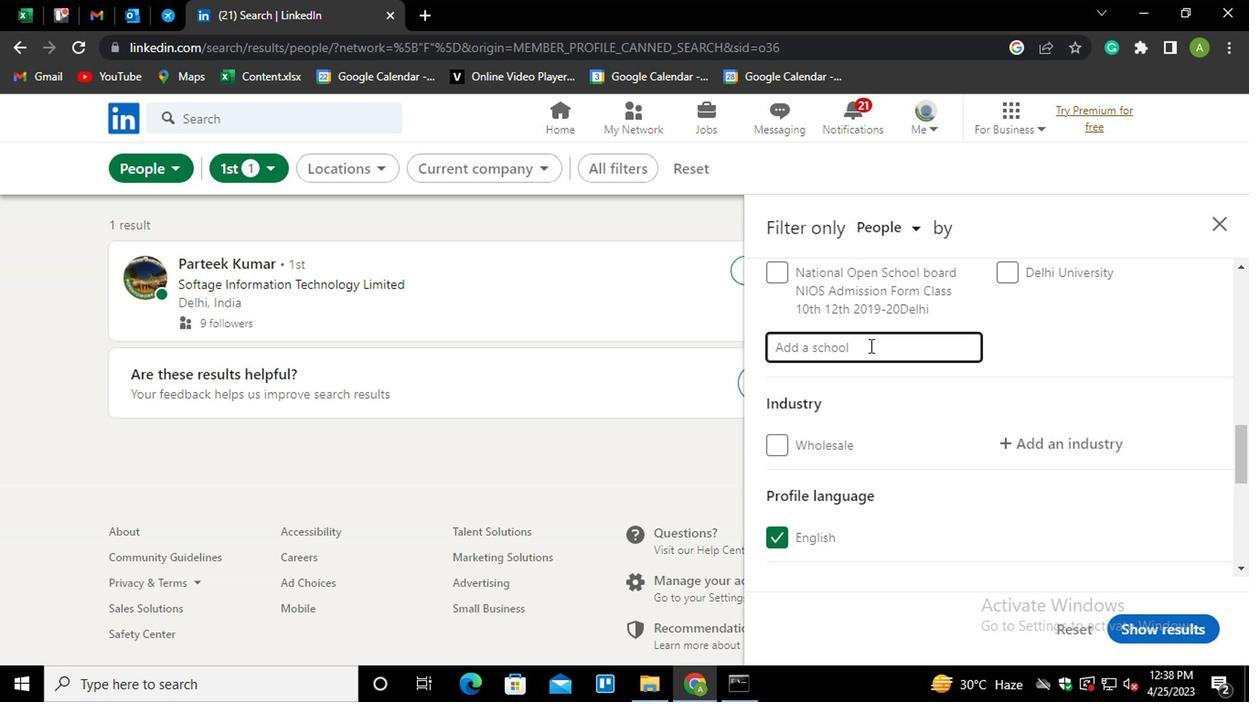 
Action: Mouse moved to (868, 353)
Screenshot: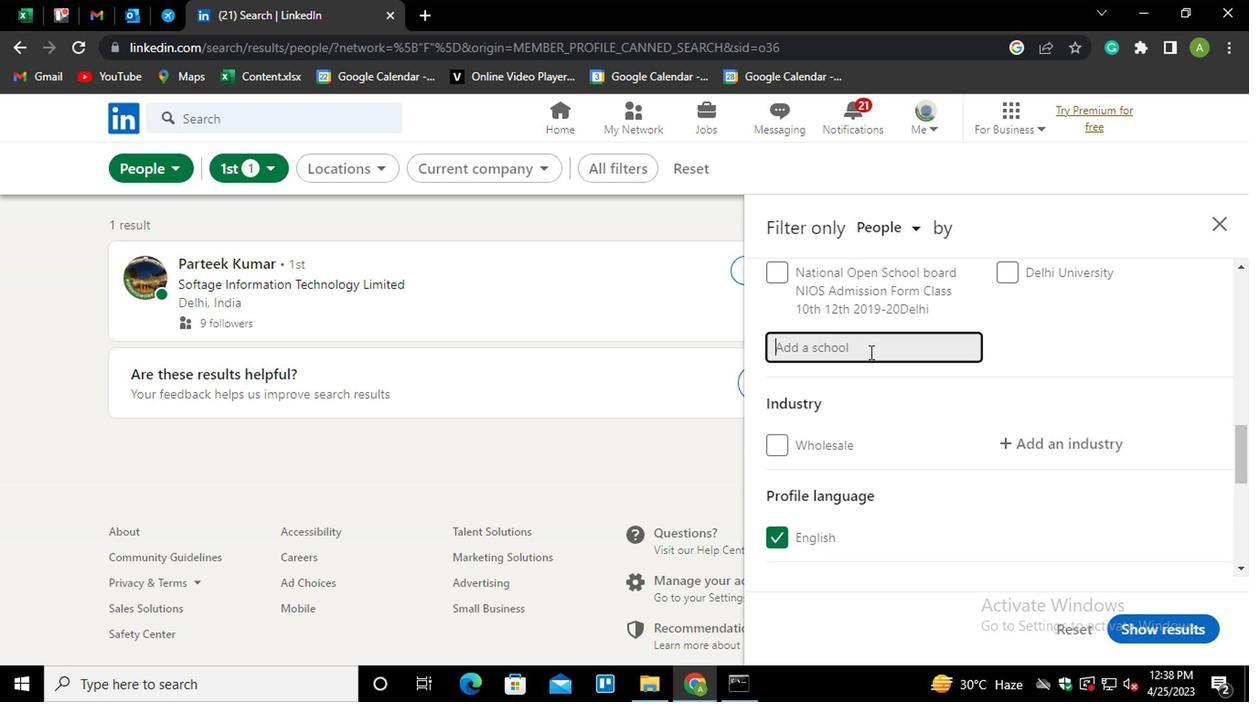 
Action: Key pressed <Key.shift_r>MUTHA<Key.down><Key.enter>
Screenshot: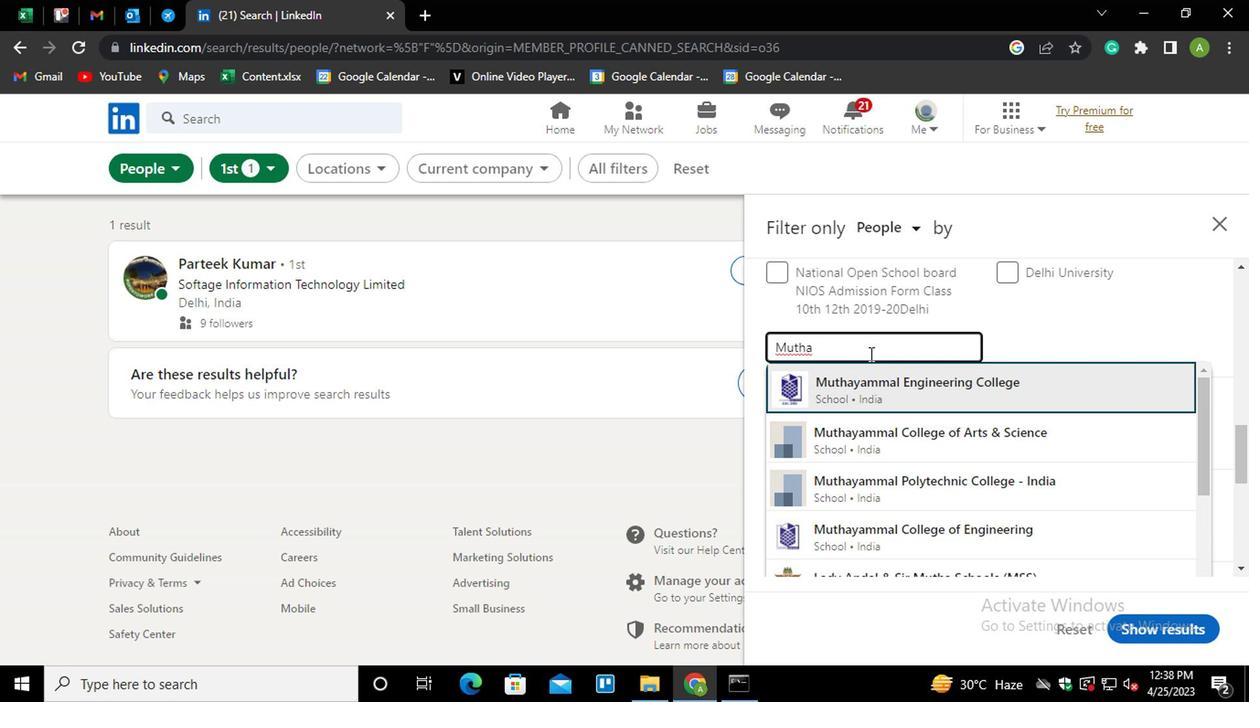 
Action: Mouse moved to (825, 335)
Screenshot: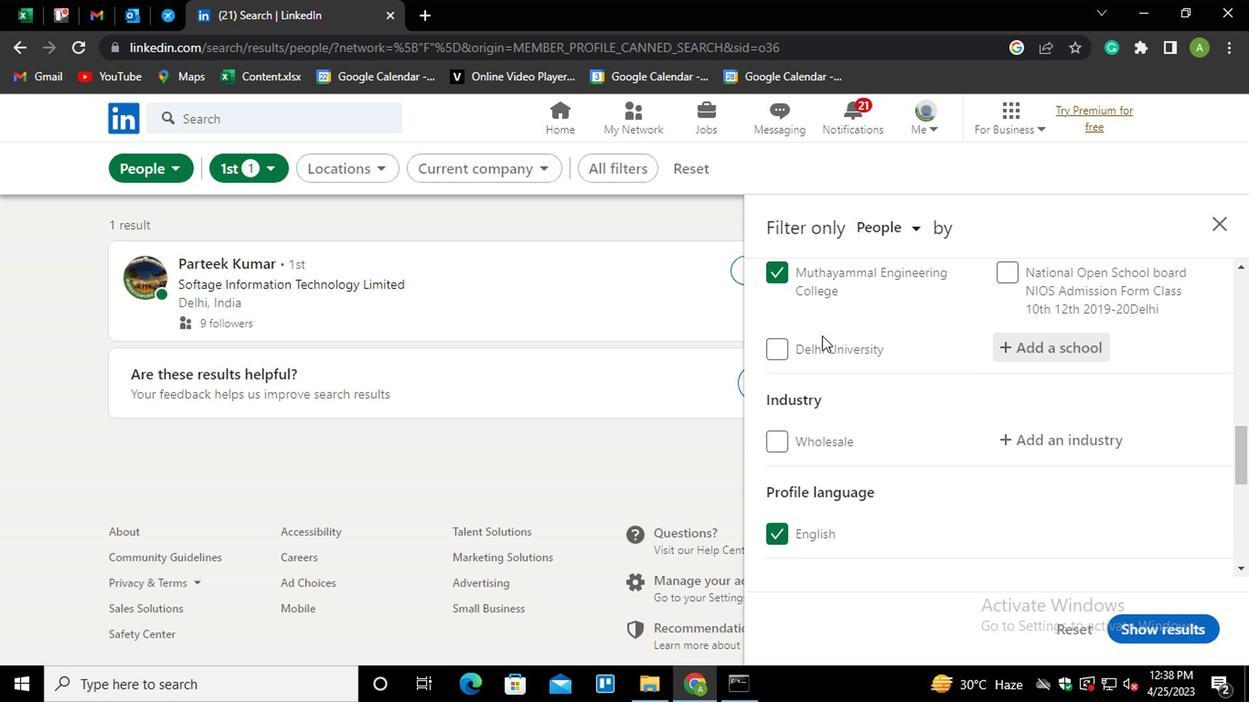 
Action: Mouse scrolled (825, 334) with delta (0, -1)
Screenshot: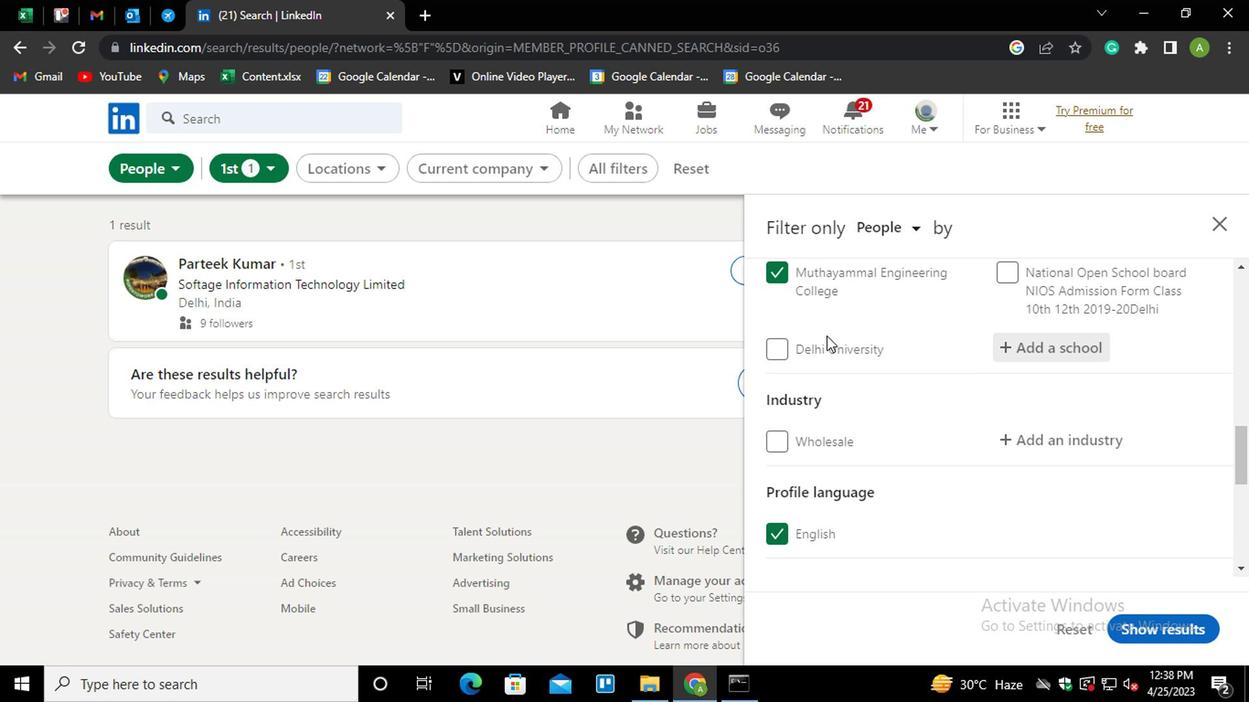 
Action: Mouse moved to (1030, 341)
Screenshot: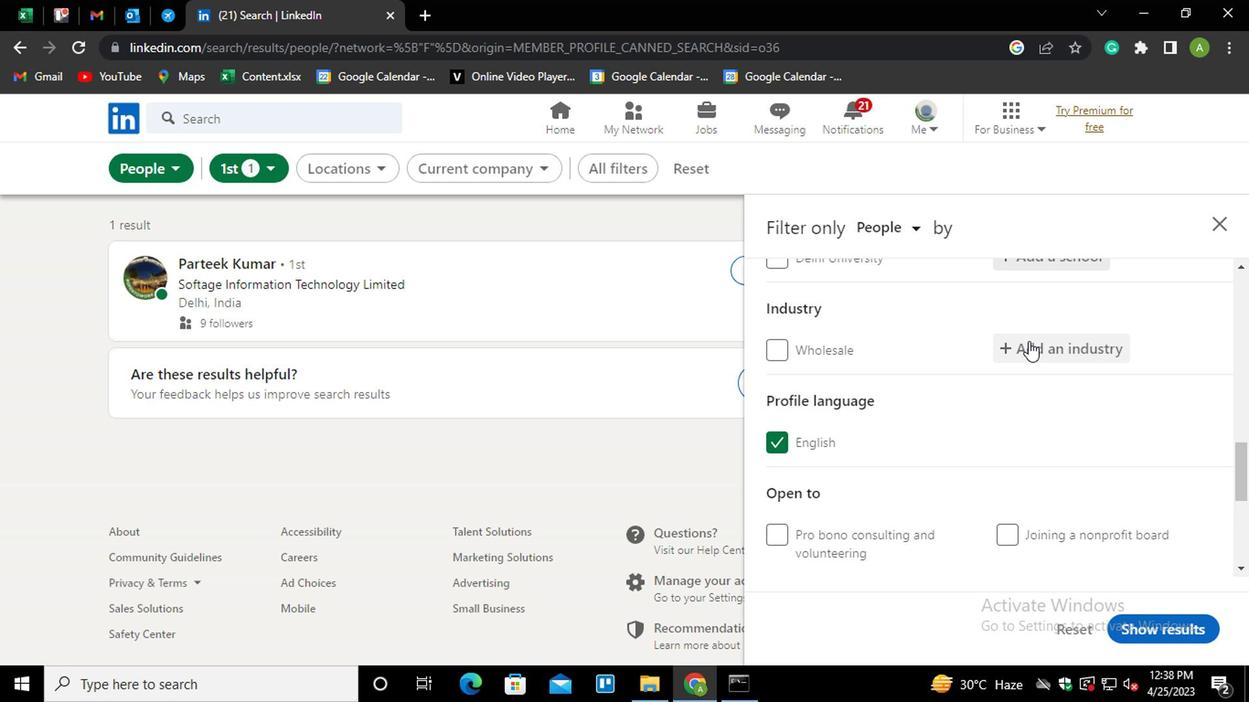 
Action: Mouse pressed left at (1030, 341)
Screenshot: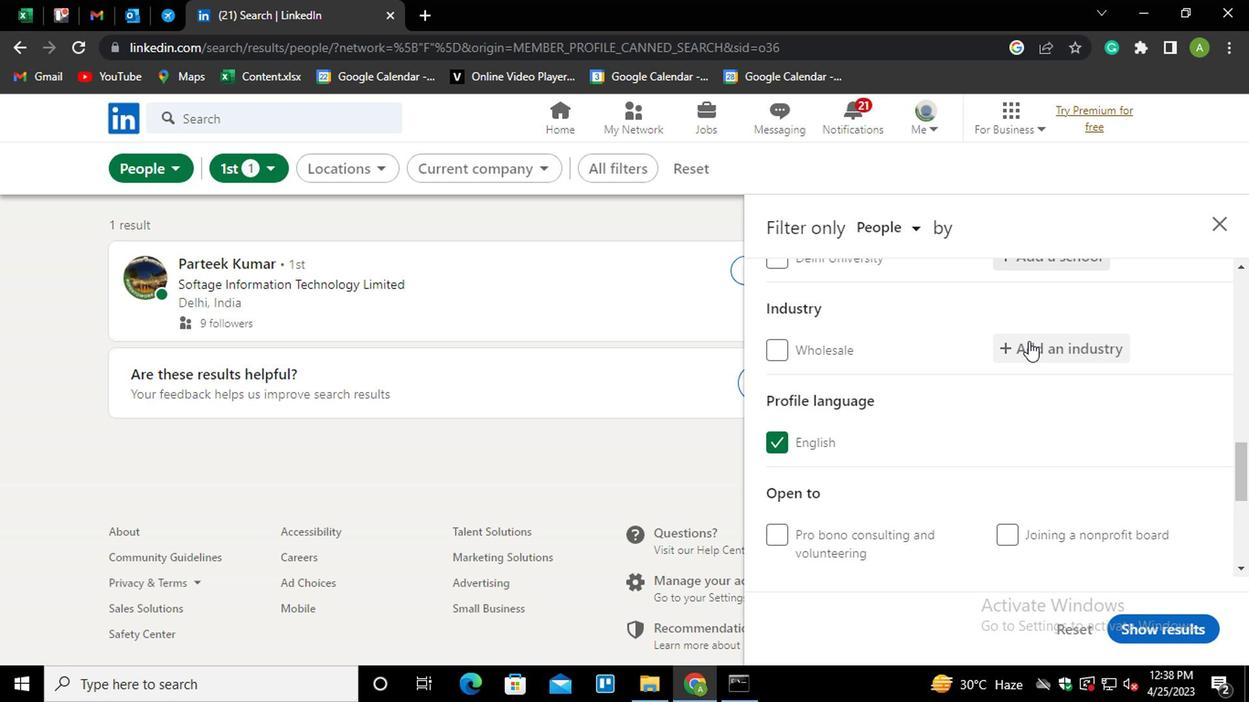 
Action: Mouse moved to (1029, 350)
Screenshot: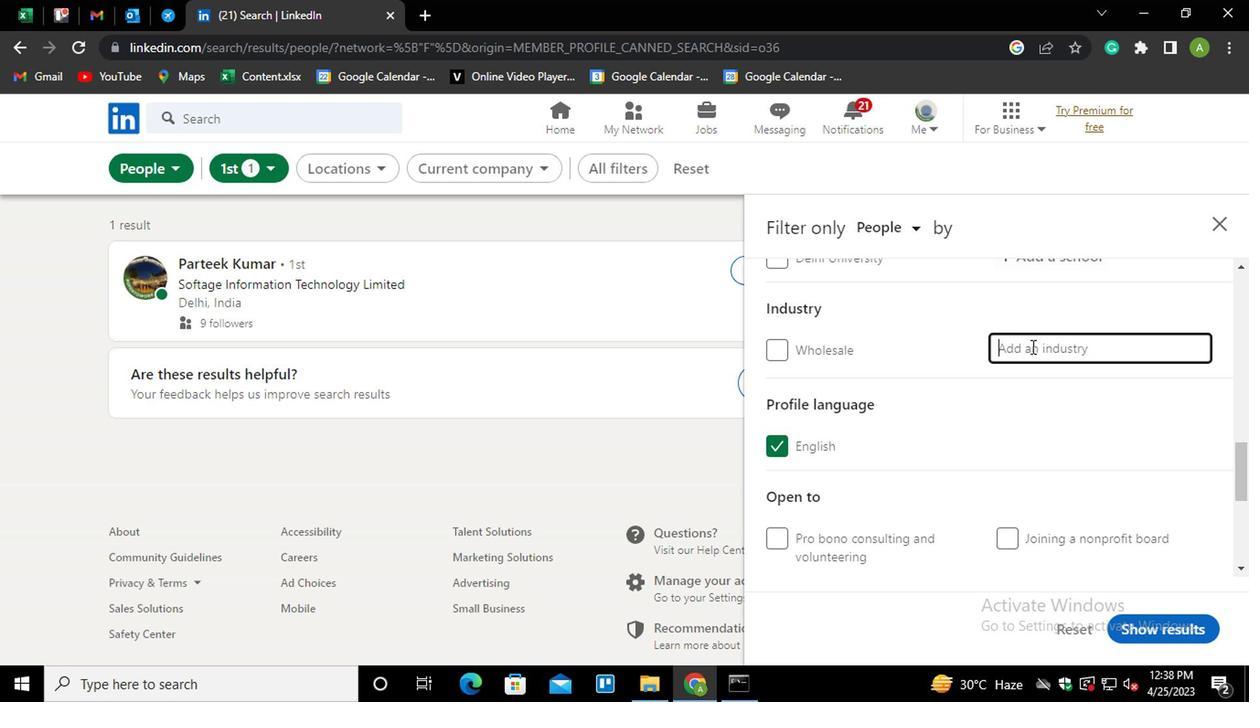 
Action: Mouse pressed left at (1029, 350)
Screenshot: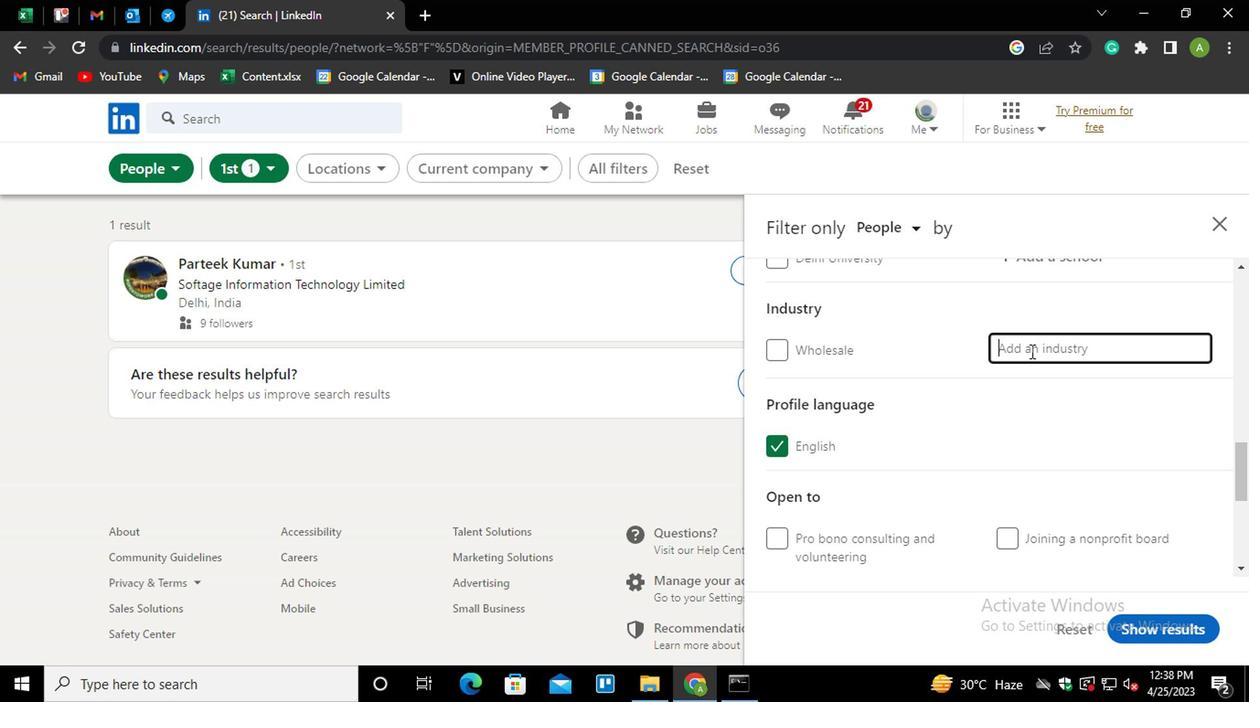 
Action: Key pressed <Key.shift>RESIDE<Key.down><Key.down><Key.down><Key.down><Key.enter>
Screenshot: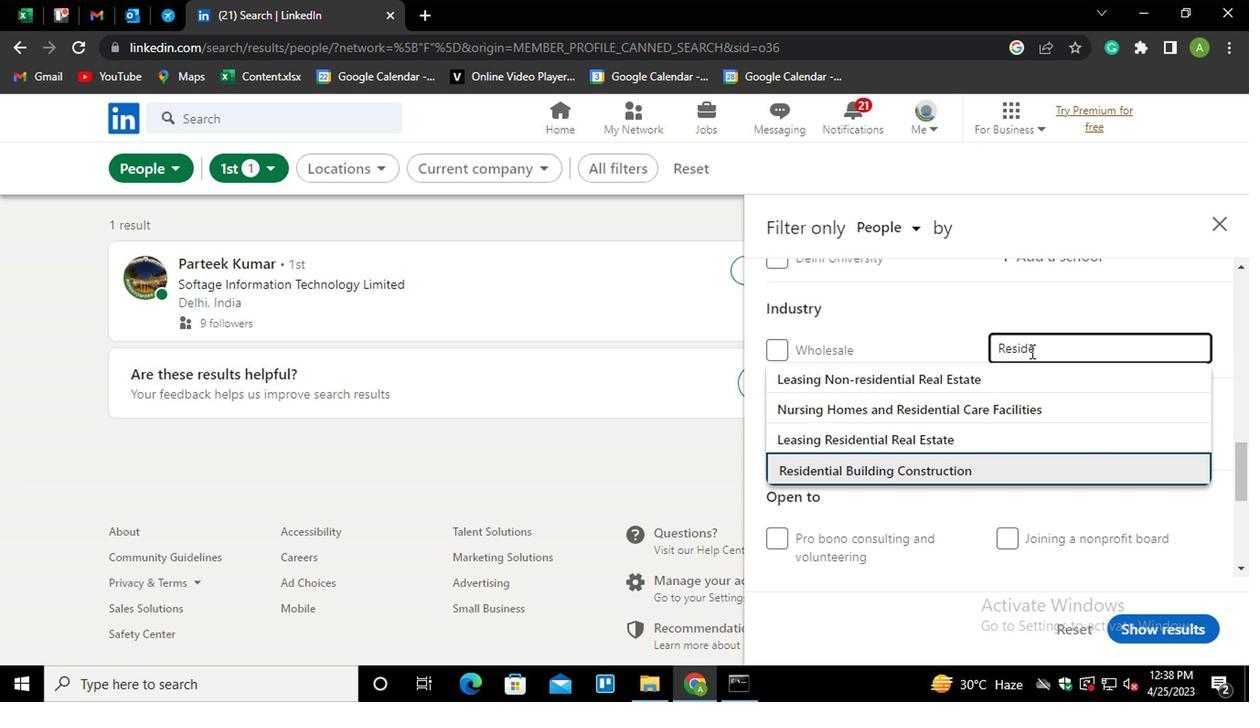 
Action: Mouse moved to (1044, 348)
Screenshot: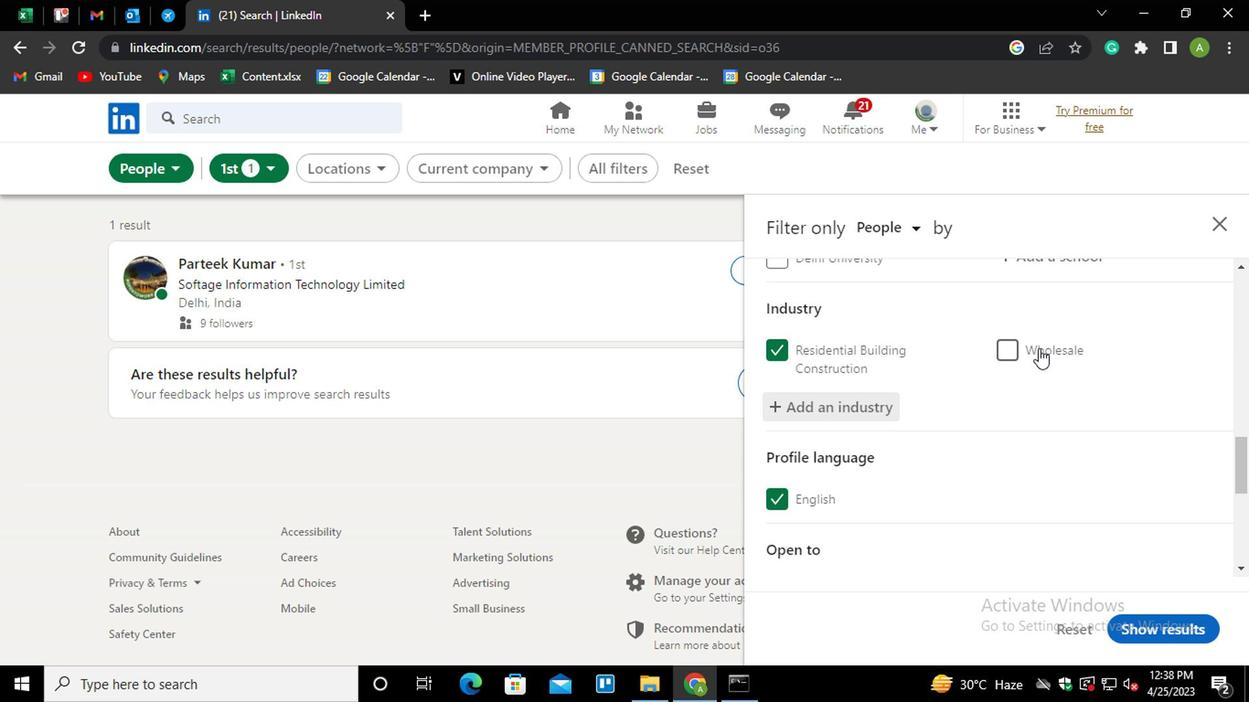 
Action: Mouse scrolled (1044, 347) with delta (0, 0)
Screenshot: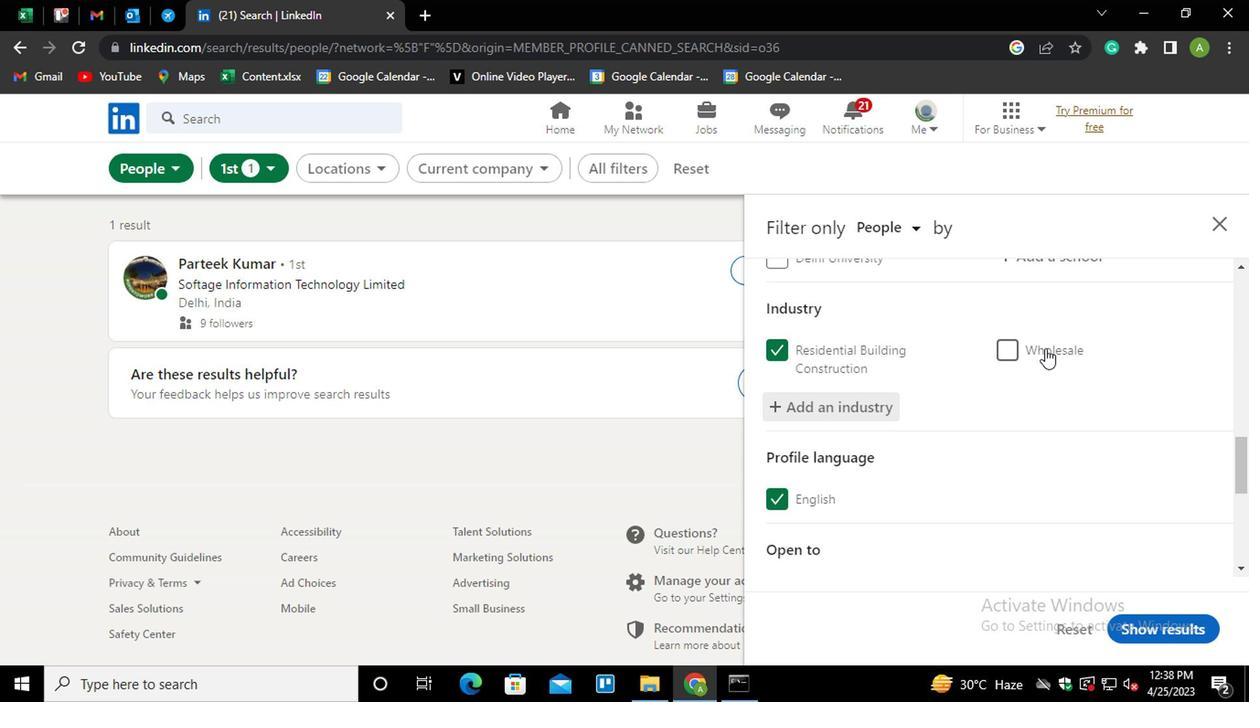
Action: Mouse moved to (1044, 350)
Screenshot: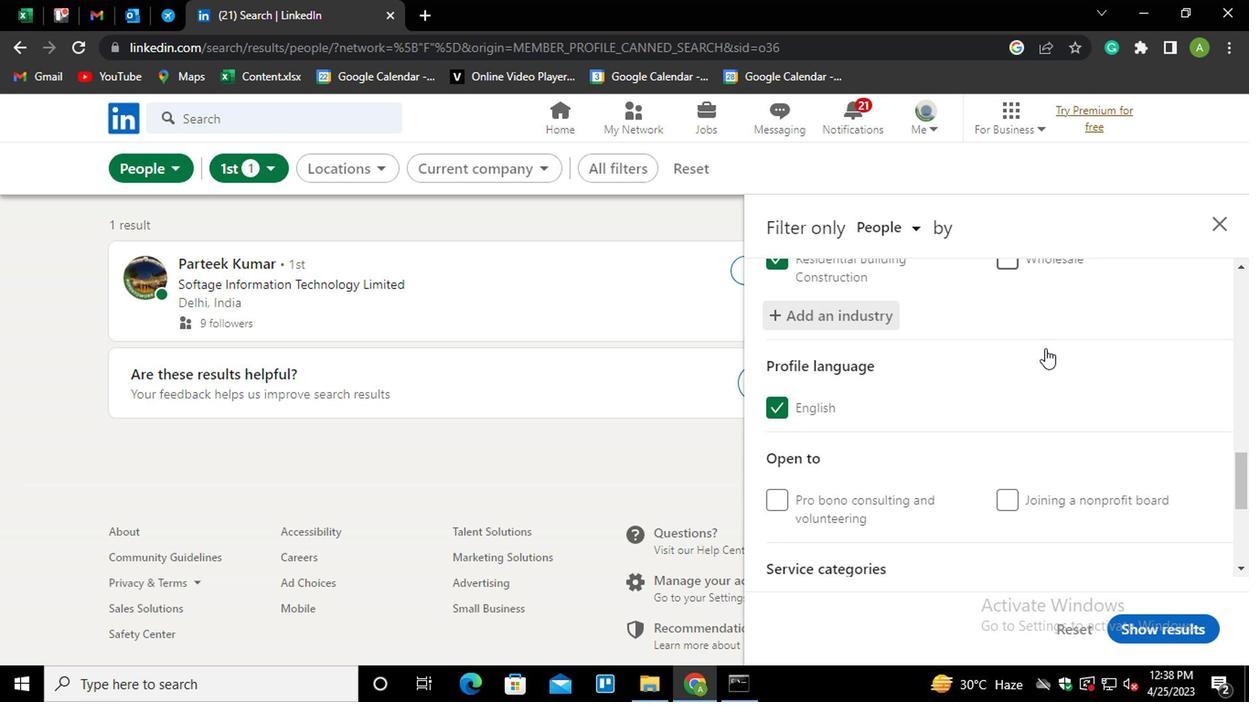 
Action: Mouse scrolled (1044, 349) with delta (0, 0)
Screenshot: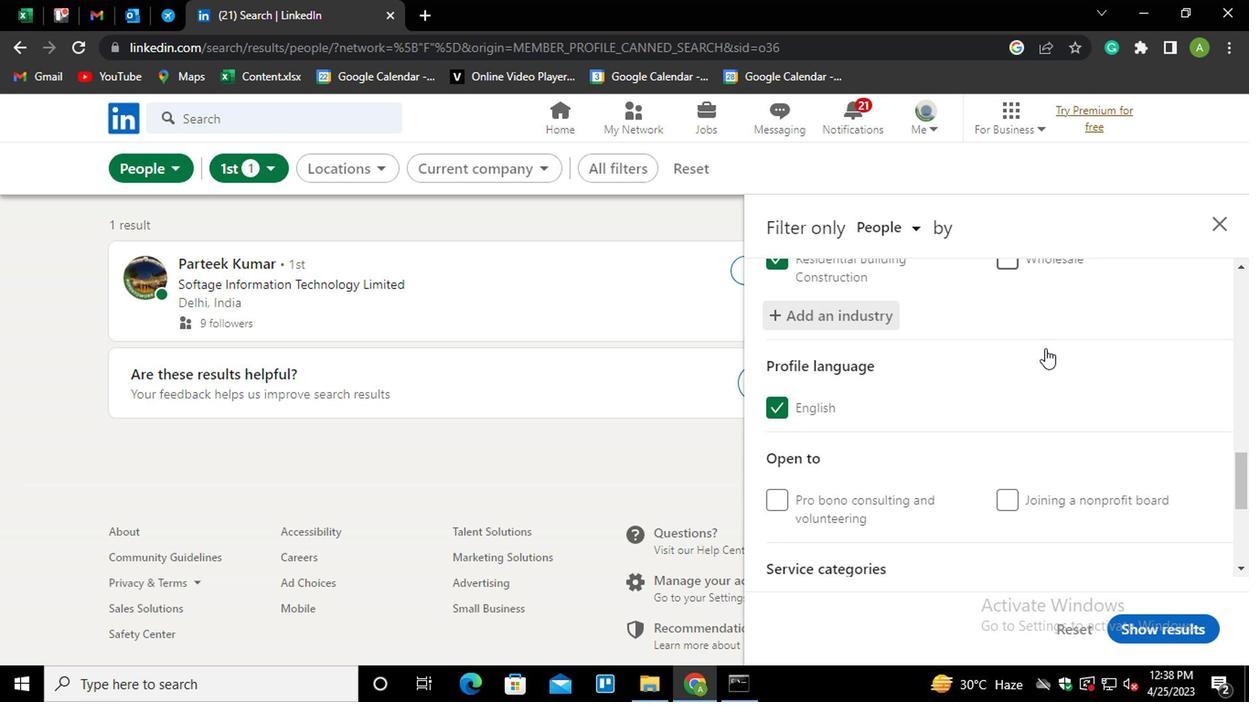 
Action: Mouse moved to (1043, 350)
Screenshot: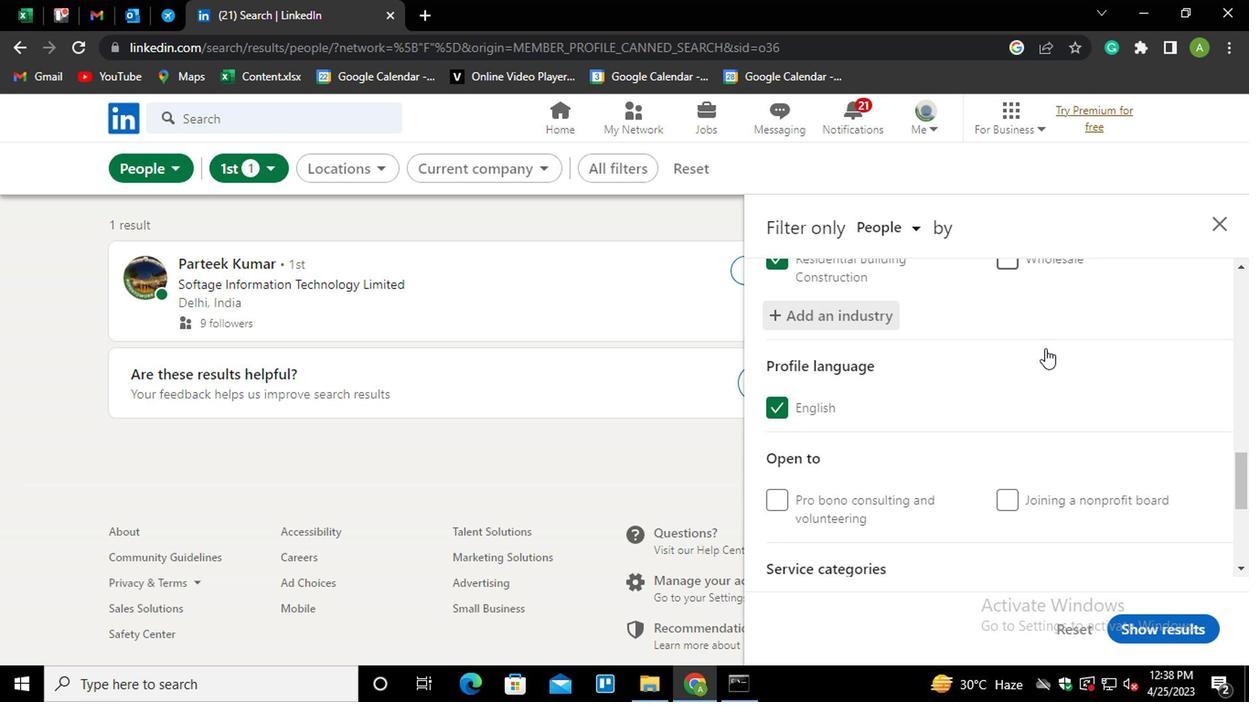 
Action: Mouse scrolled (1043, 349) with delta (0, 0)
Screenshot: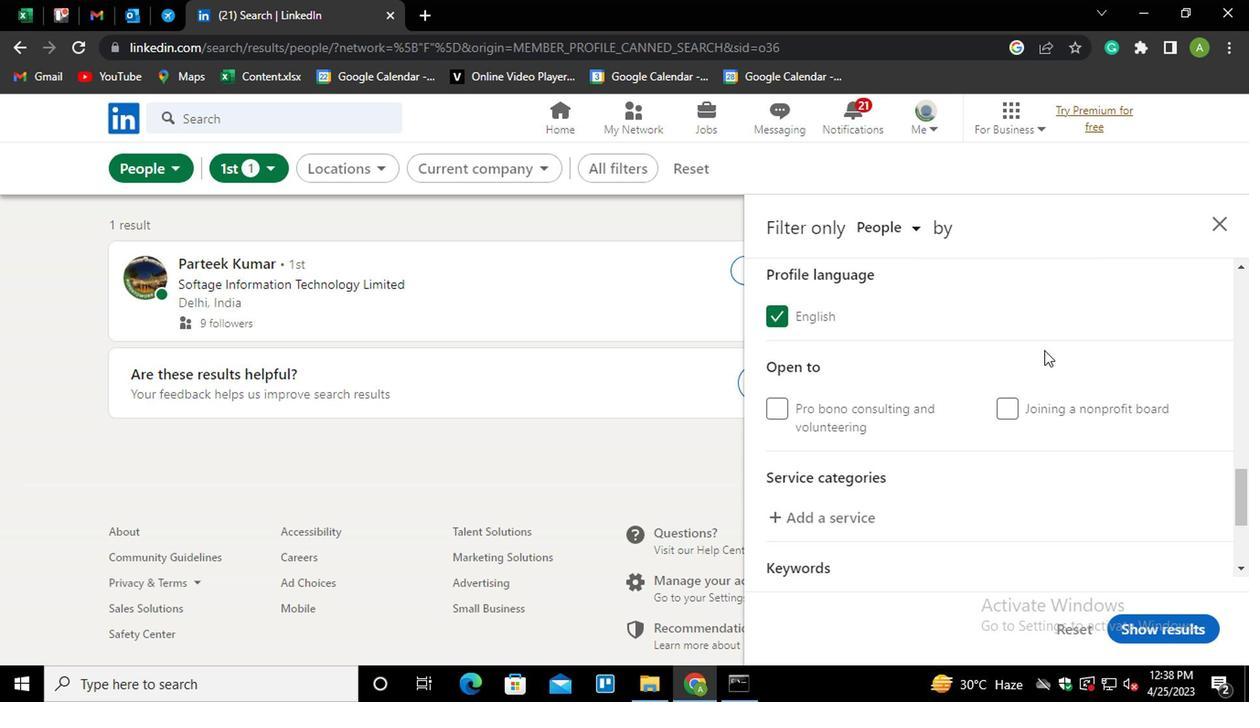 
Action: Mouse scrolled (1043, 349) with delta (0, 0)
Screenshot: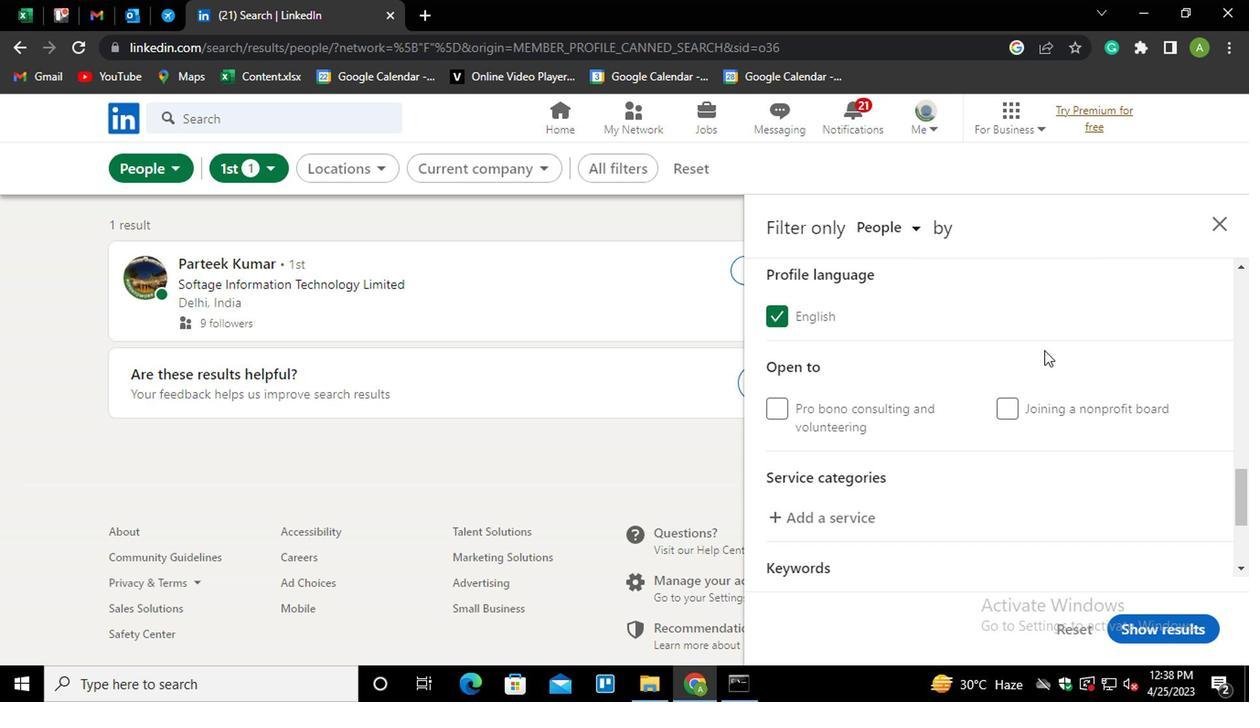 
Action: Mouse moved to (823, 336)
Screenshot: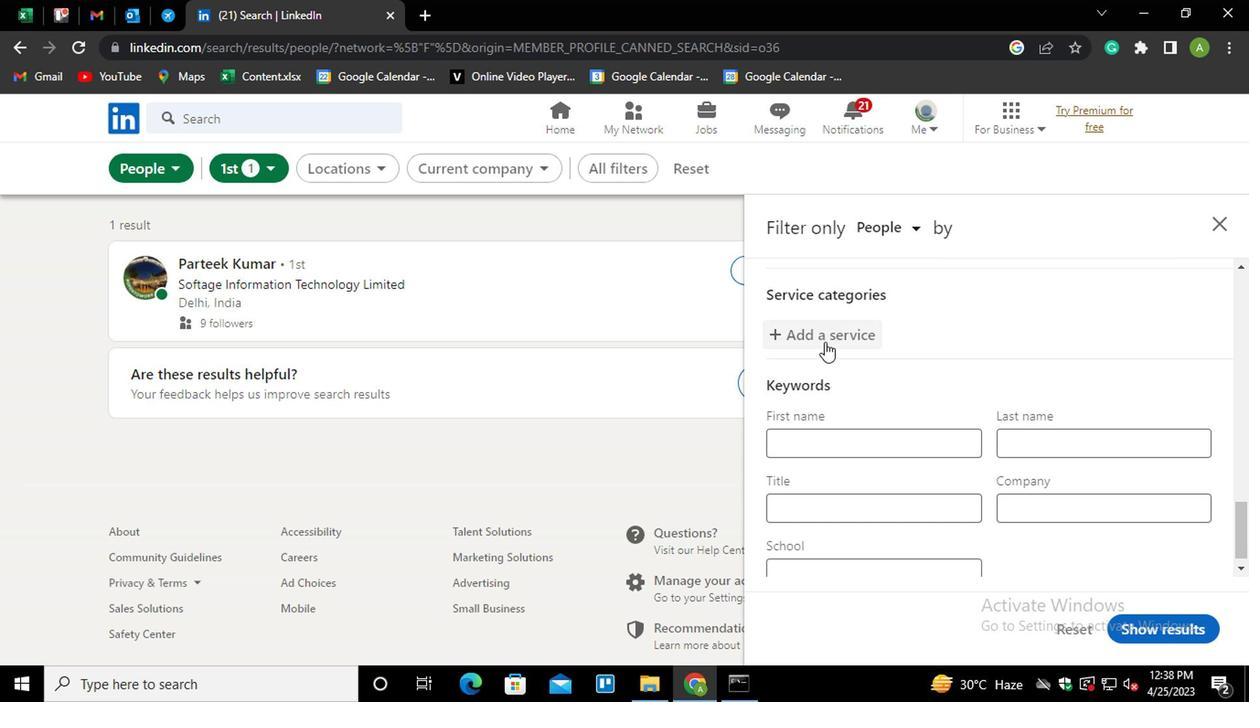
Action: Mouse pressed left at (823, 336)
Screenshot: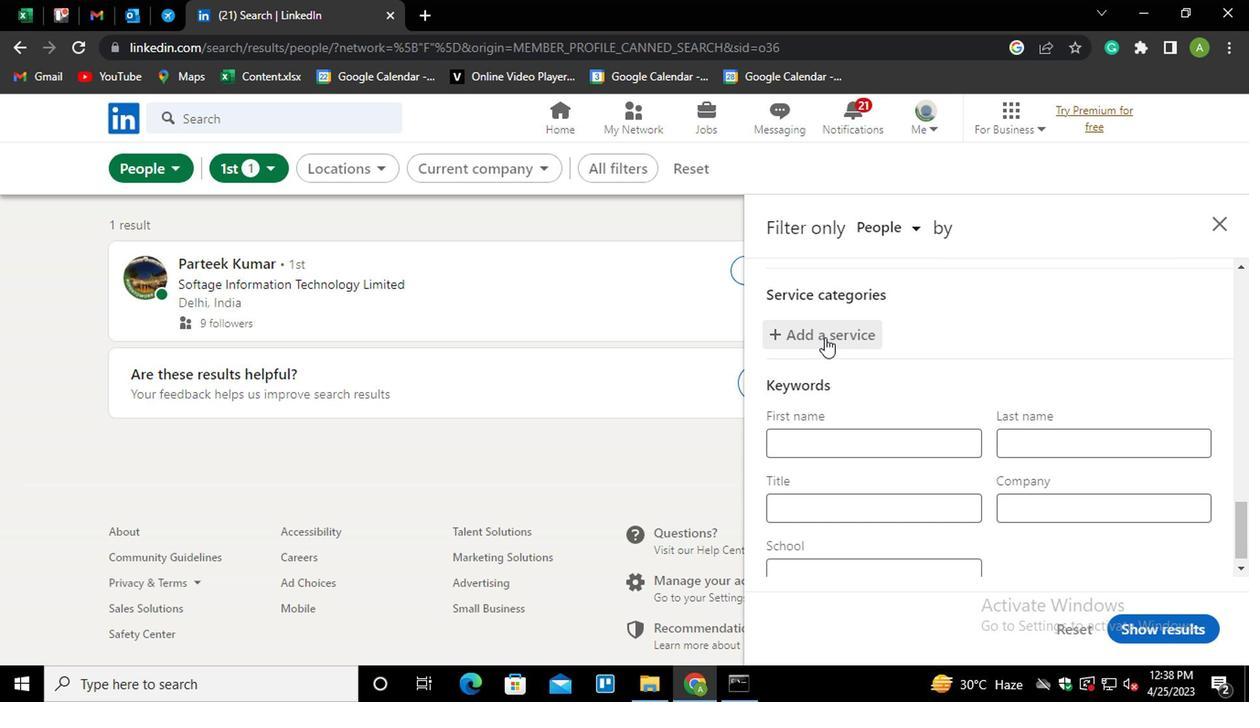 
Action: Mouse moved to (831, 335)
Screenshot: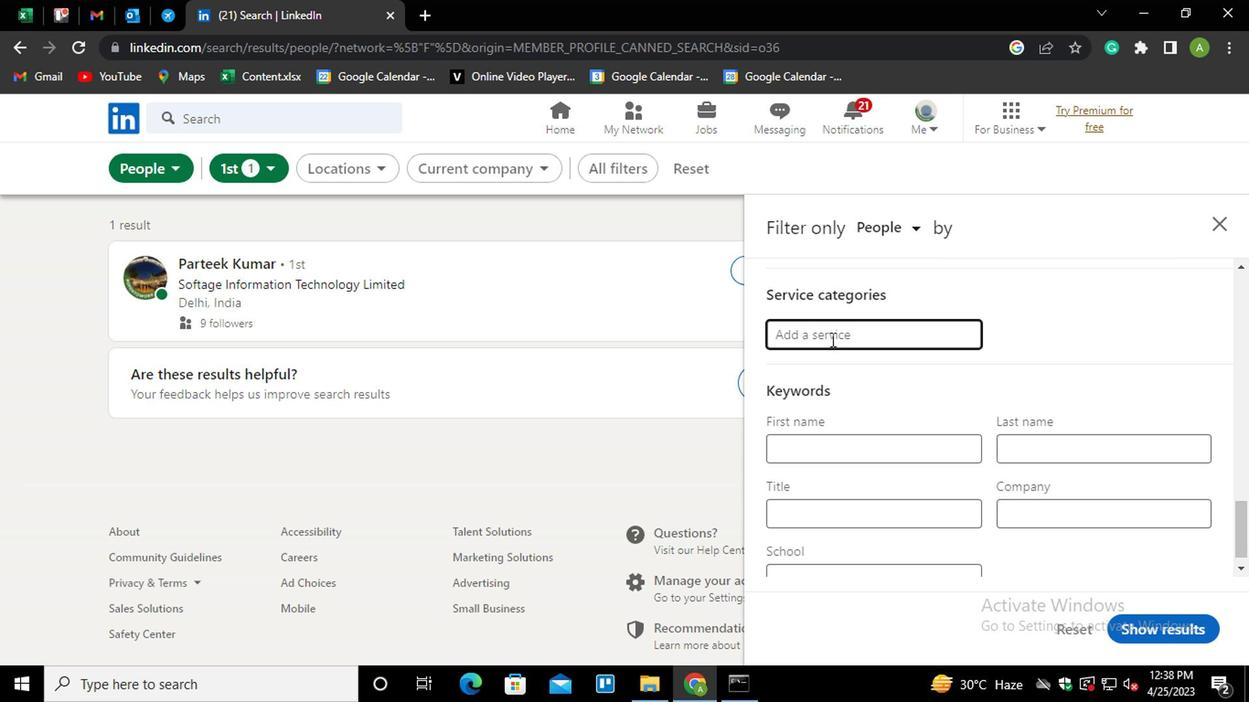
Action: Mouse pressed left at (831, 335)
Screenshot: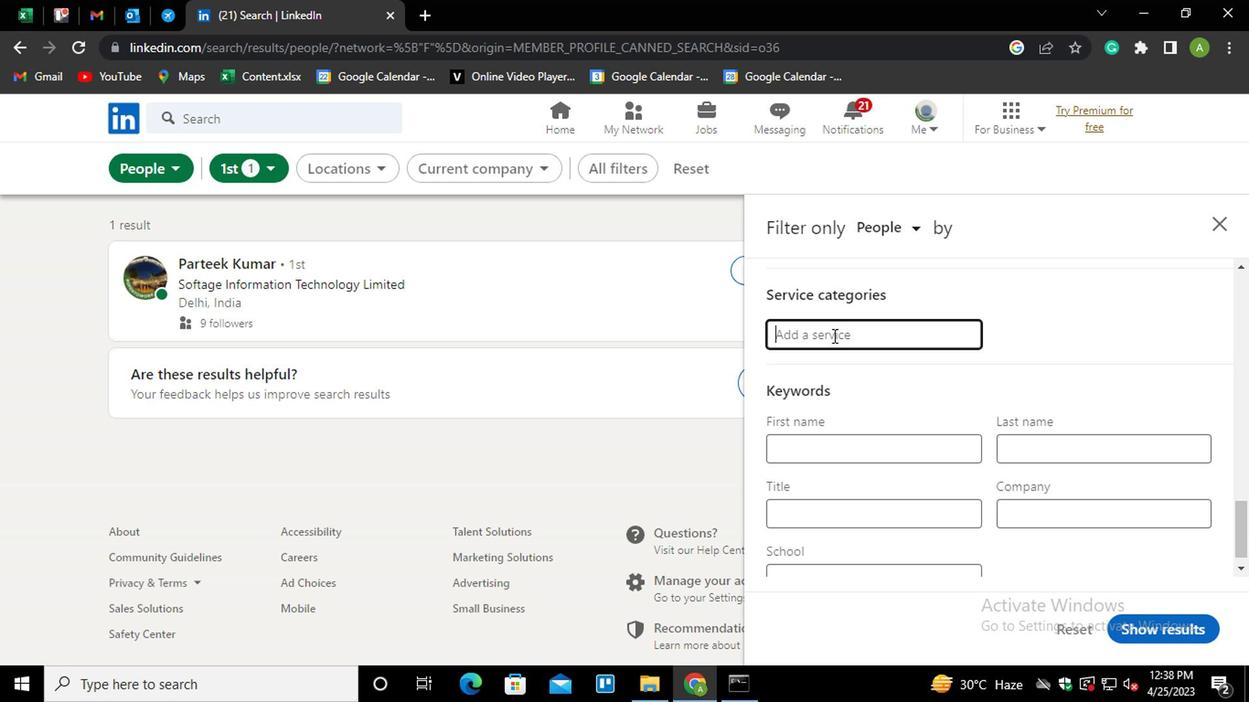 
Action: Key pressed <Key.shift>DEMA<Key.down><Key.enter>
Screenshot: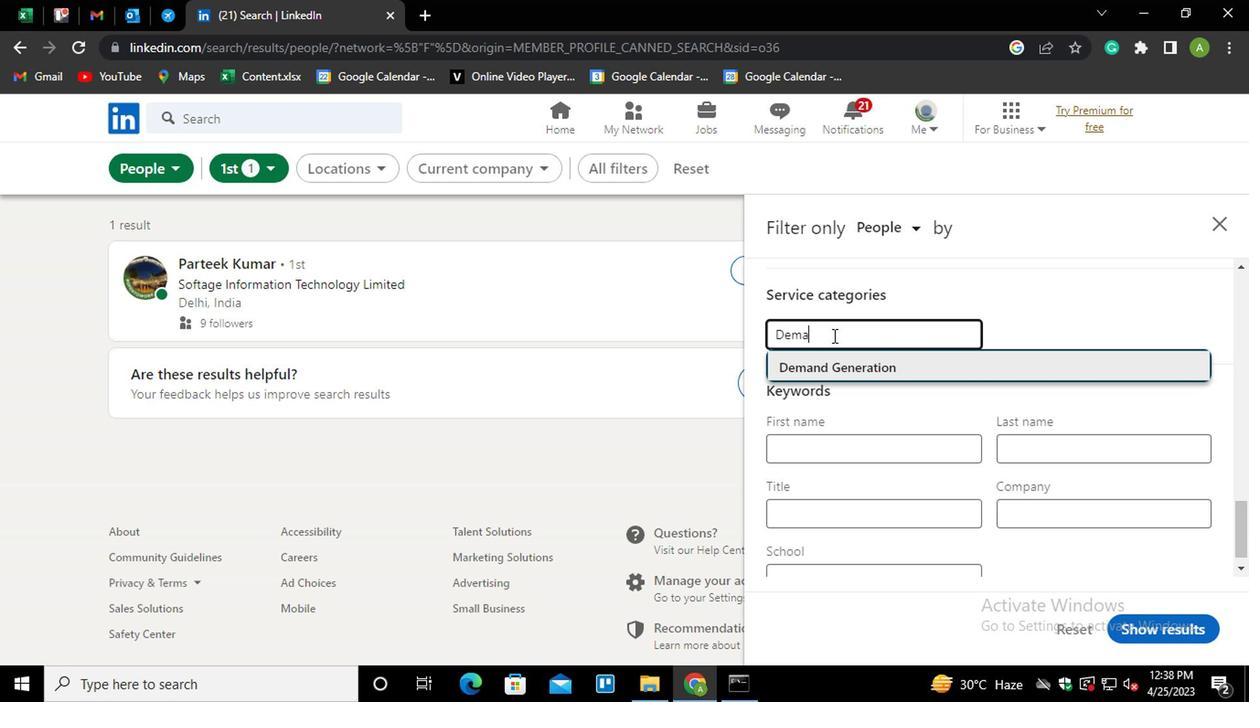 
Action: Mouse moved to (890, 380)
Screenshot: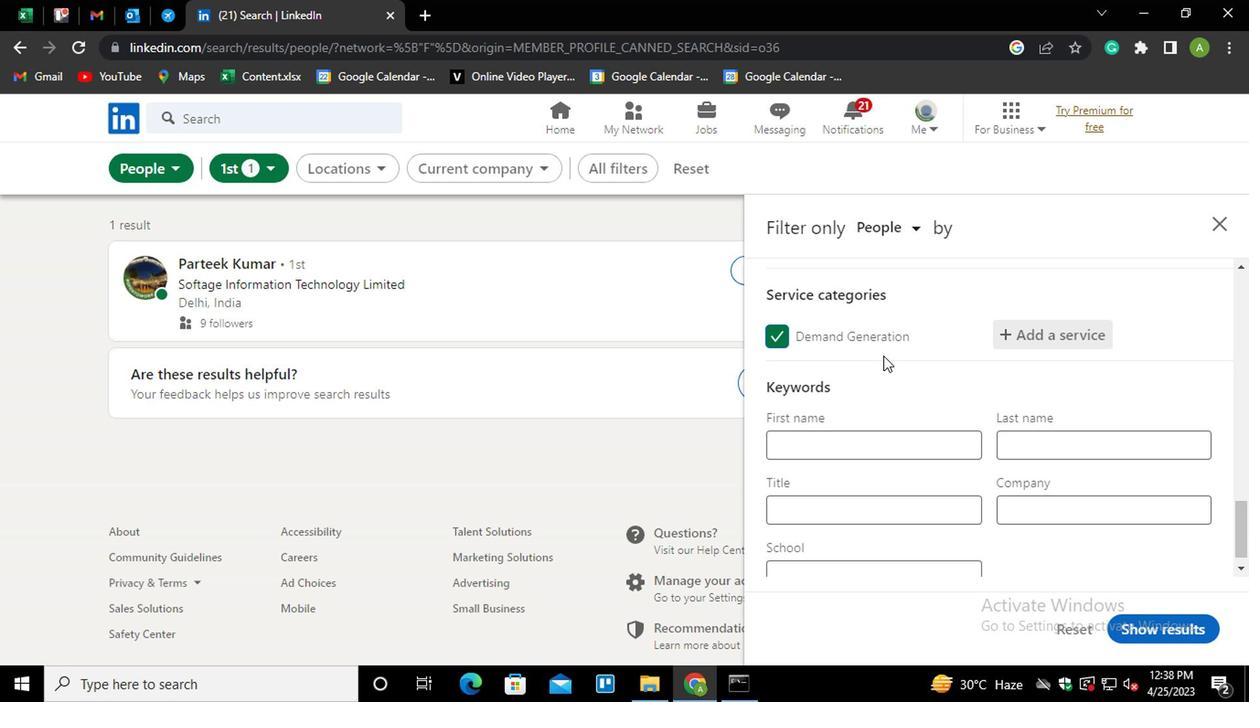 
Action: Mouse scrolled (890, 379) with delta (0, -1)
Screenshot: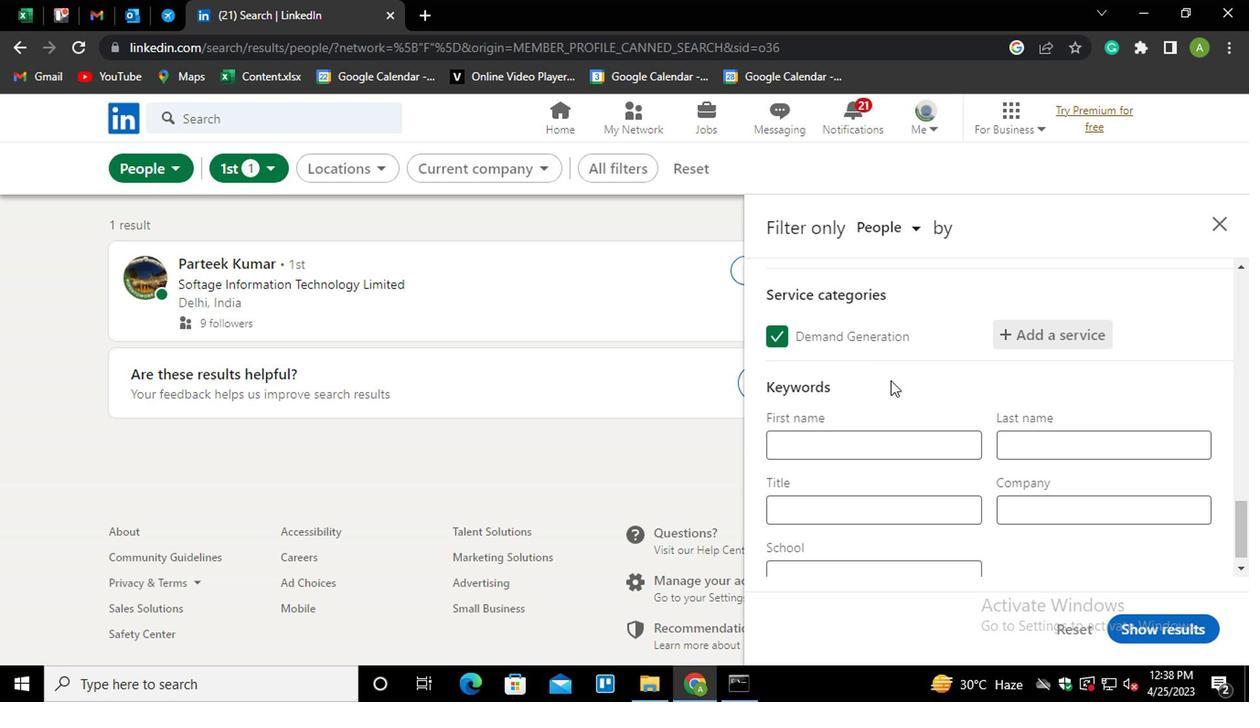 
Action: Mouse moved to (829, 489)
Screenshot: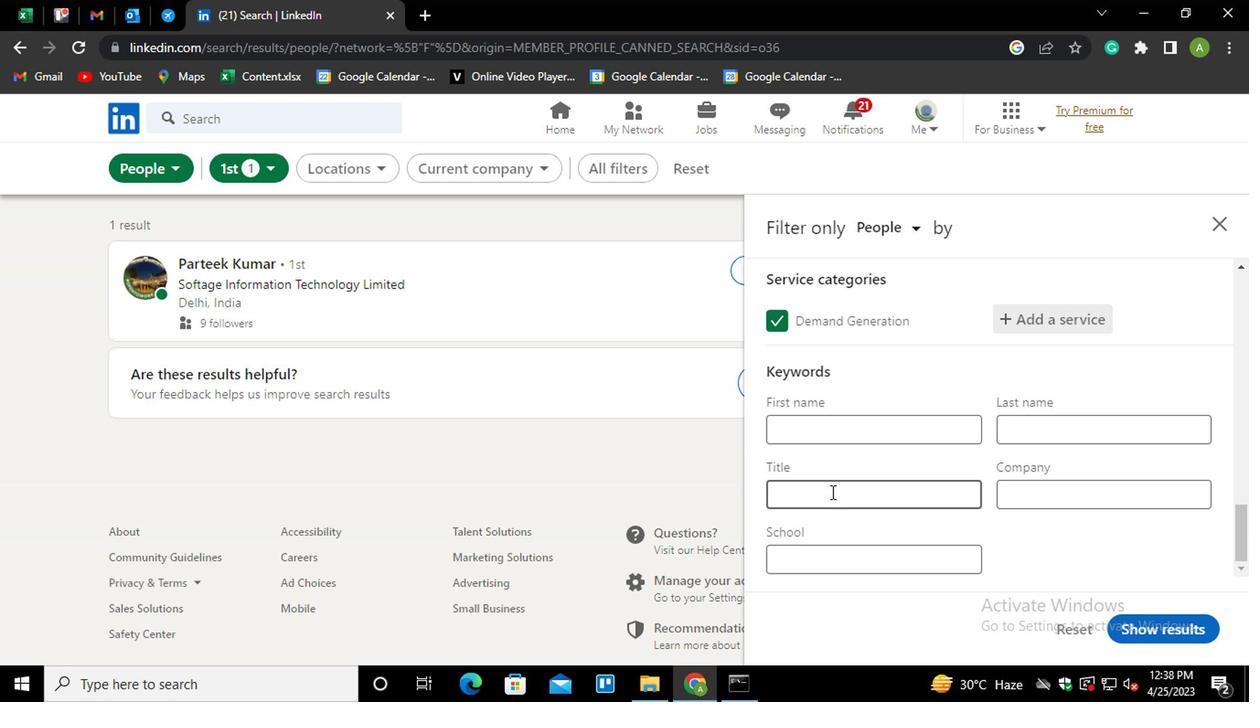 
Action: Mouse pressed left at (829, 489)
Screenshot: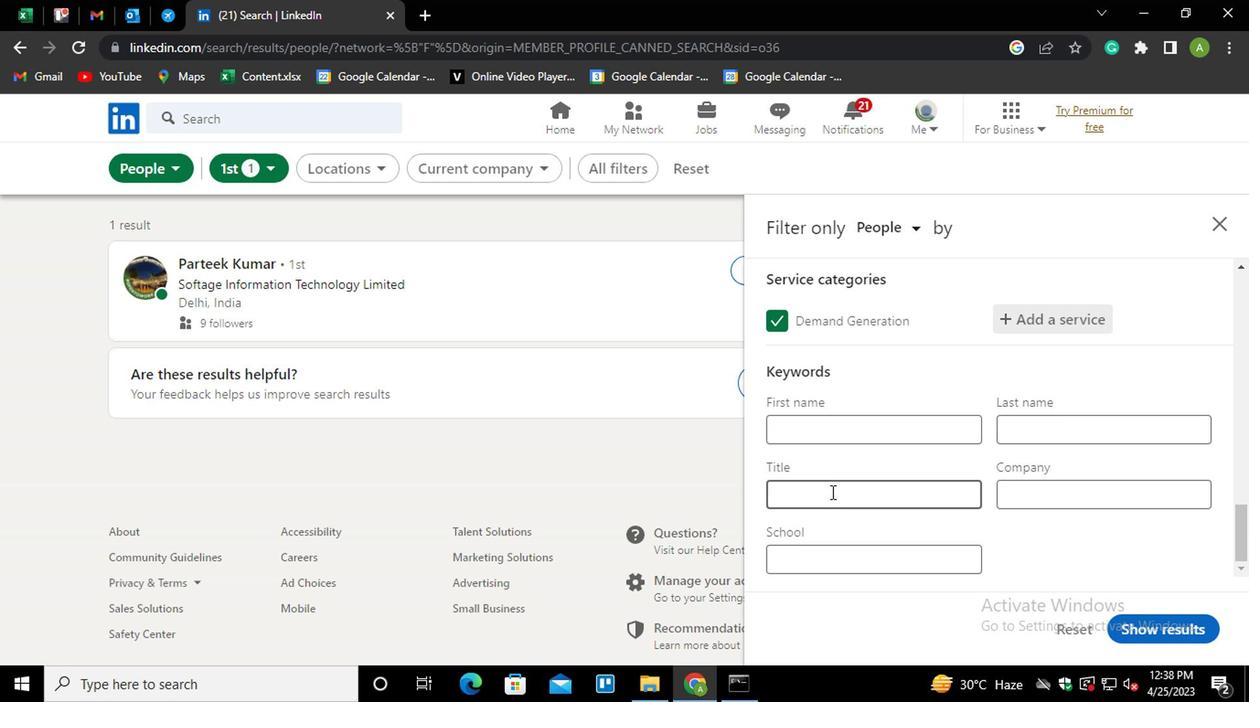 
Action: Mouse moved to (839, 485)
Screenshot: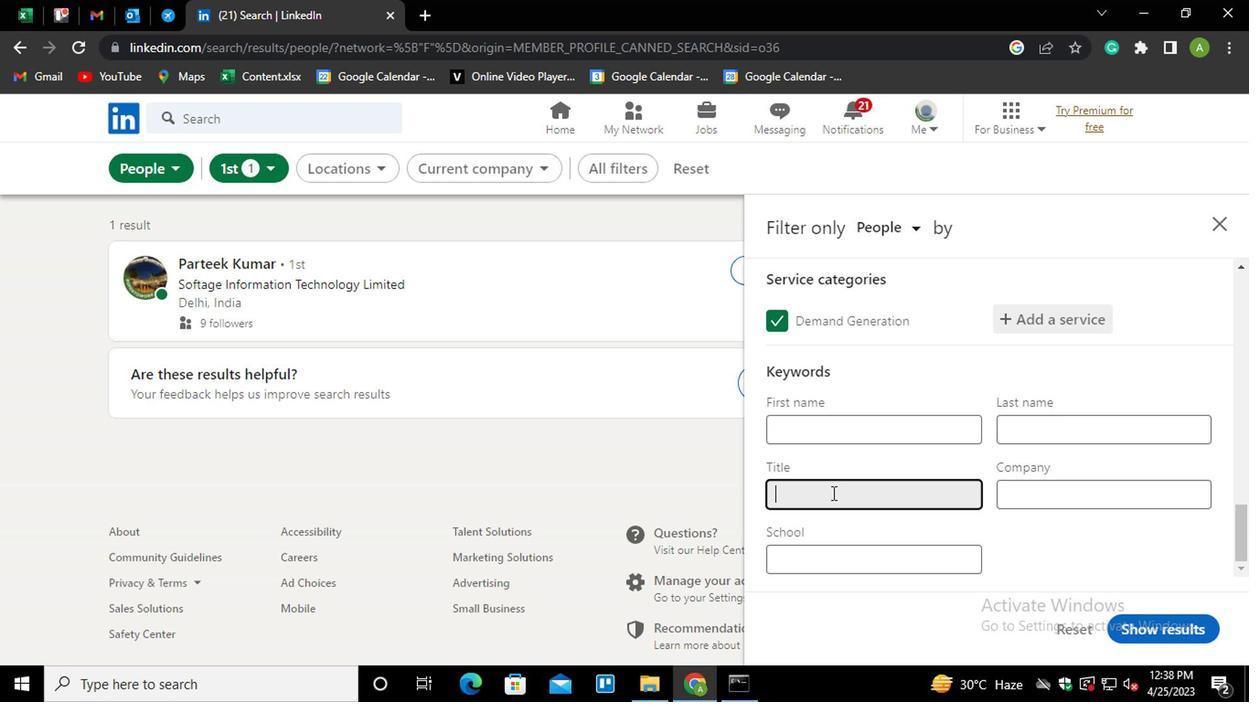 
Action: Key pressed <Key.shift>CHIEF<Key.space><Key.shift>EXECUTIVE<Key.space><Key.shift_r>OFFICER
Screenshot: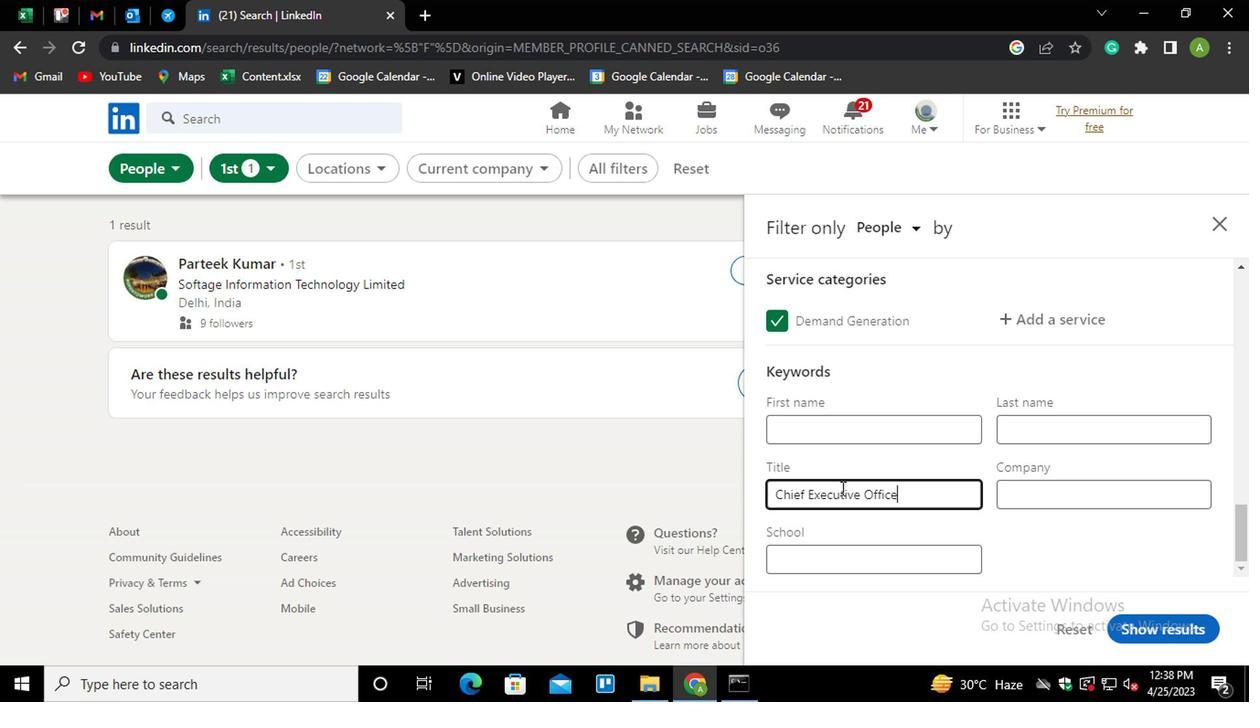 
Action: Mouse moved to (1083, 544)
Screenshot: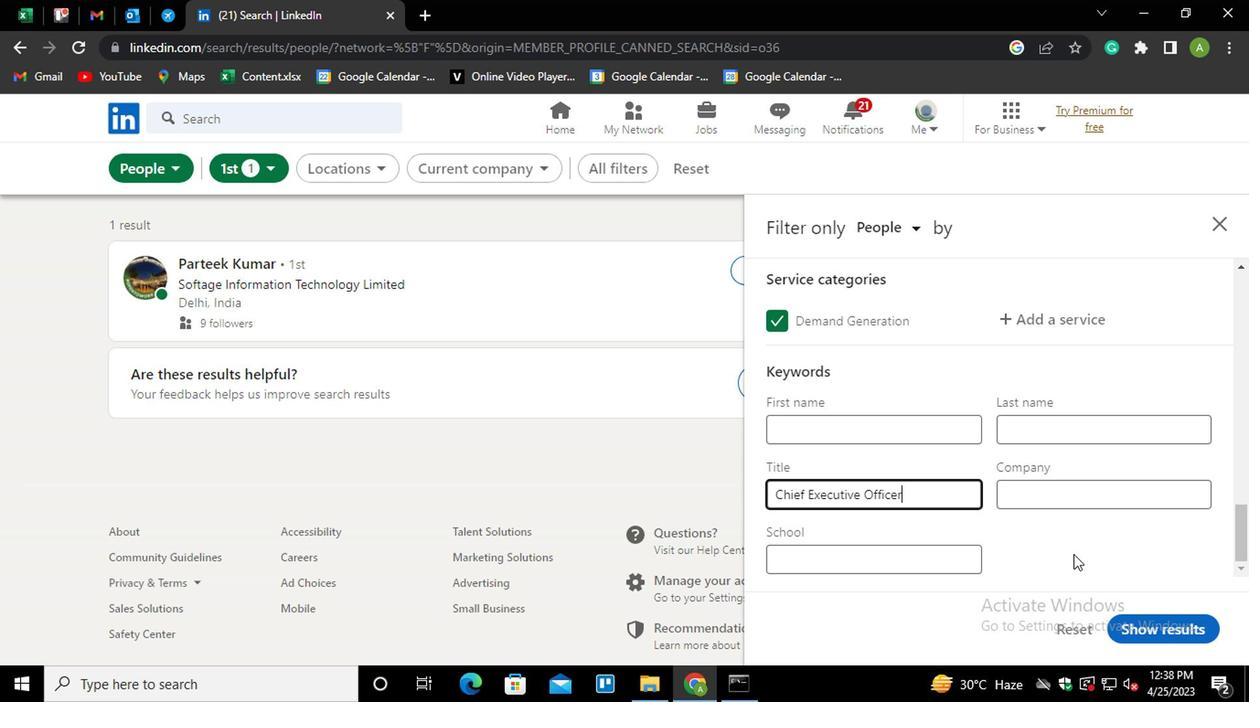 
Action: Mouse pressed left at (1083, 544)
Screenshot: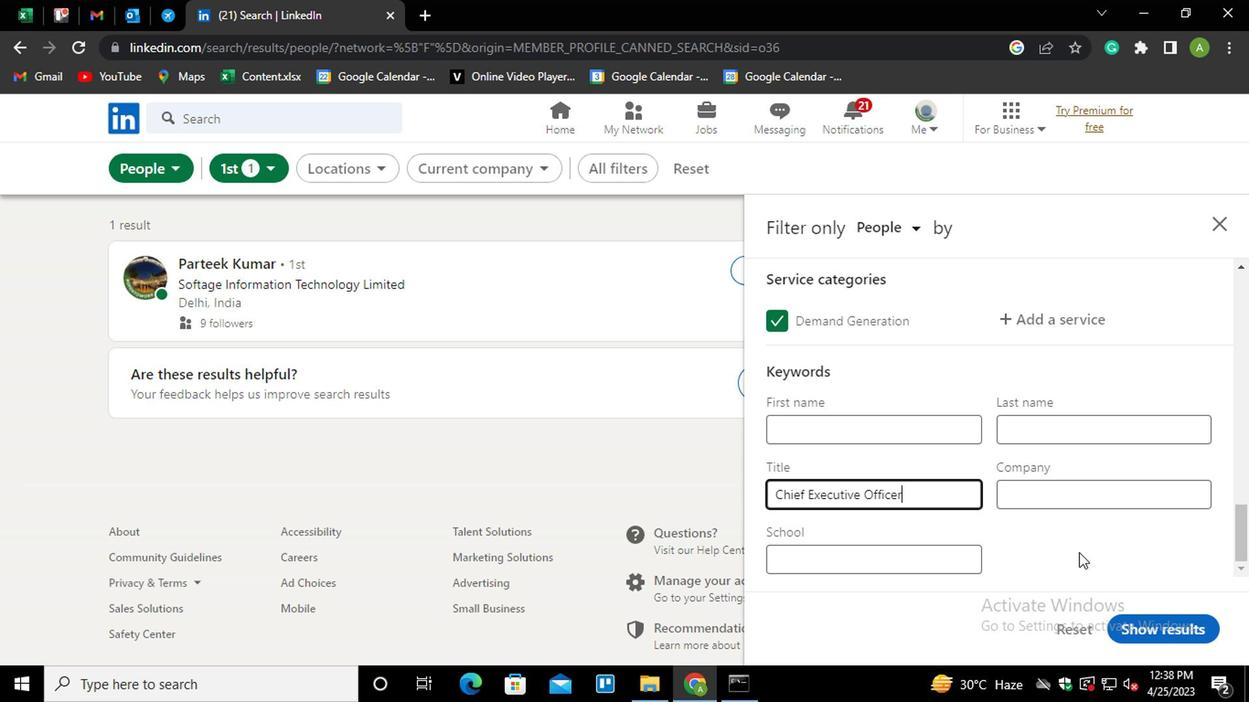 
Action: Mouse moved to (1172, 621)
Screenshot: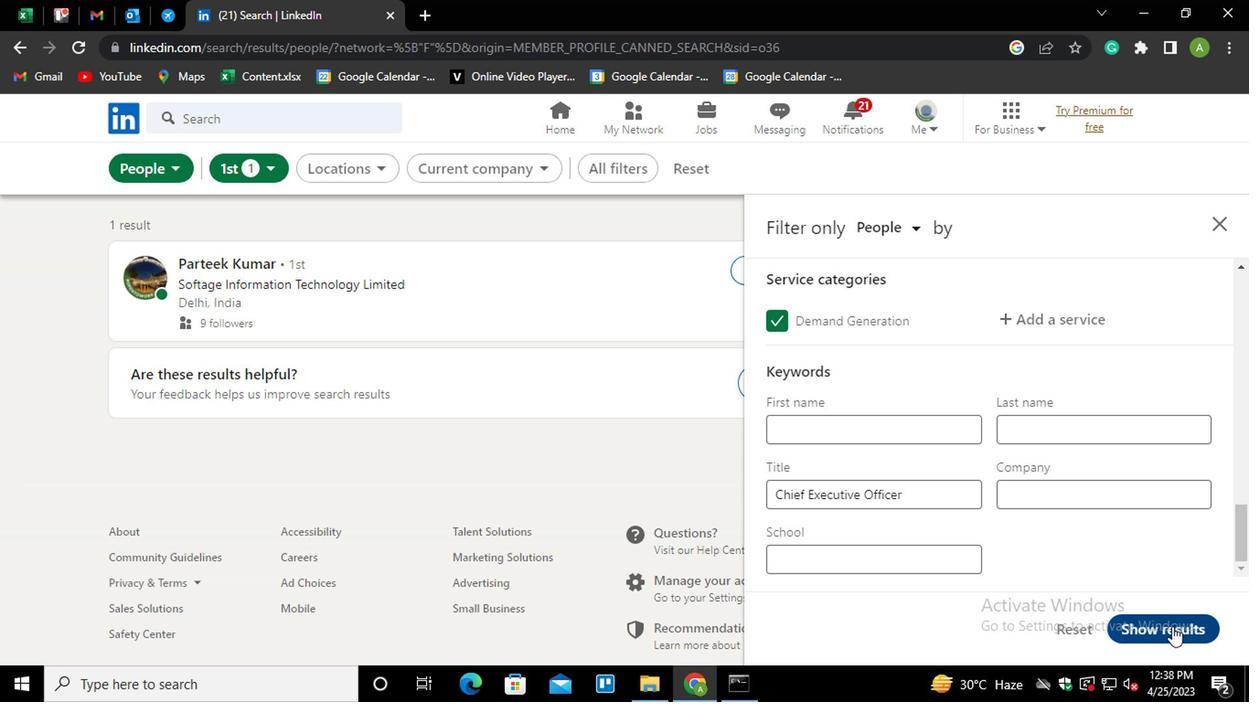 
Action: Mouse pressed left at (1172, 621)
Screenshot: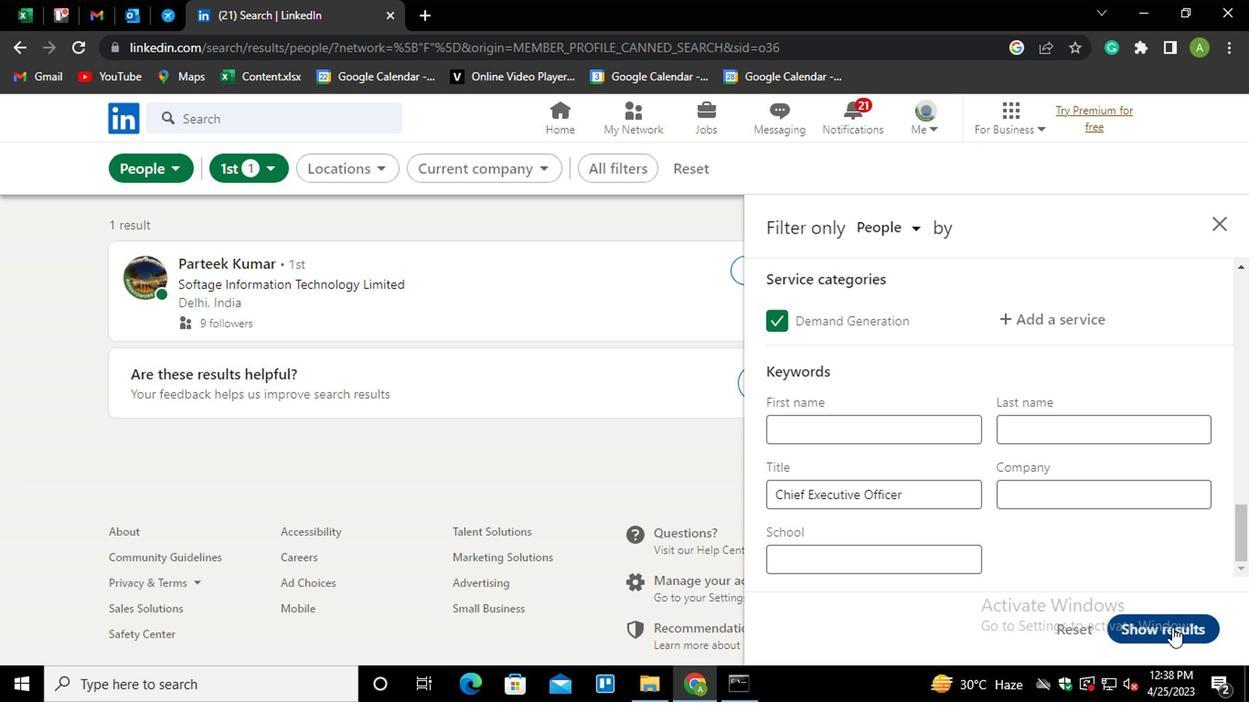 
Action: Mouse moved to (1075, 476)
Screenshot: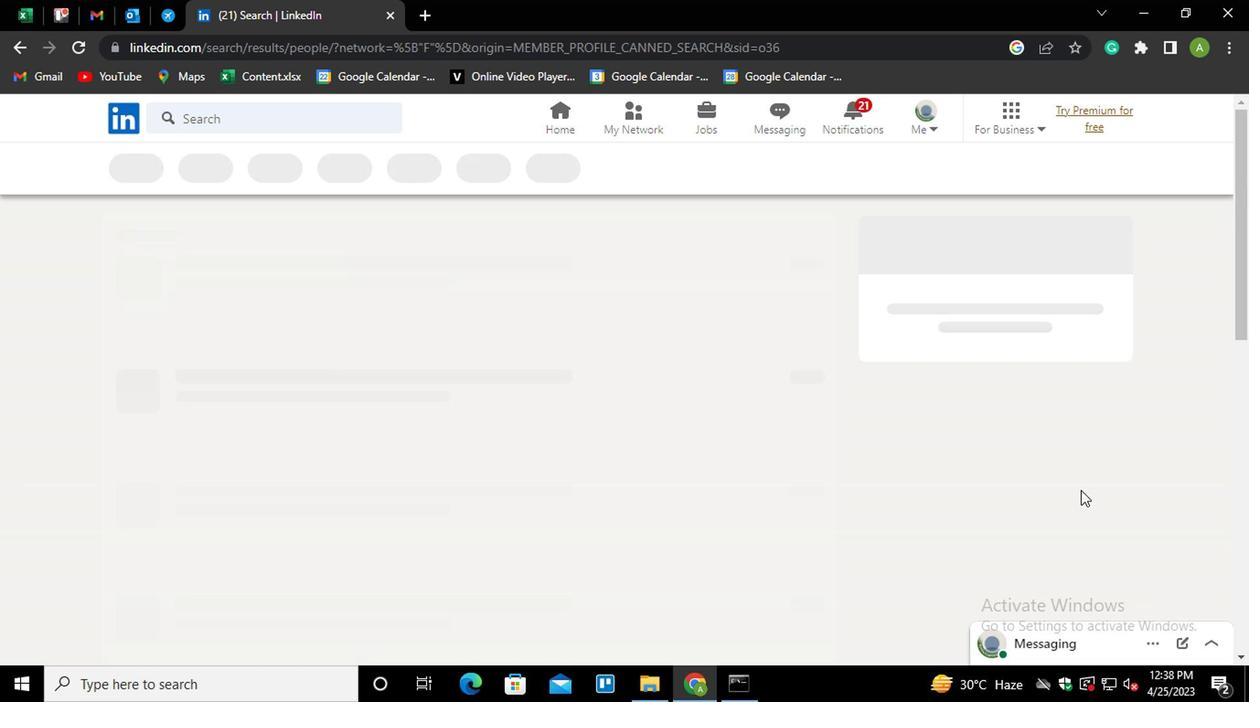 
